 Task: Look for space in Huetamo de Núñez, Mexico from 4th August, 2023 to 8th August, 2023 for 1 adult in price range Rs.10000 to Rs.15000. Place can be private room with 1  bedroom having 1 bed and 1 bathroom. Property type can be flatguest house, hotel. Amenities needed are: wifi. Booking option can be shelf check-in. Required host language is English.
Action: Mouse moved to (517, 135)
Screenshot: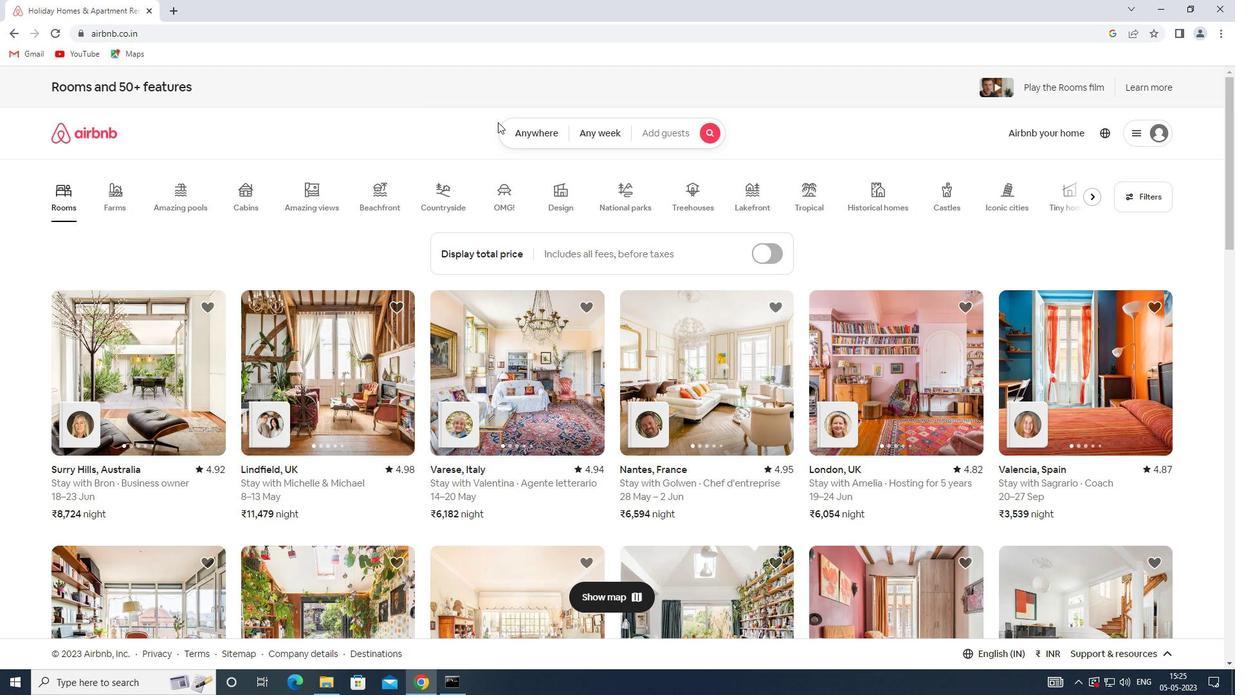 
Action: Mouse pressed left at (517, 135)
Screenshot: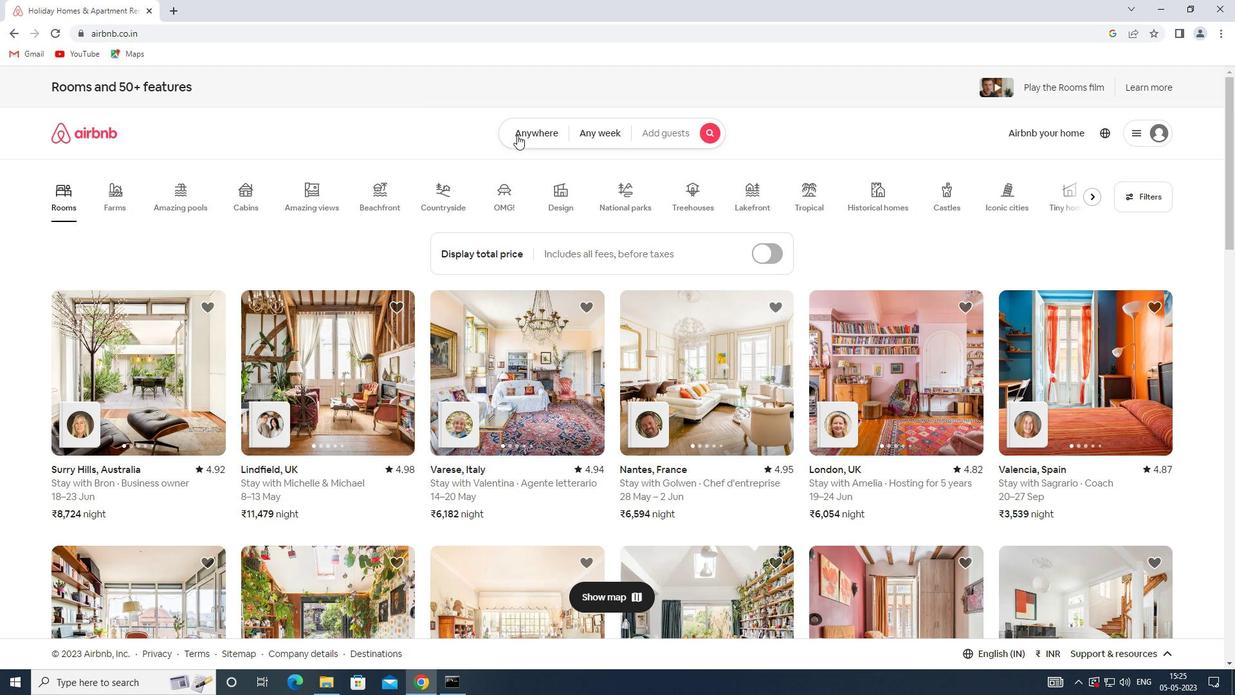 
Action: Mouse moved to (471, 187)
Screenshot: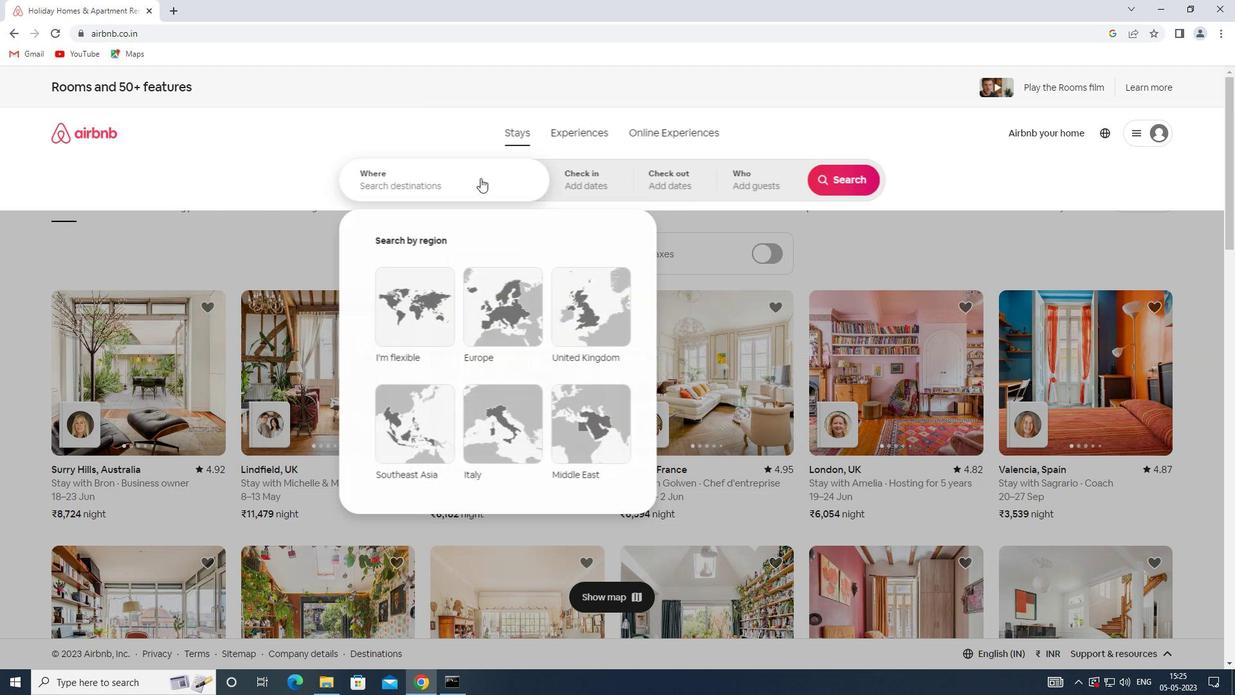 
Action: Mouse pressed left at (471, 187)
Screenshot: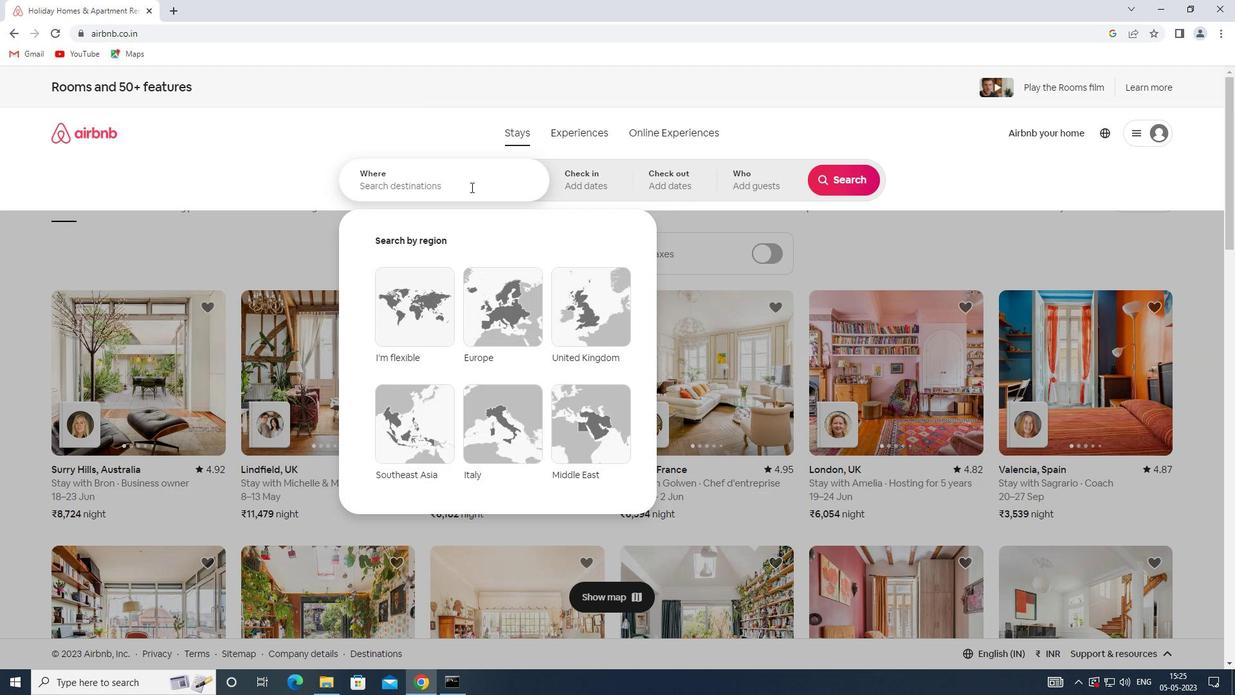 
Action: Key pressed <Key.shift>SPACE<Key.space>IN<Key.space><Key.shift>HUETAMO<Key.space>DE<Key.space><Key.shift>NUNEZ,<Key.shift>MEXICO
Screenshot: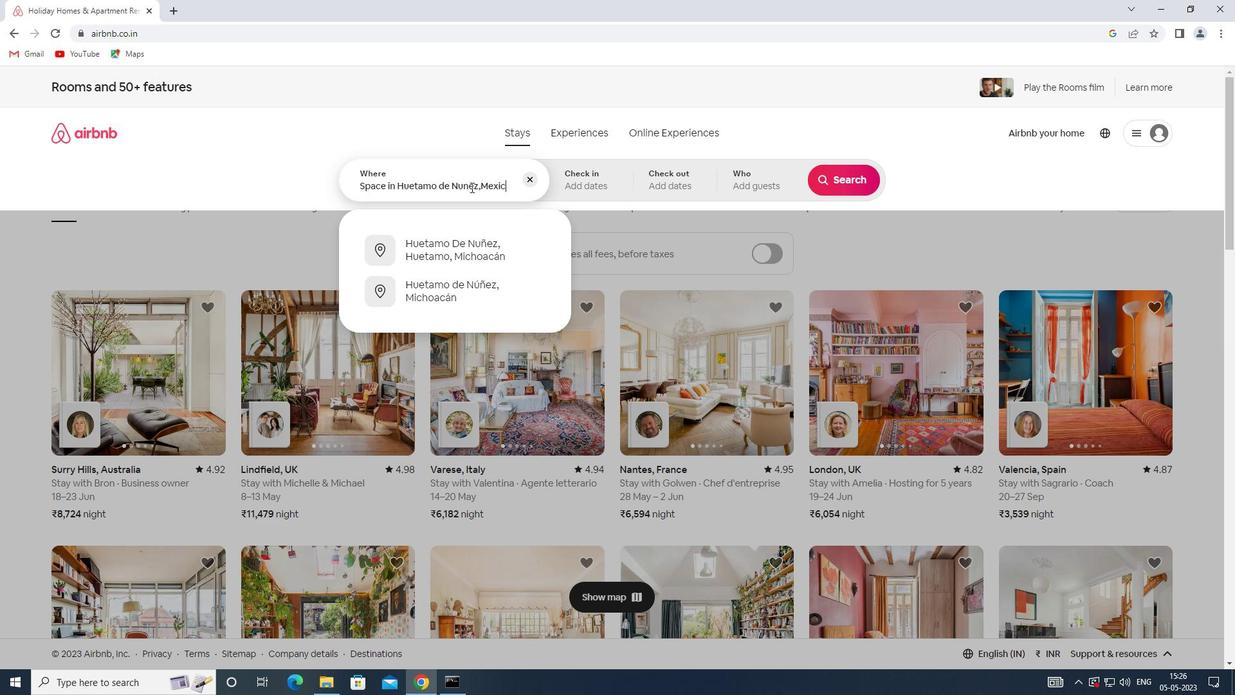 
Action: Mouse moved to (596, 183)
Screenshot: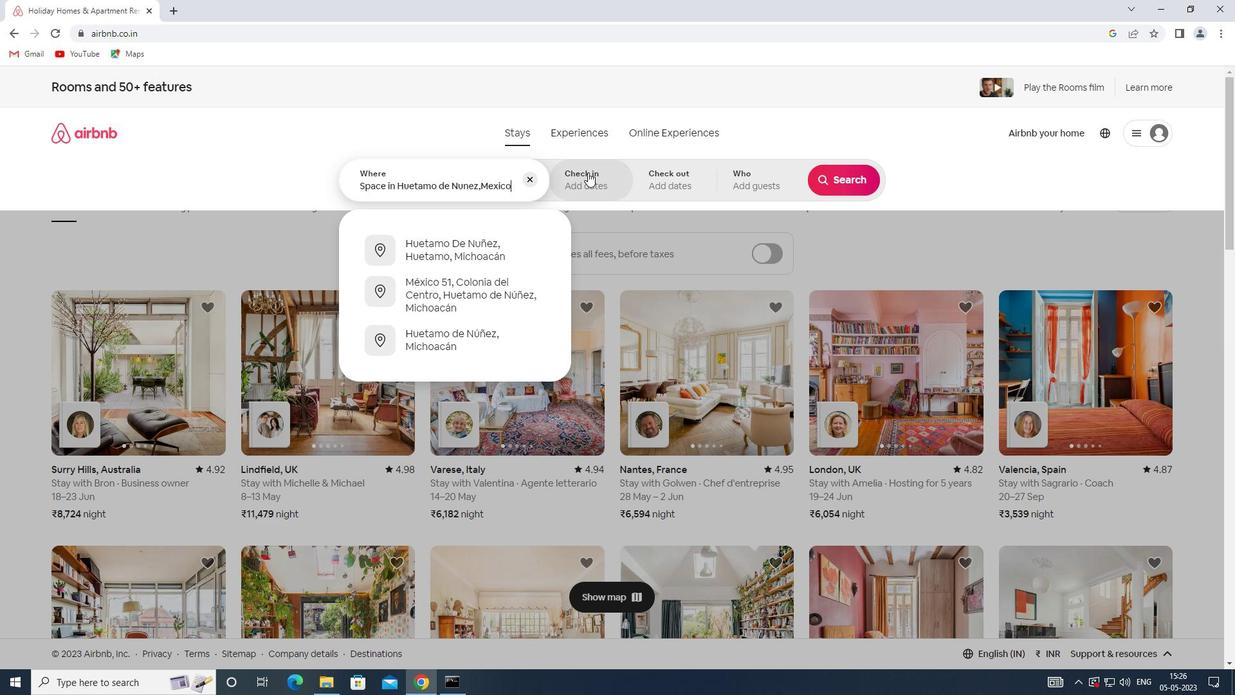 
Action: Mouse pressed left at (596, 183)
Screenshot: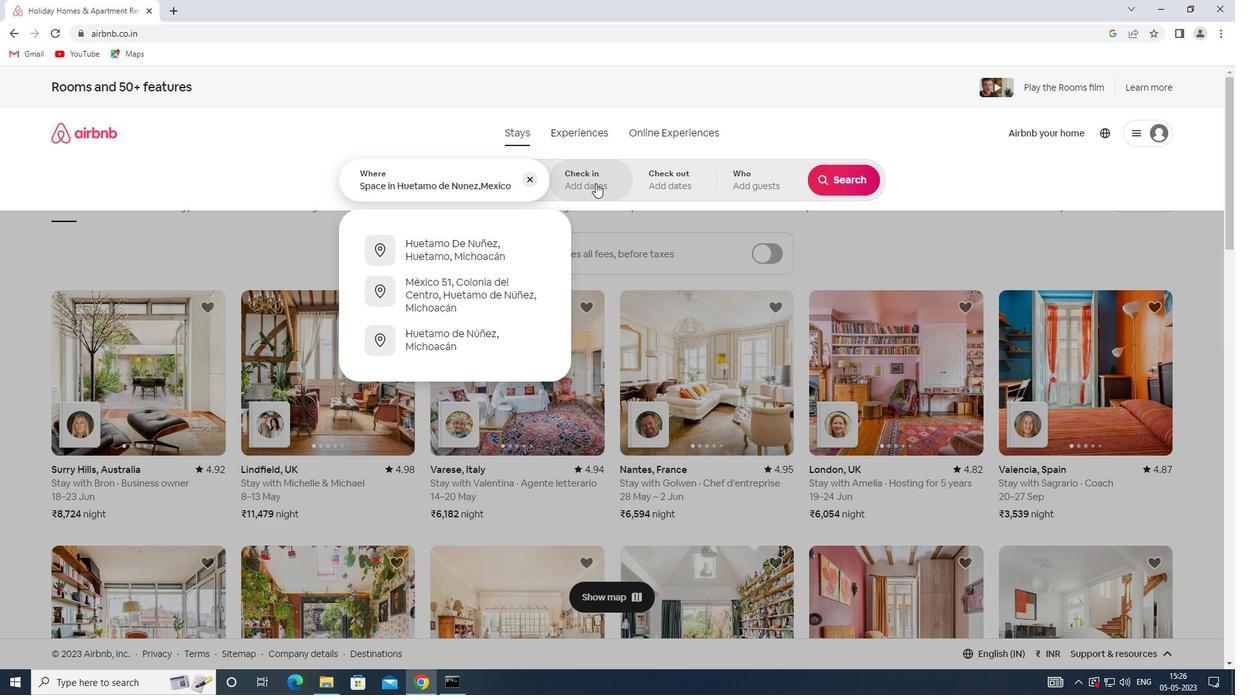 
Action: Mouse moved to (838, 280)
Screenshot: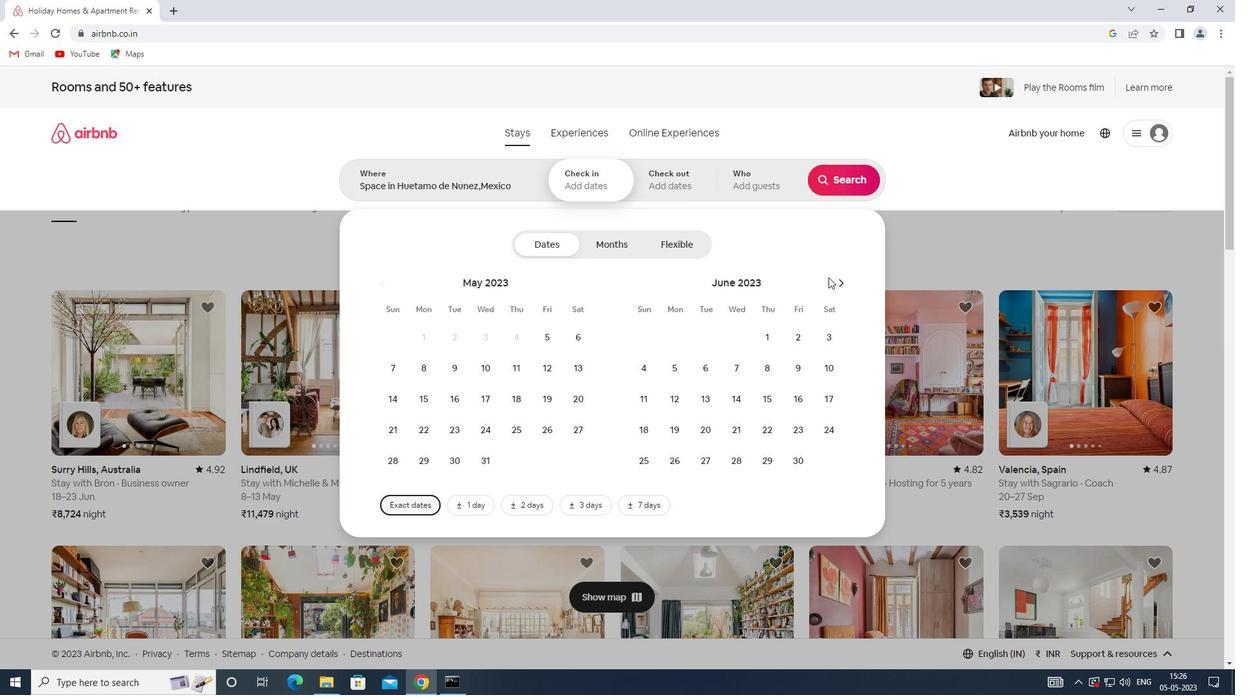 
Action: Mouse pressed left at (838, 280)
Screenshot: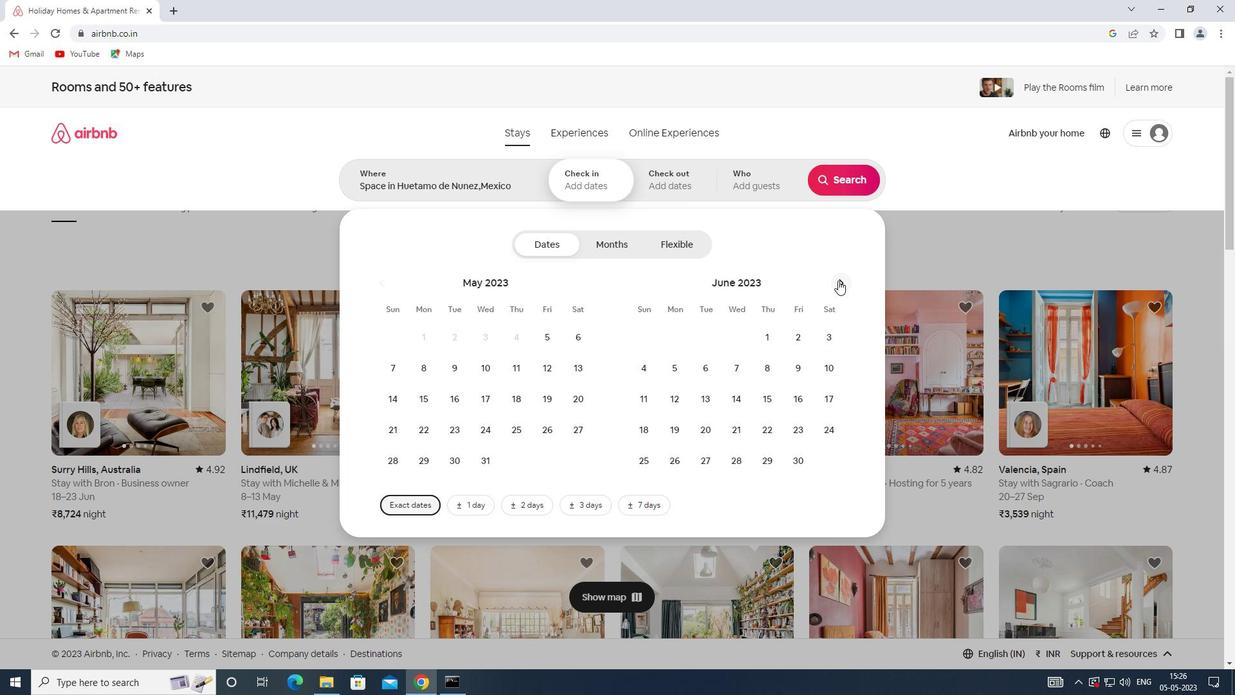 
Action: Mouse moved to (839, 280)
Screenshot: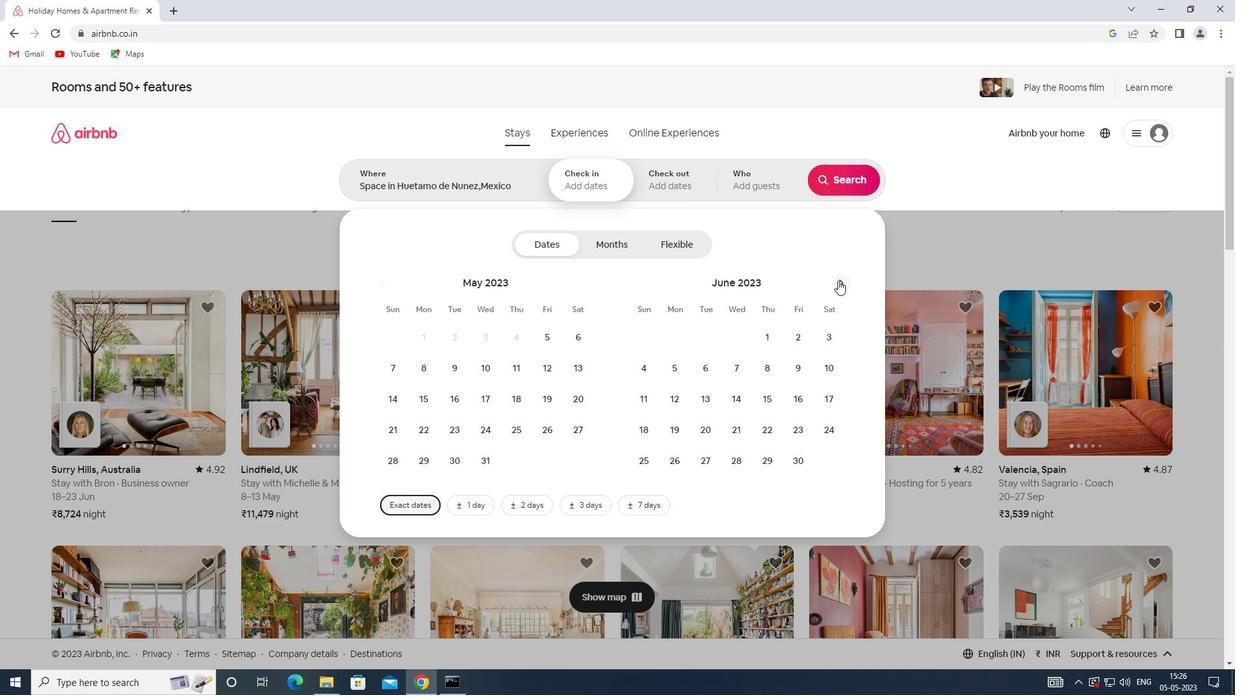 
Action: Mouse pressed left at (839, 280)
Screenshot: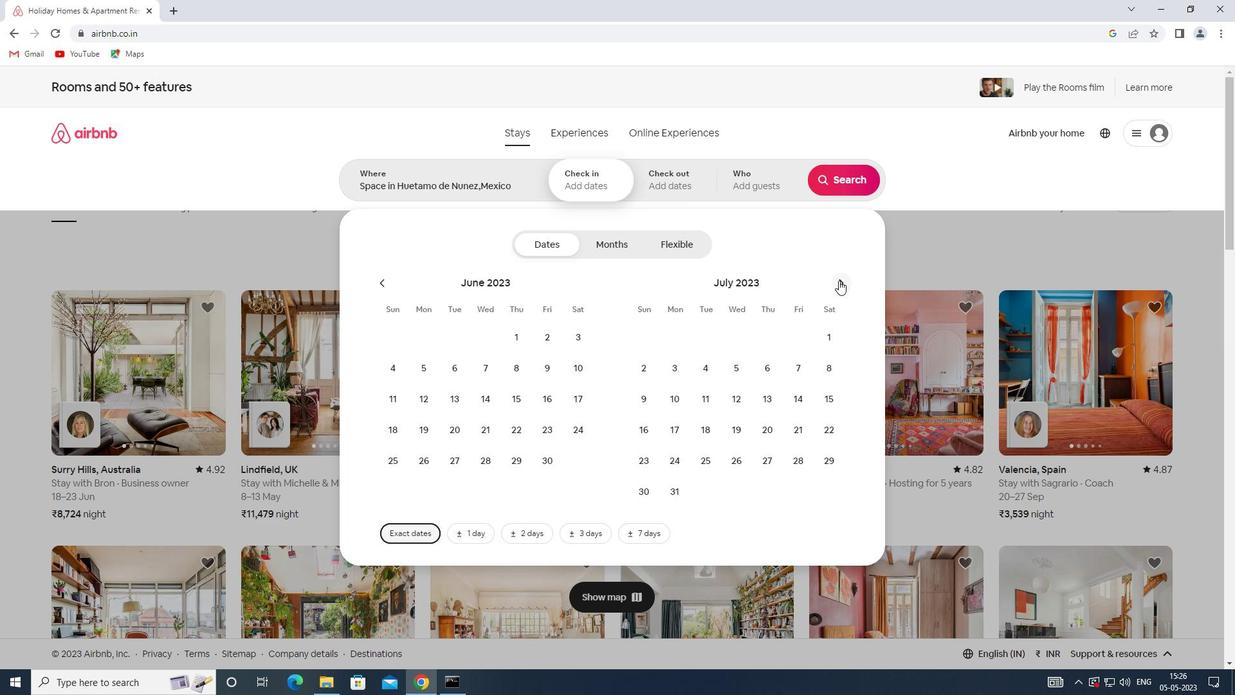 
Action: Mouse moved to (802, 333)
Screenshot: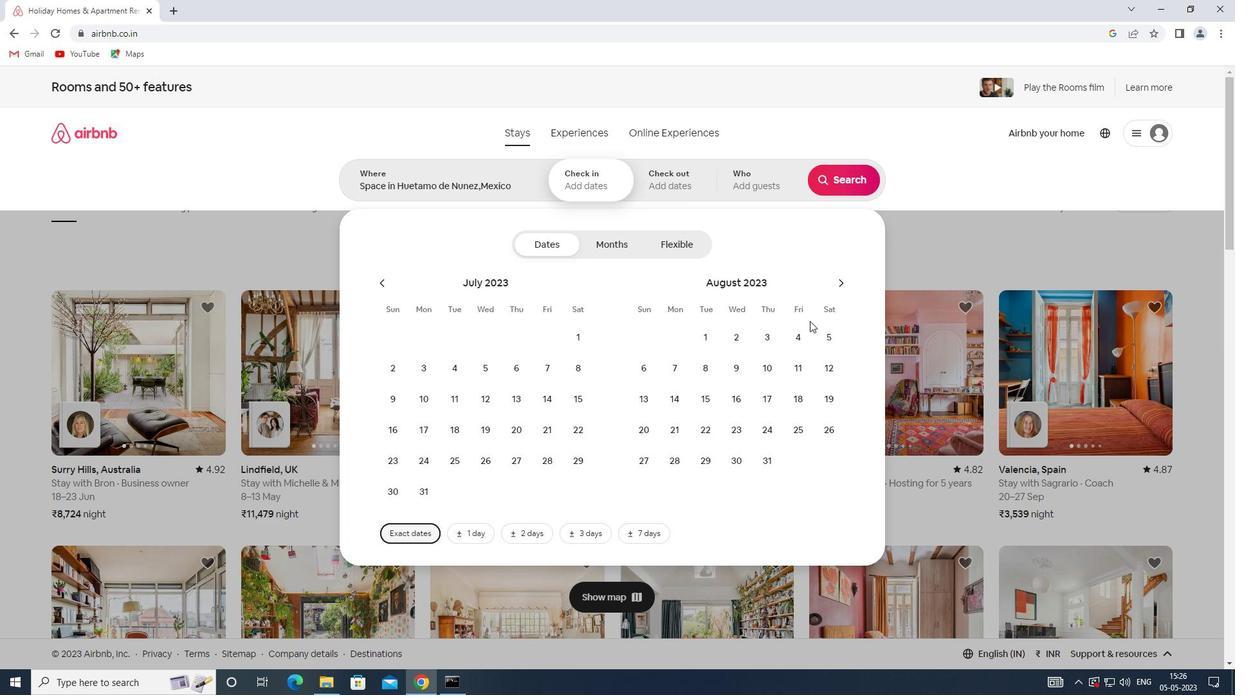 
Action: Mouse pressed left at (802, 333)
Screenshot: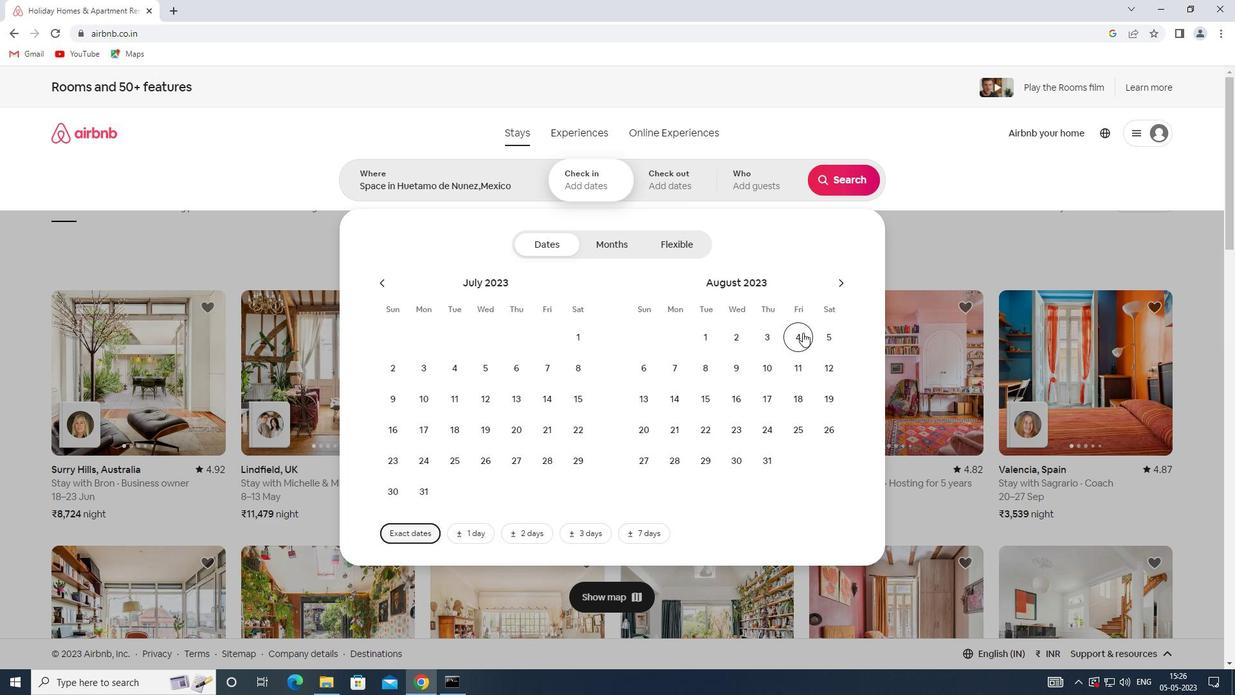
Action: Mouse moved to (706, 364)
Screenshot: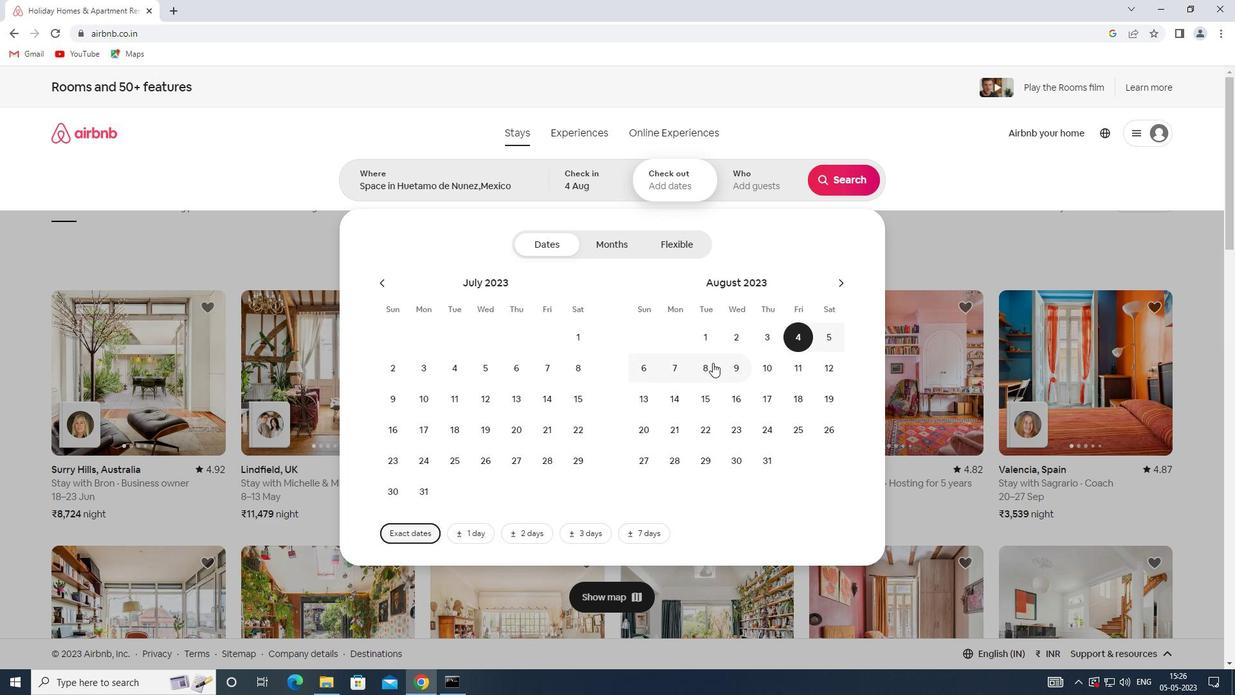 
Action: Mouse pressed left at (706, 364)
Screenshot: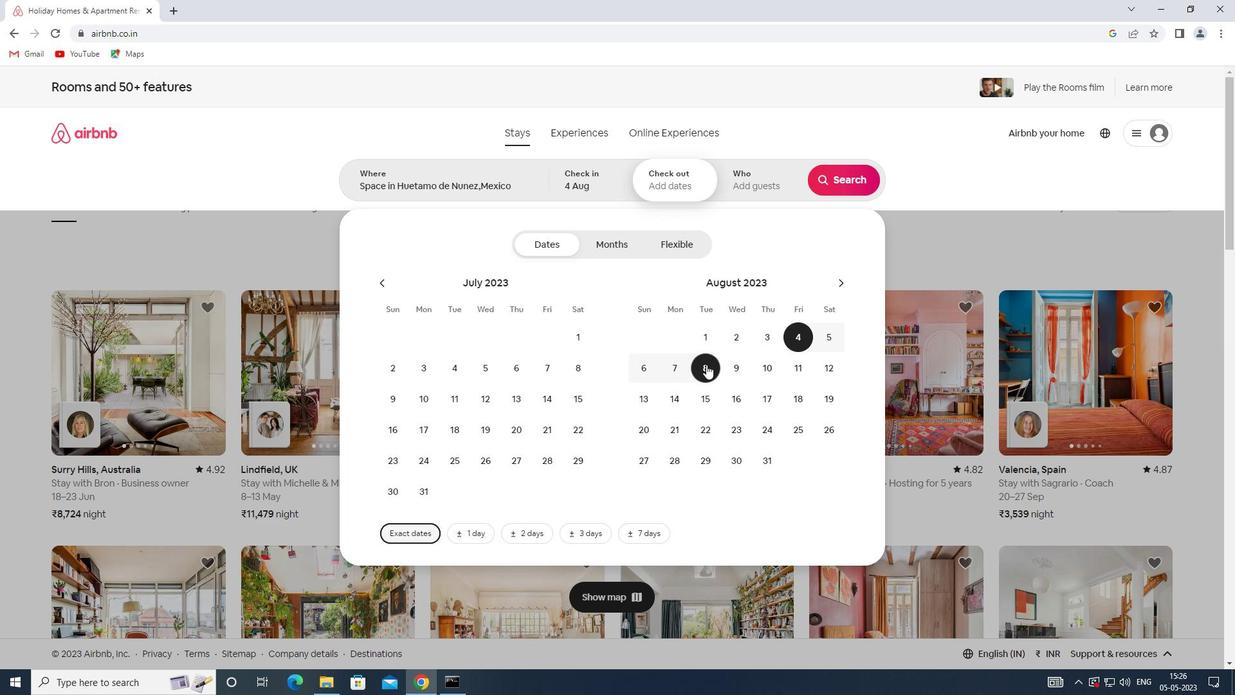 
Action: Mouse moved to (753, 179)
Screenshot: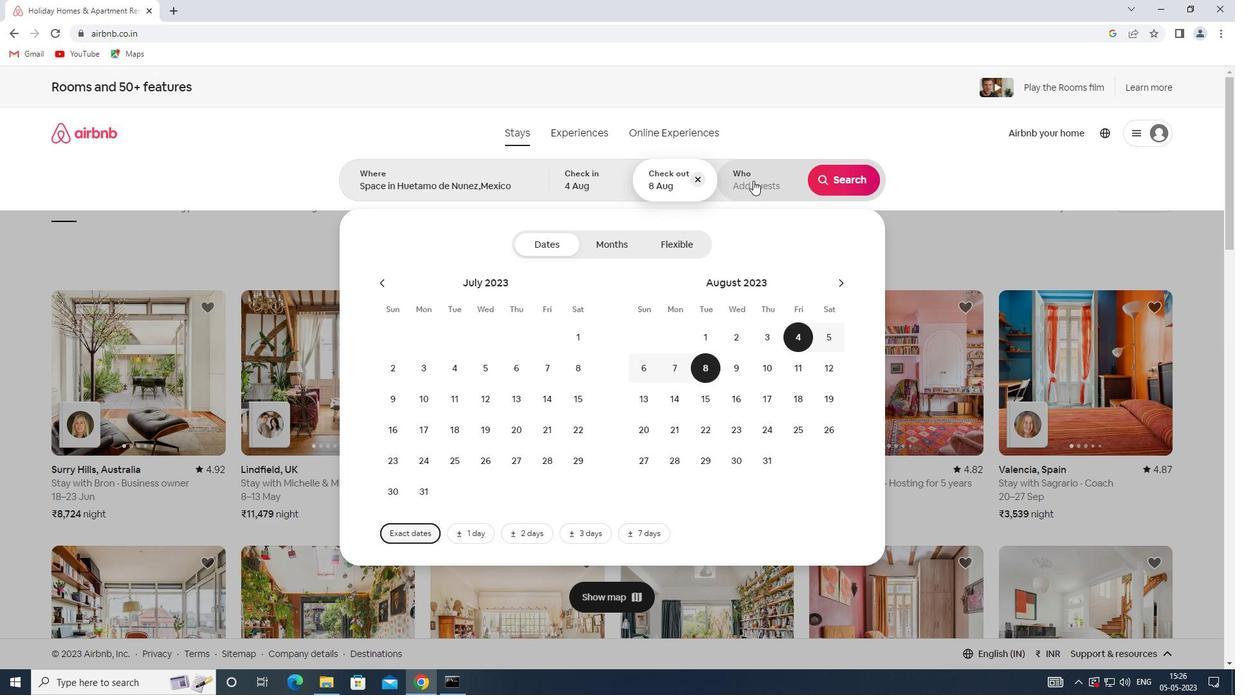 
Action: Mouse pressed left at (753, 179)
Screenshot: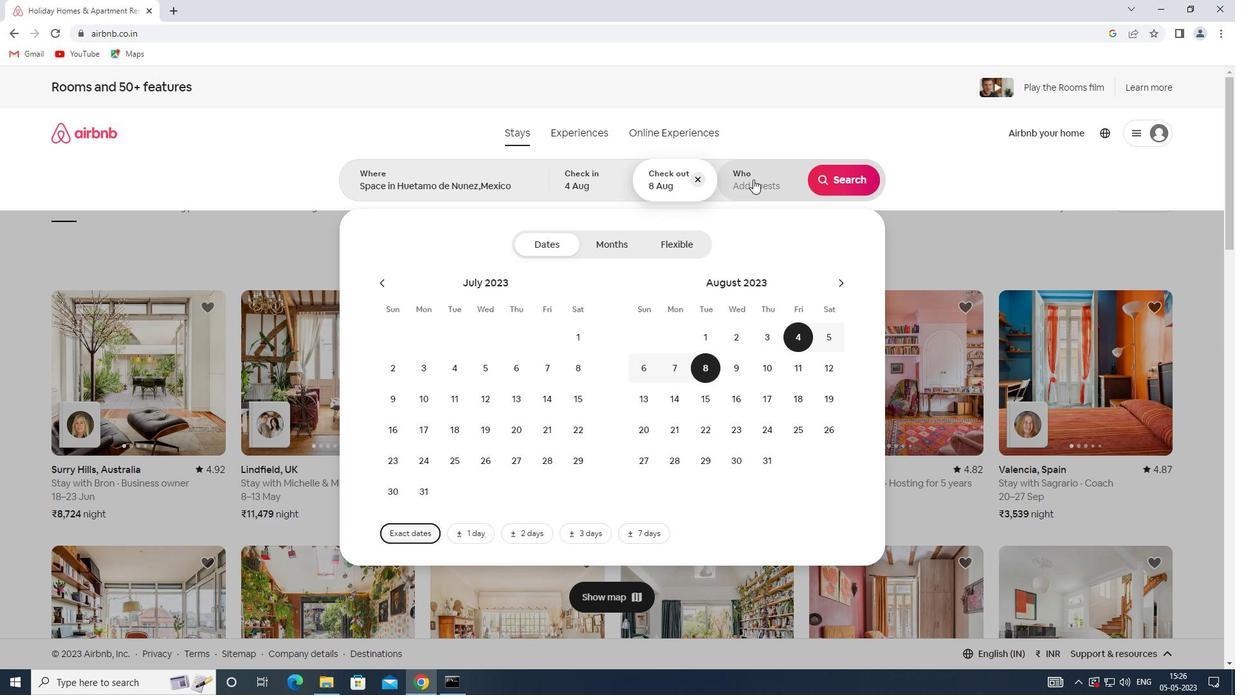 
Action: Mouse moved to (852, 246)
Screenshot: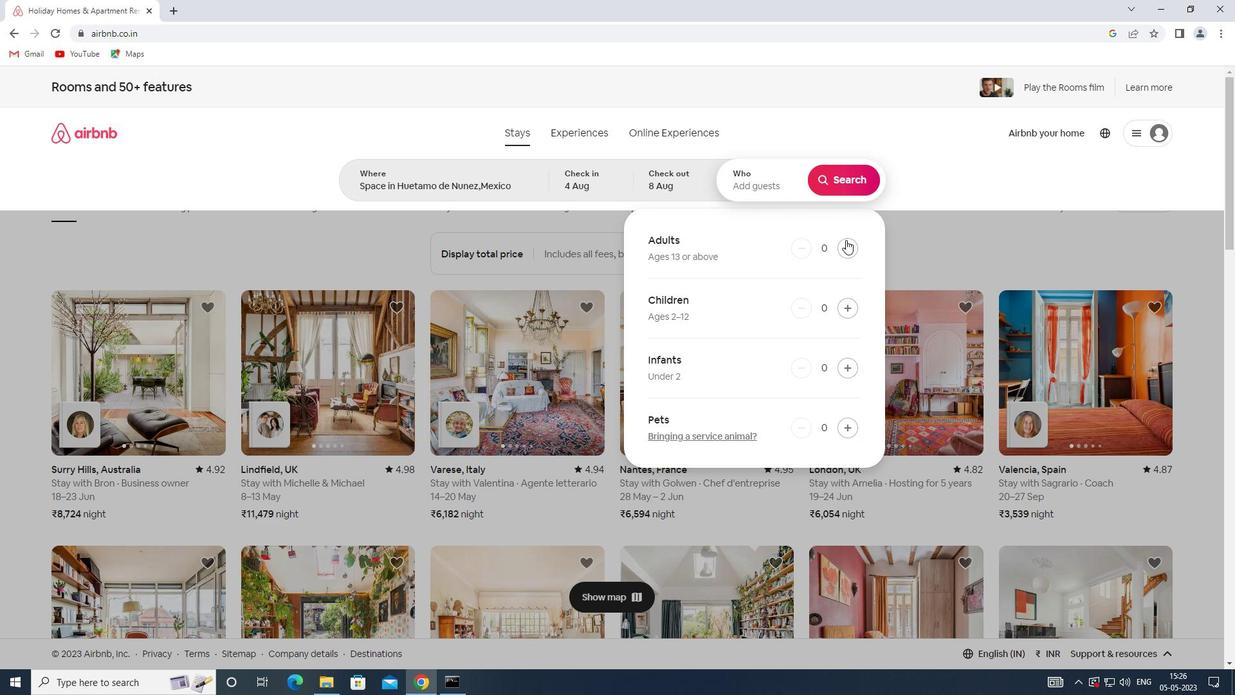 
Action: Mouse pressed left at (852, 246)
Screenshot: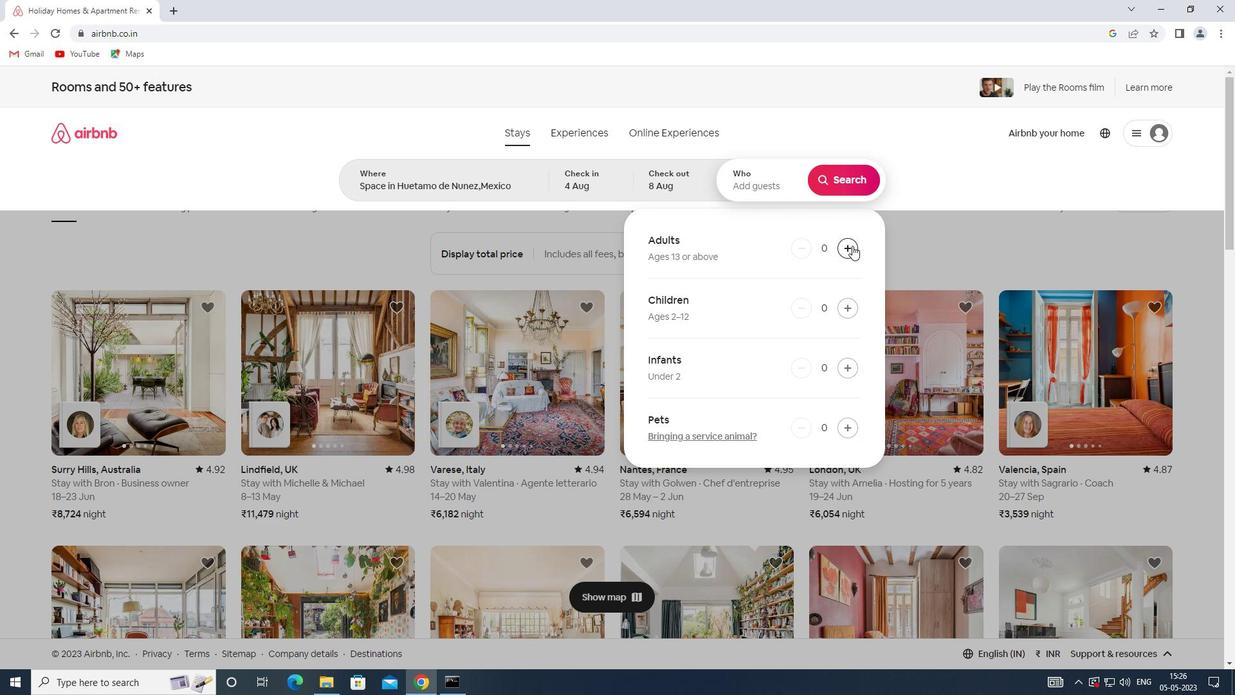 
Action: Mouse moved to (852, 181)
Screenshot: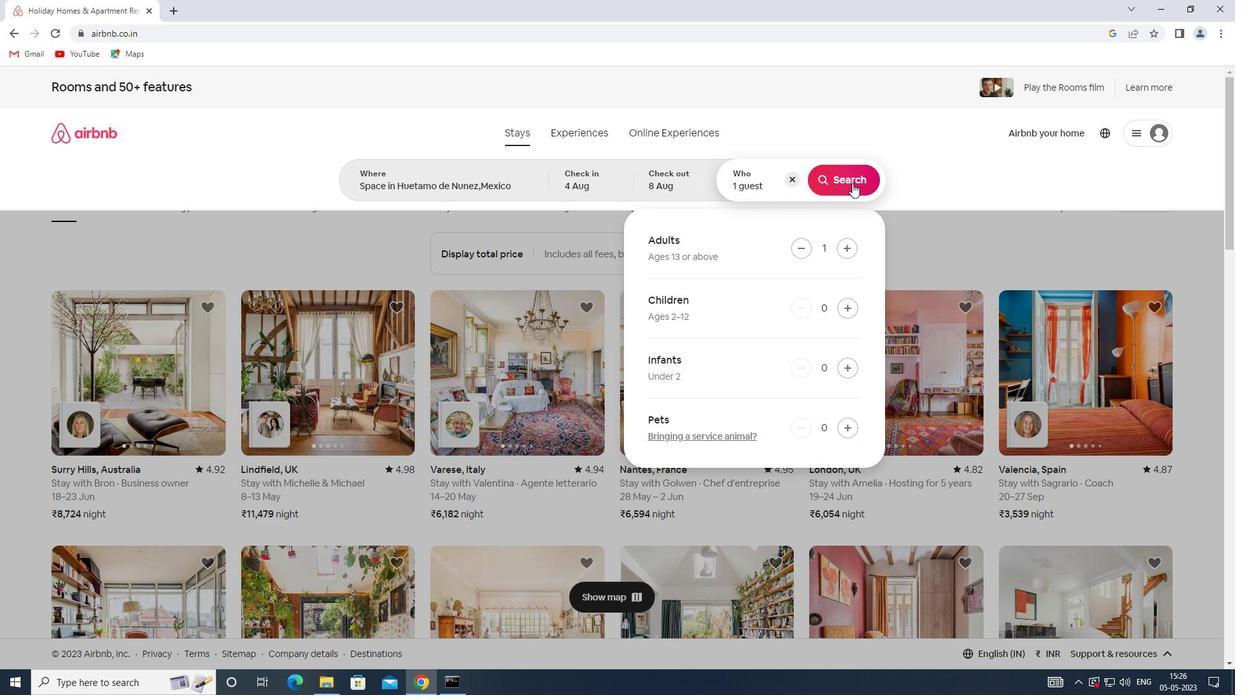 
Action: Mouse pressed left at (852, 181)
Screenshot: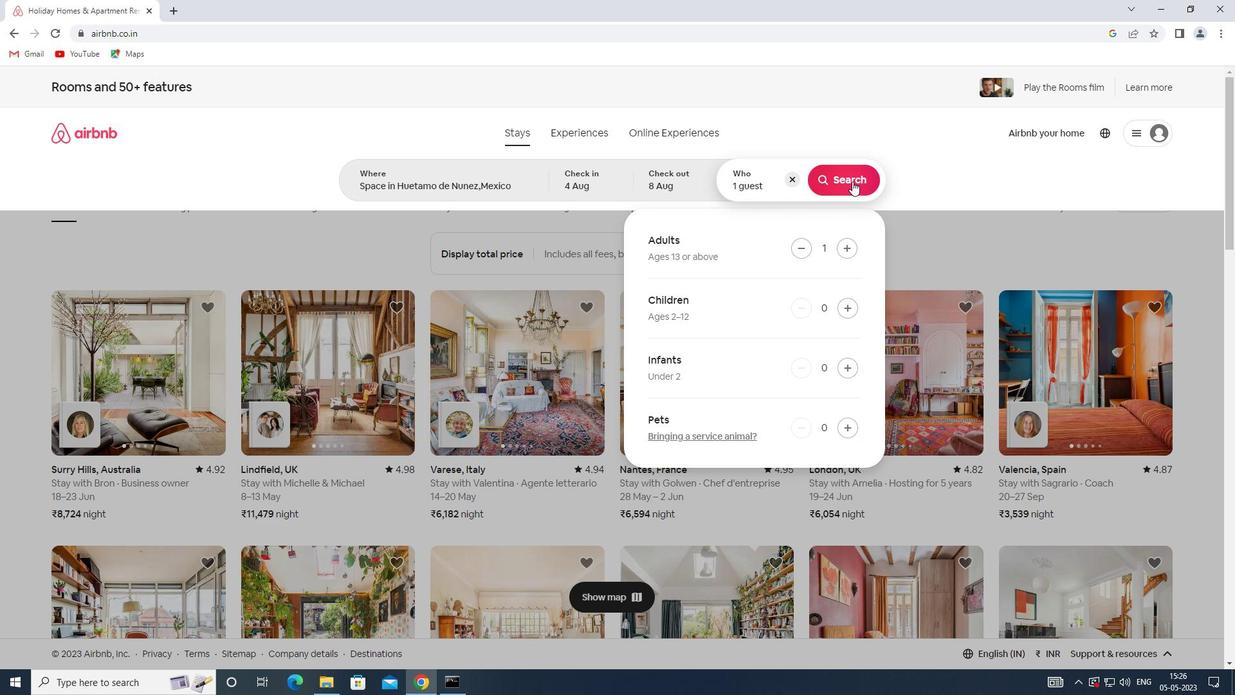 
Action: Mouse moved to (1168, 146)
Screenshot: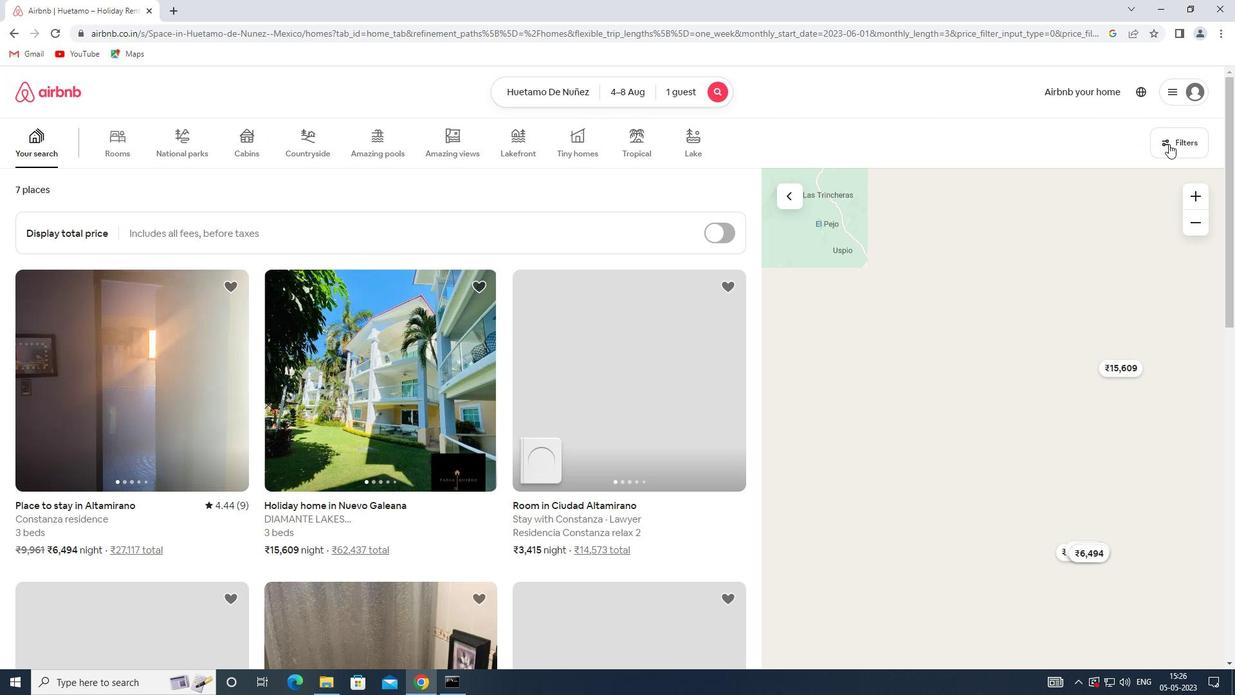 
Action: Mouse pressed left at (1168, 146)
Screenshot: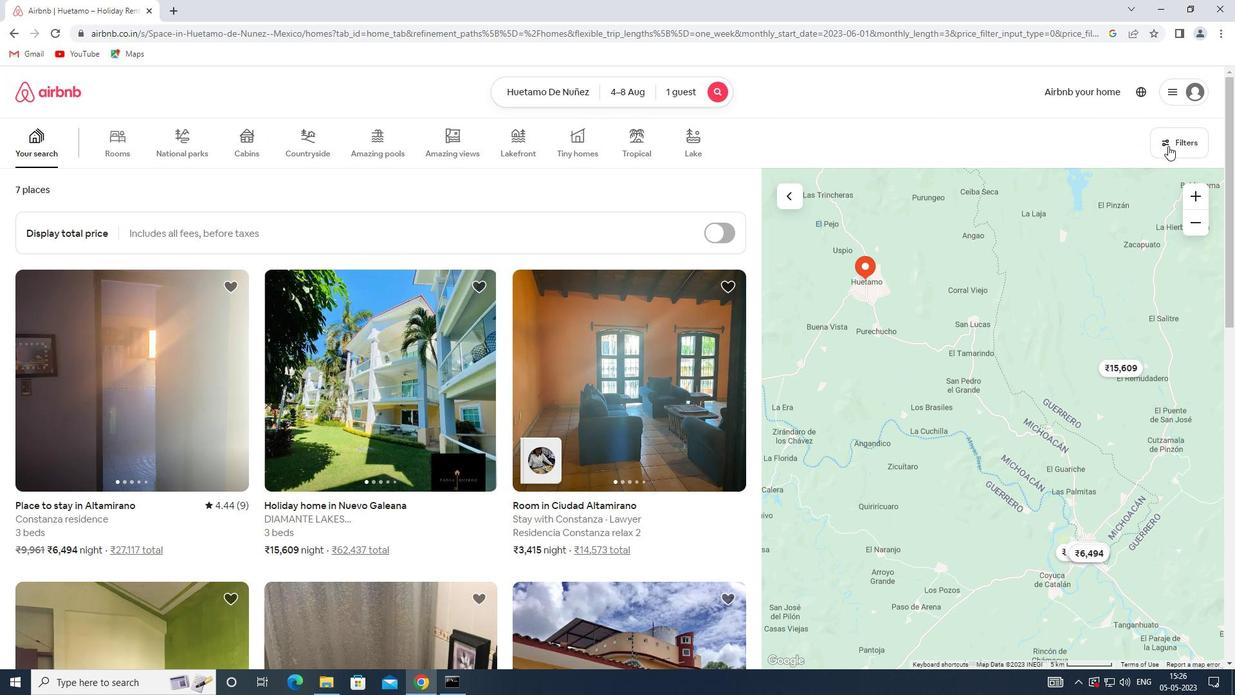 
Action: Mouse moved to (471, 455)
Screenshot: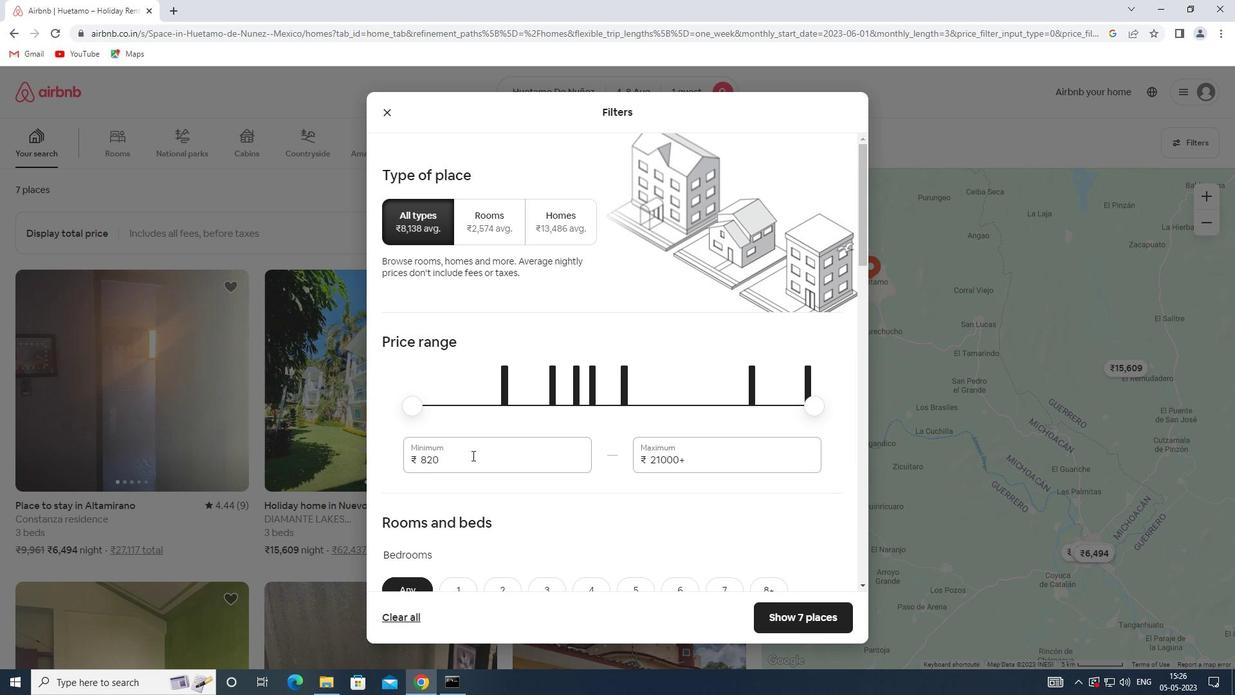 
Action: Mouse pressed left at (471, 455)
Screenshot: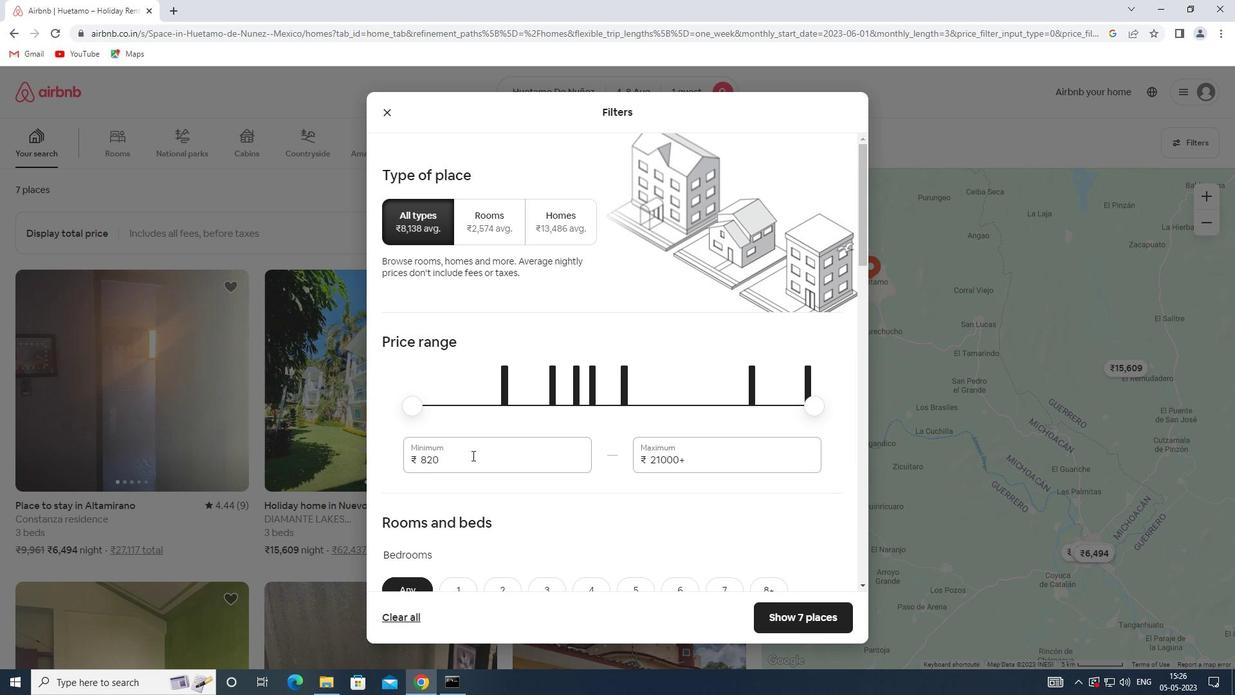 
Action: Mouse moved to (410, 462)
Screenshot: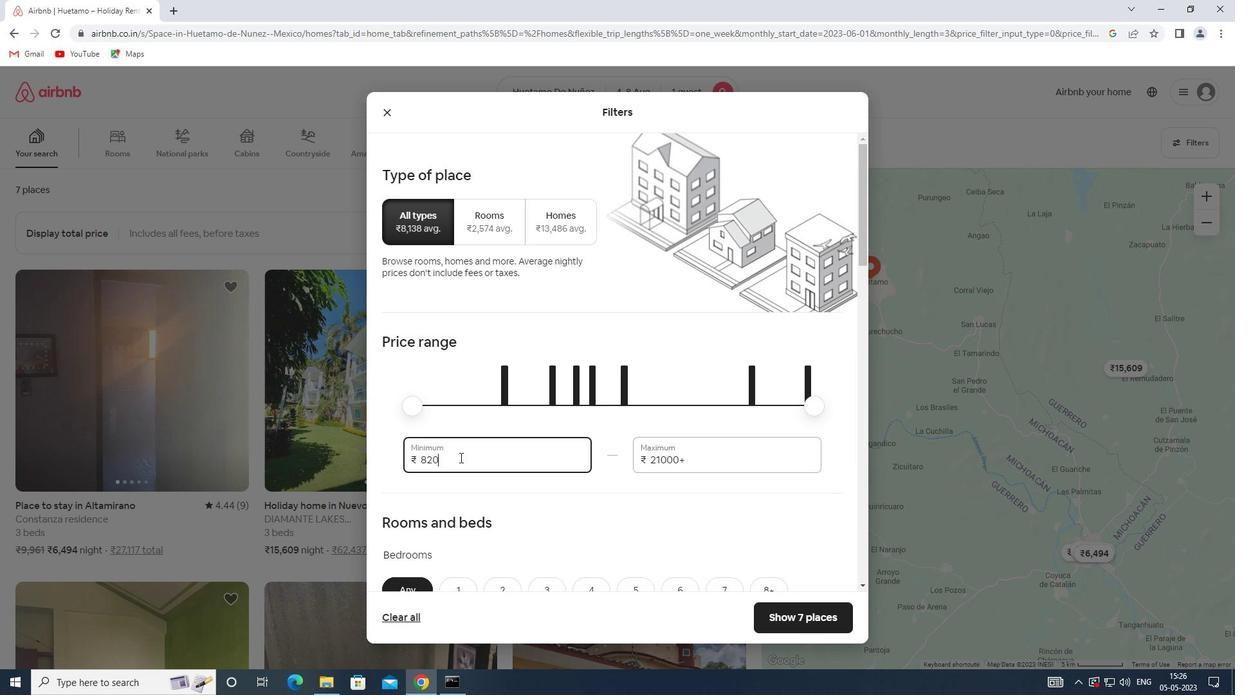 
Action: Key pressed 10000
Screenshot: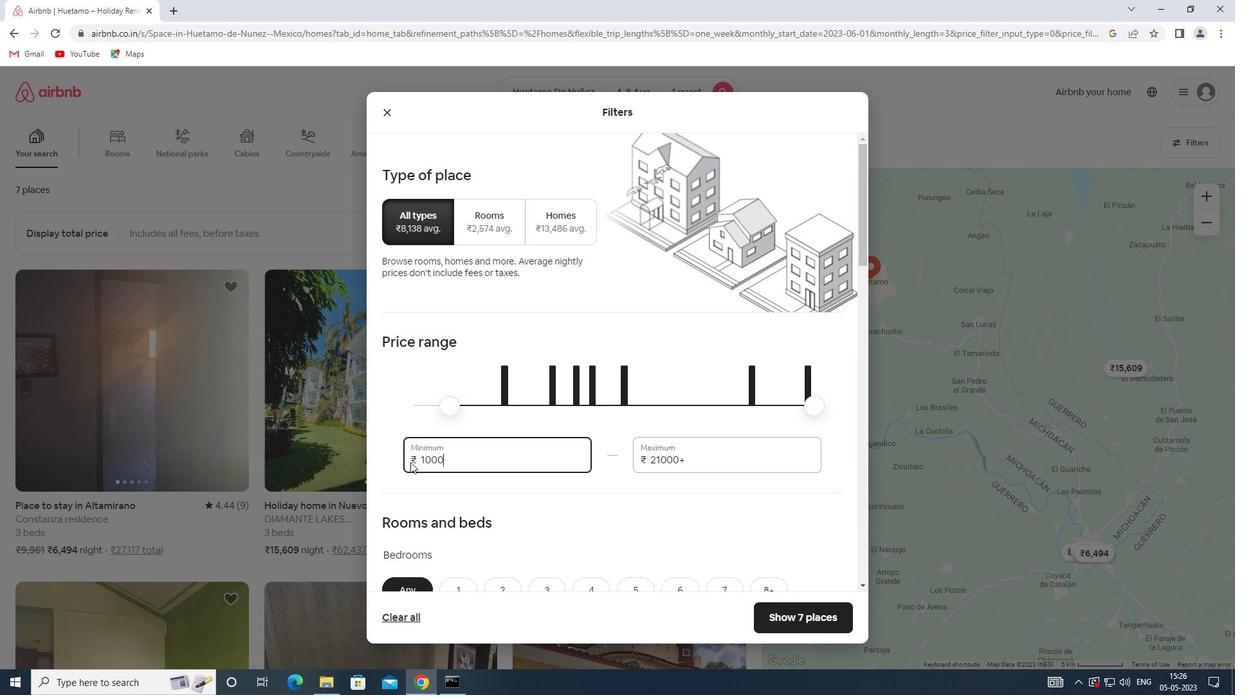 
Action: Mouse moved to (697, 457)
Screenshot: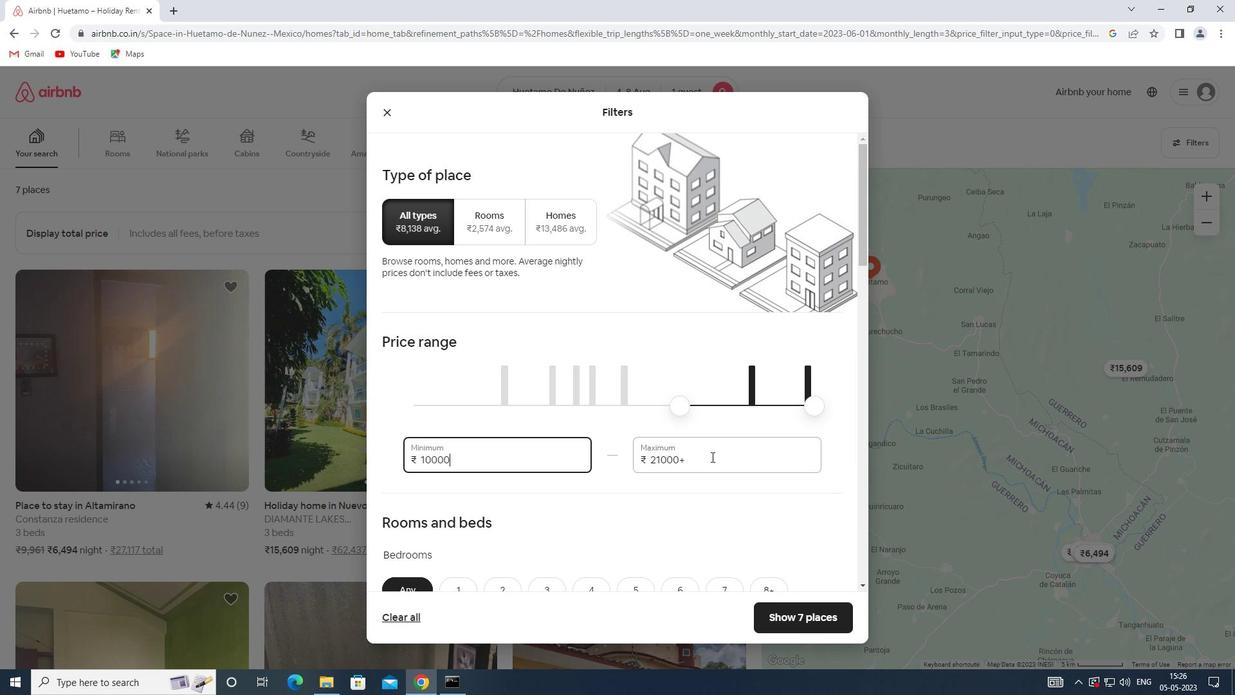 
Action: Mouse pressed left at (697, 457)
Screenshot: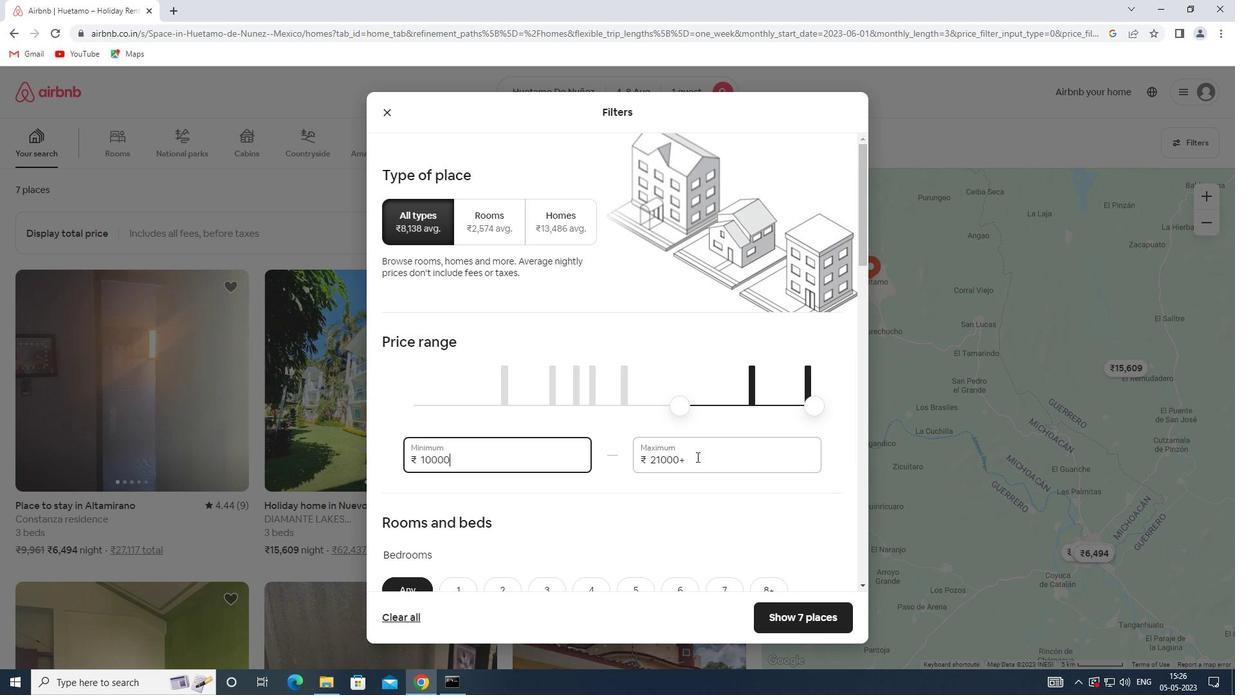 
Action: Mouse moved to (597, 468)
Screenshot: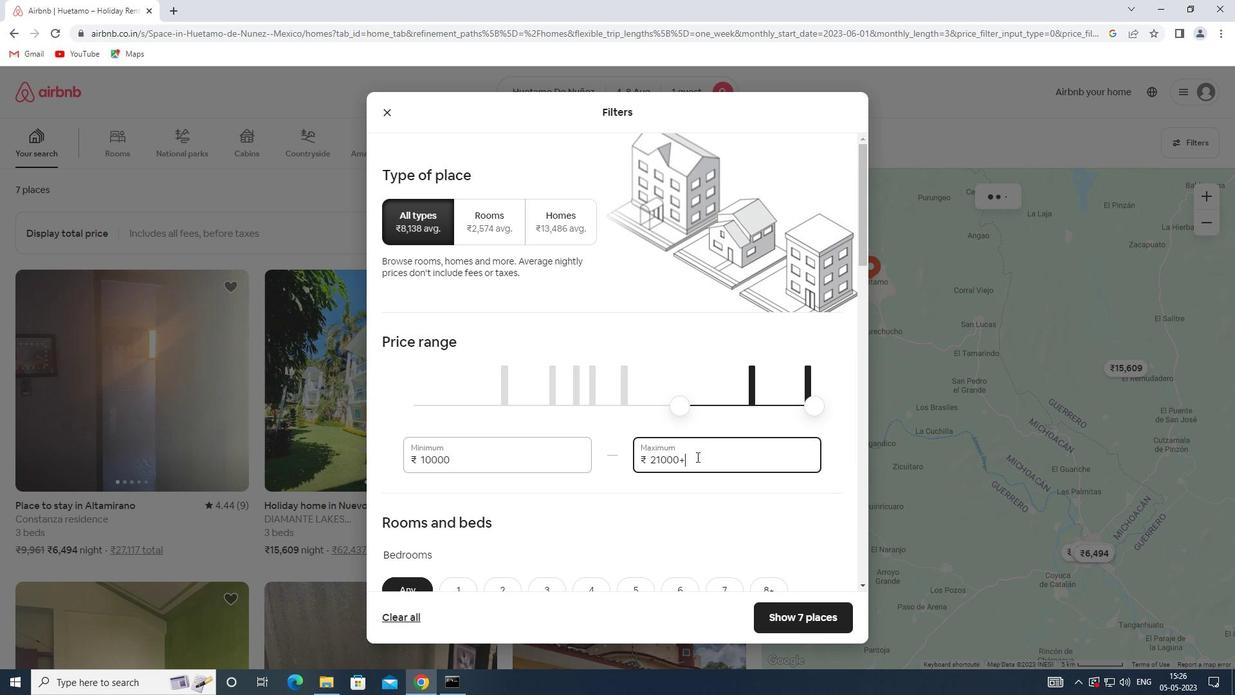 
Action: Key pressed 15000
Screenshot: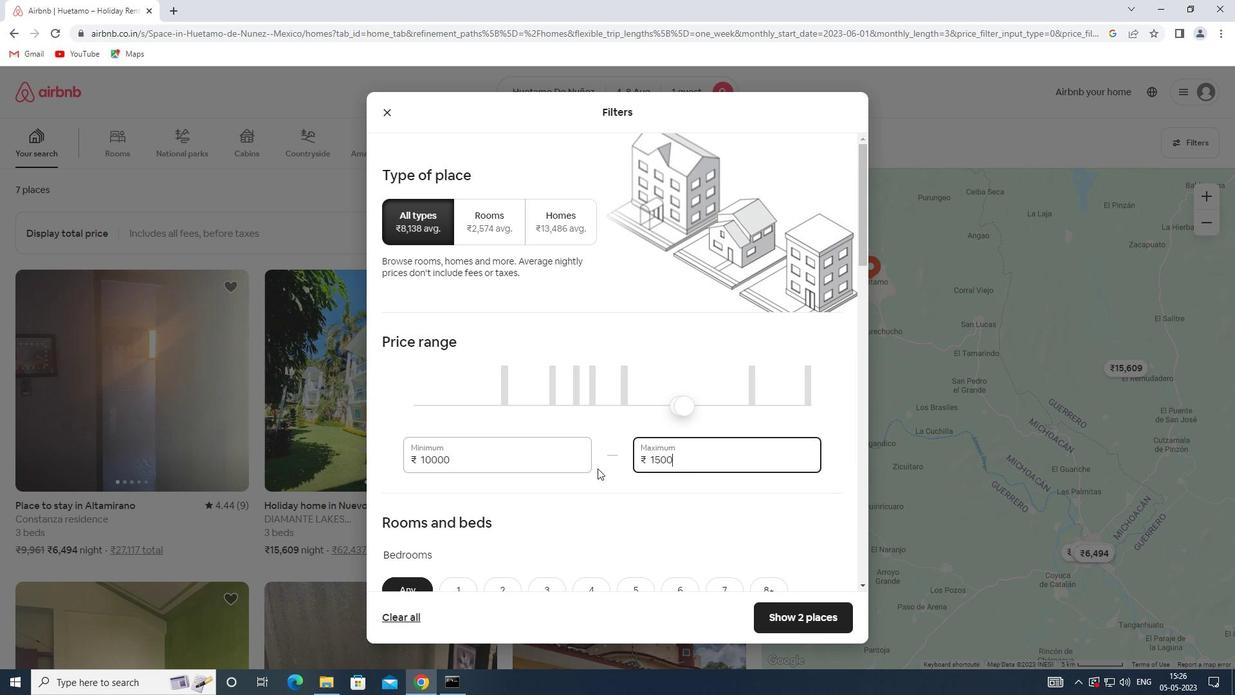 
Action: Mouse moved to (404, 427)
Screenshot: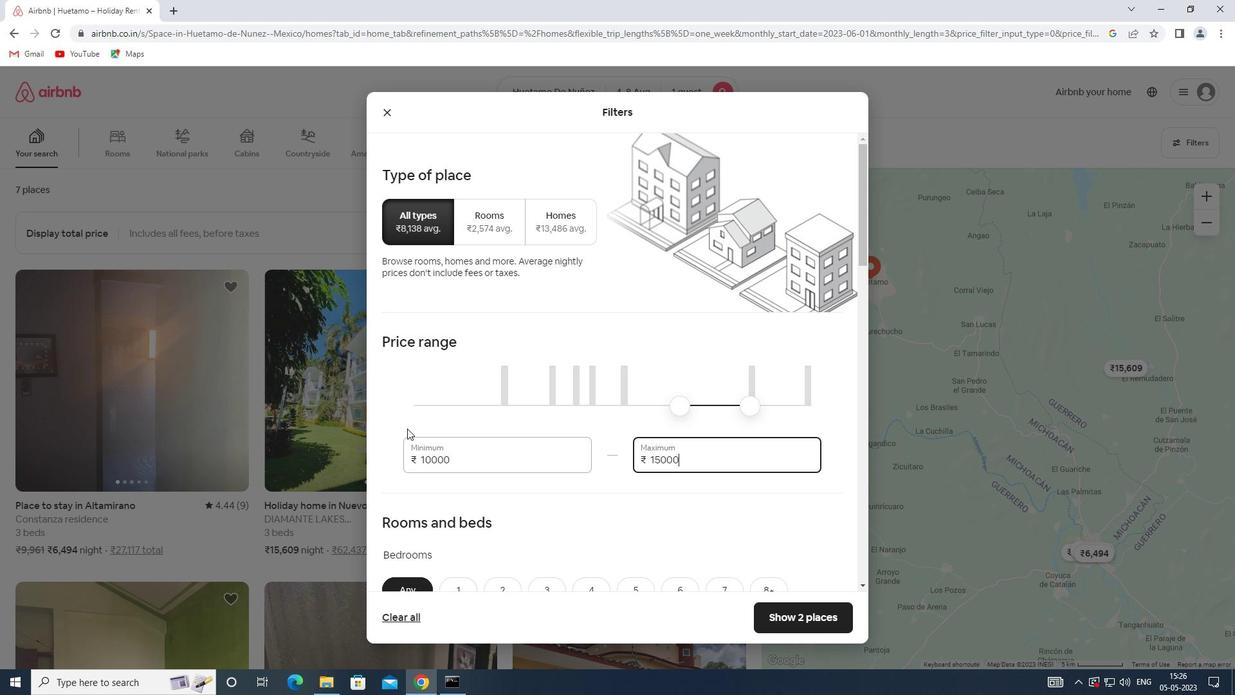 
Action: Mouse scrolled (404, 426) with delta (0, 0)
Screenshot: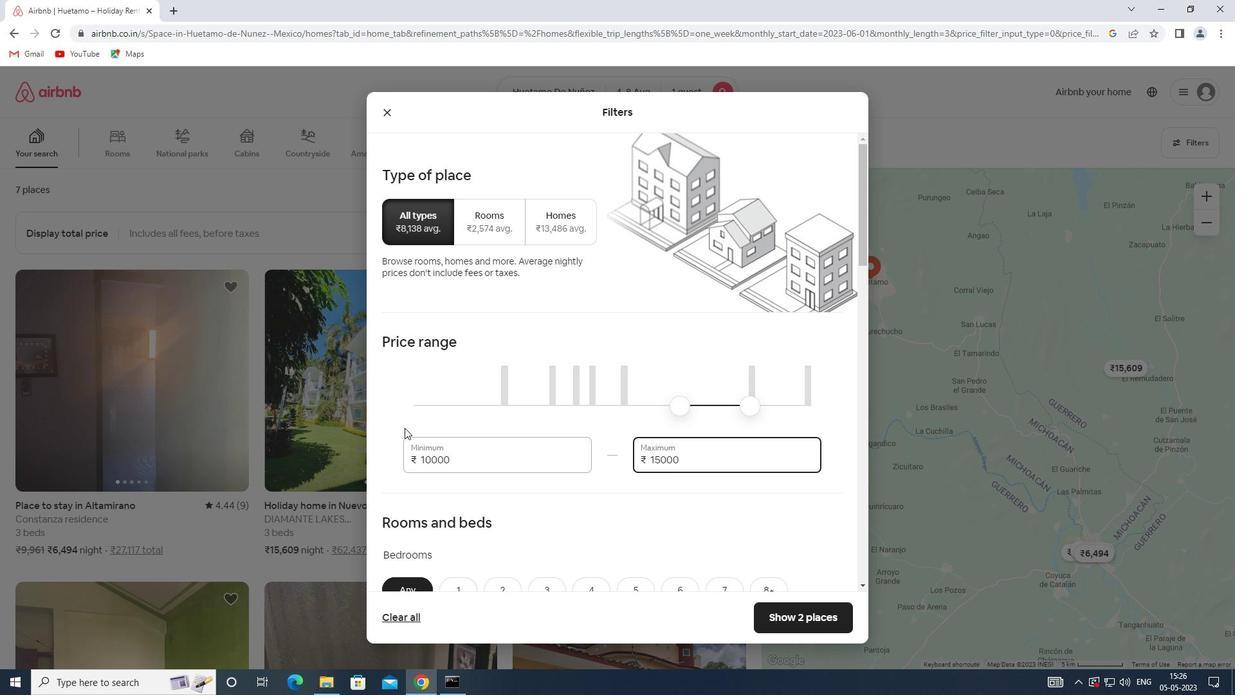 
Action: Mouse scrolled (404, 426) with delta (0, 0)
Screenshot: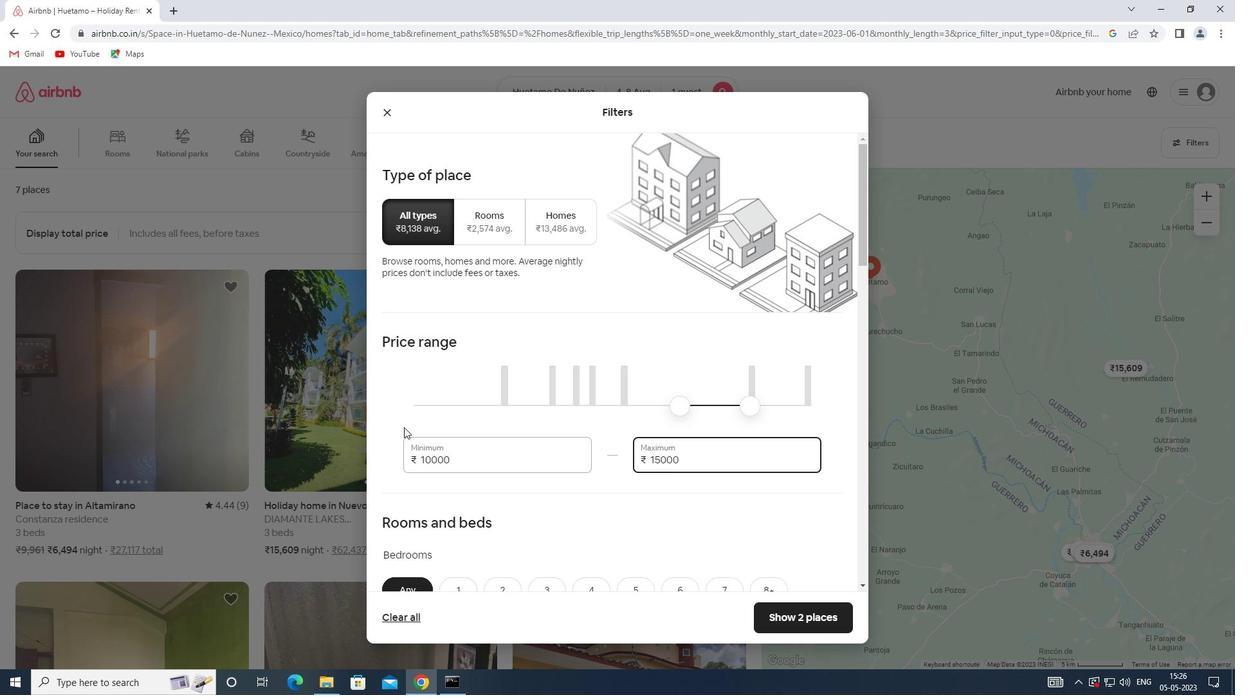 
Action: Mouse moved to (462, 407)
Screenshot: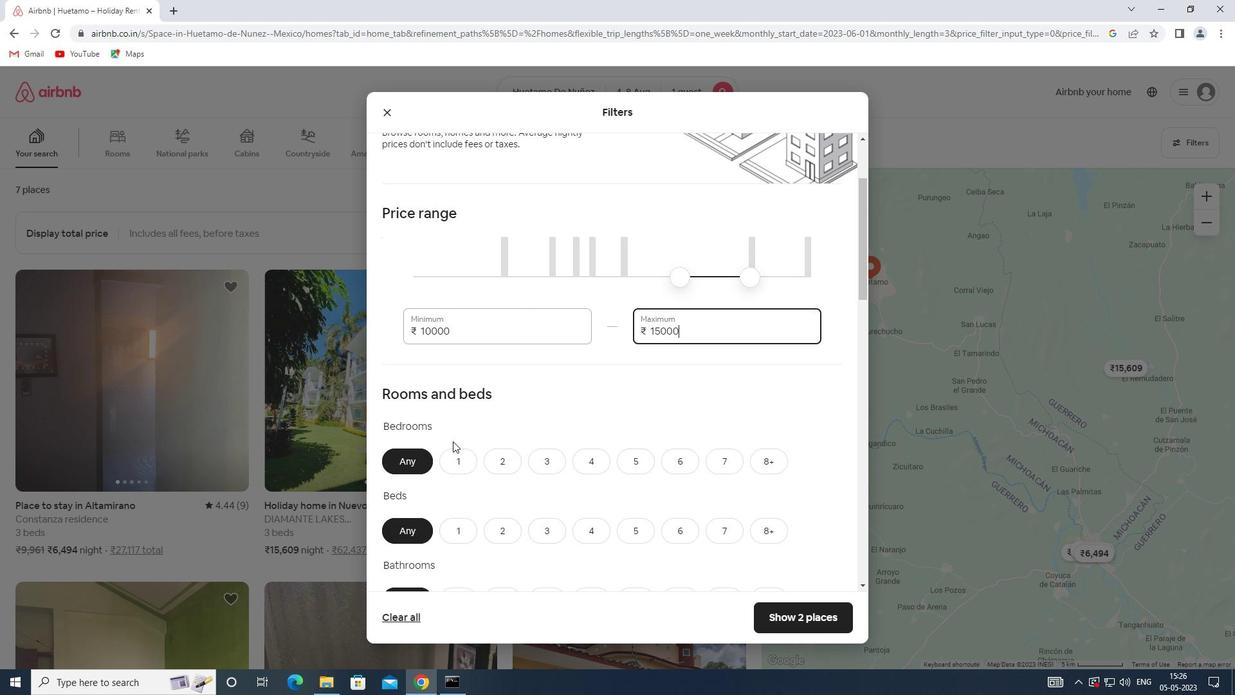 
Action: Mouse scrolled (462, 406) with delta (0, 0)
Screenshot: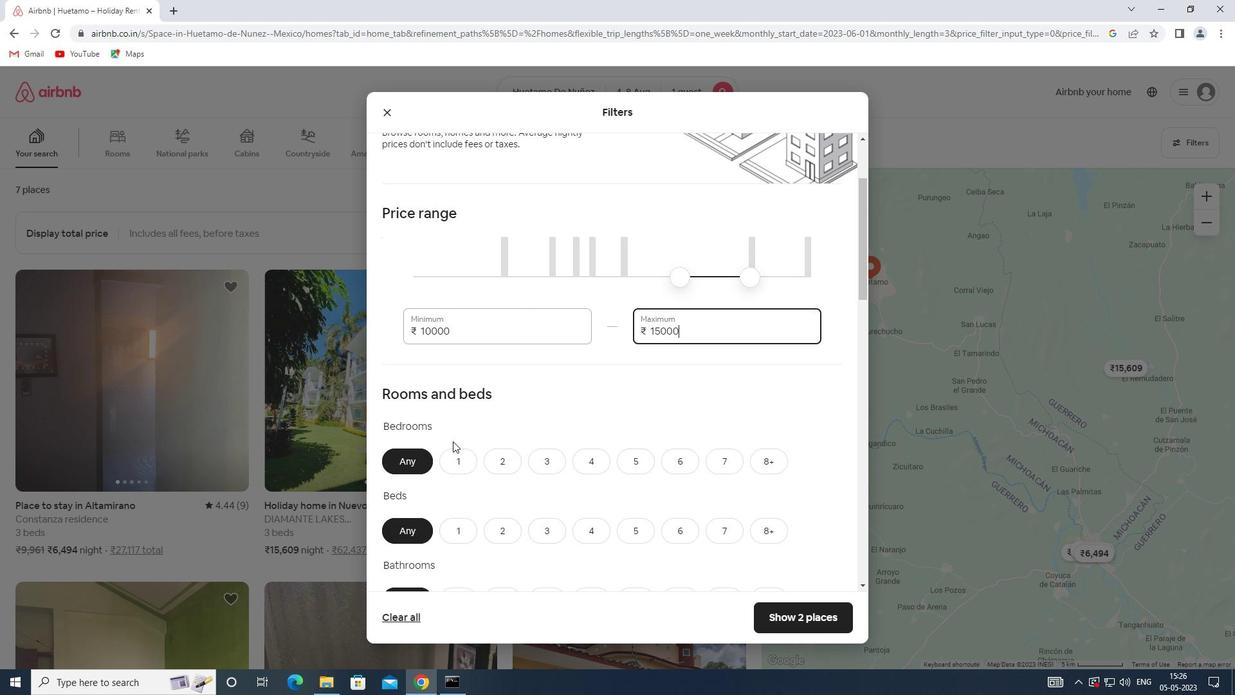 
Action: Mouse moved to (462, 406)
Screenshot: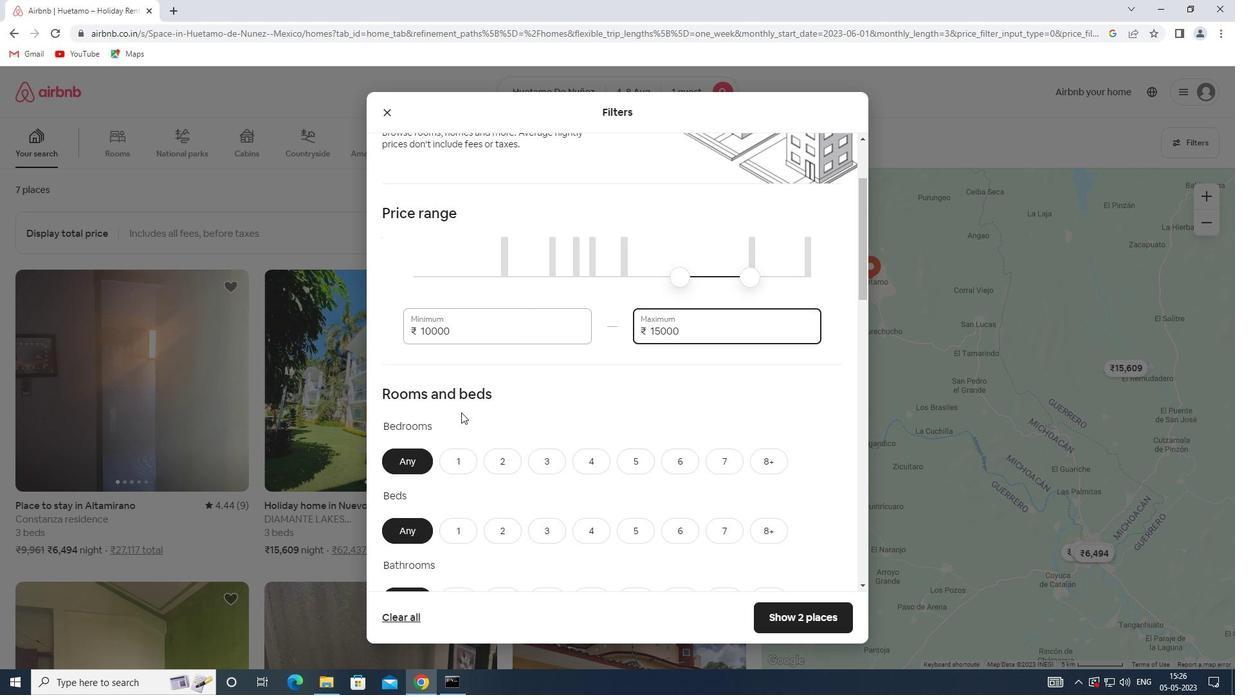 
Action: Mouse scrolled (462, 405) with delta (0, 0)
Screenshot: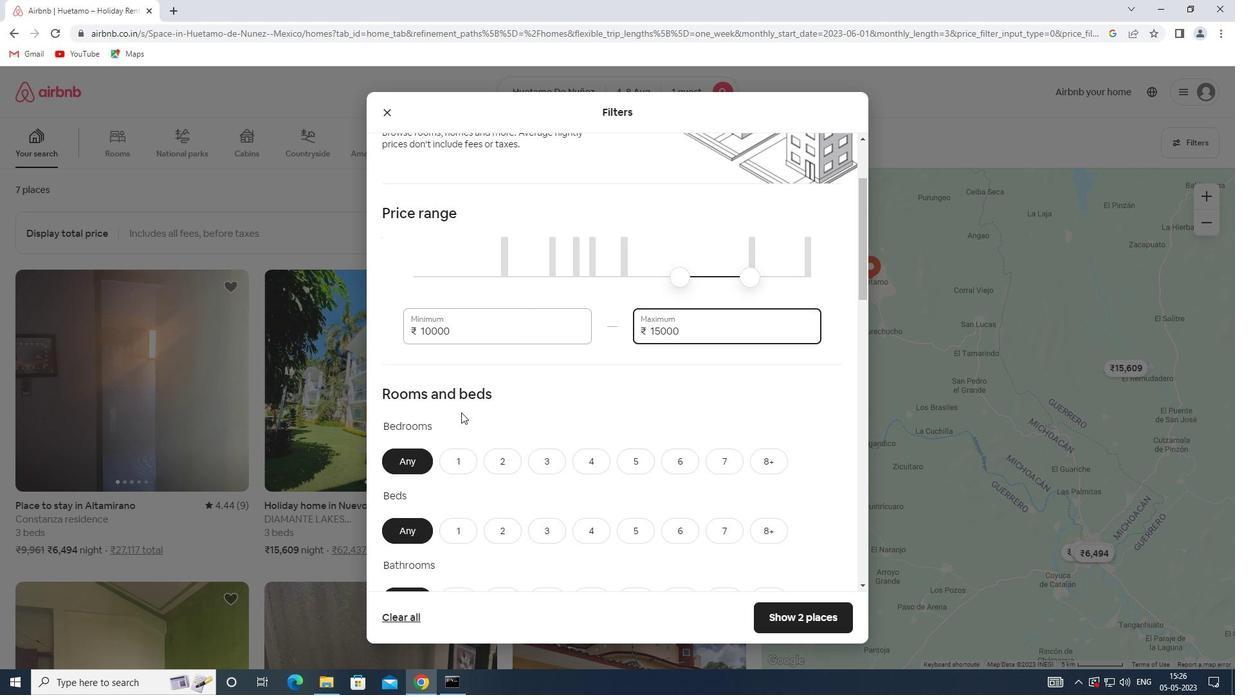 
Action: Mouse moved to (464, 402)
Screenshot: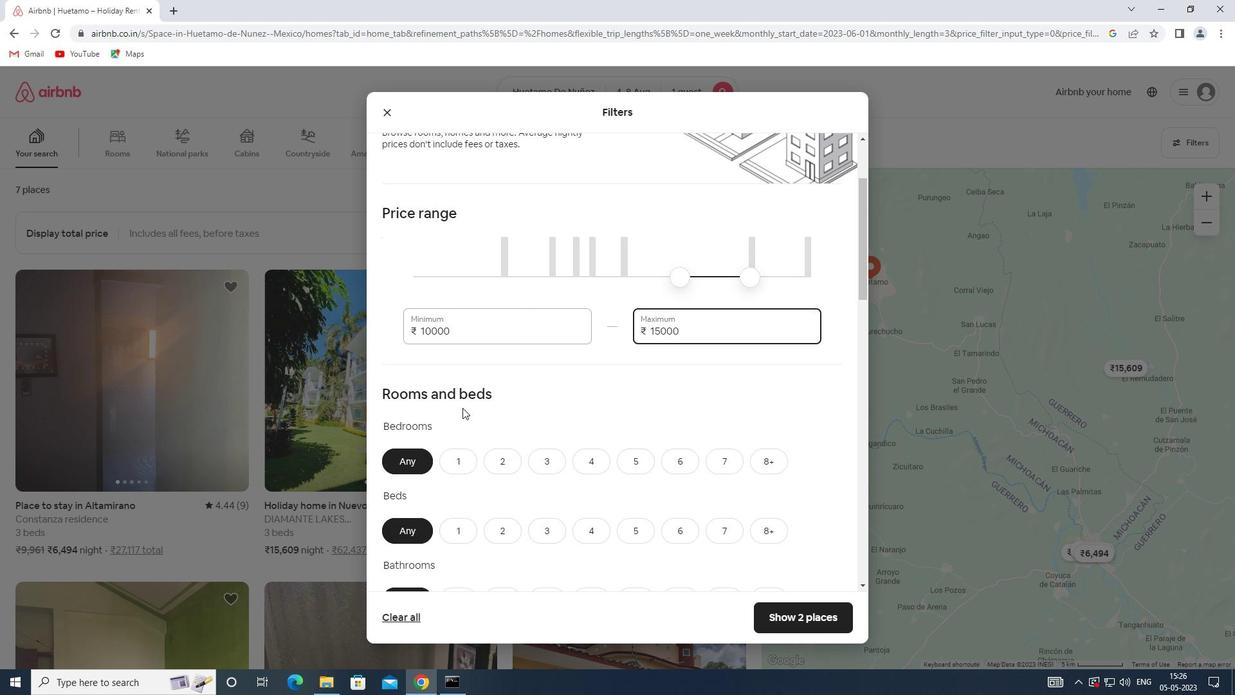 
Action: Mouse scrolled (464, 402) with delta (0, 0)
Screenshot: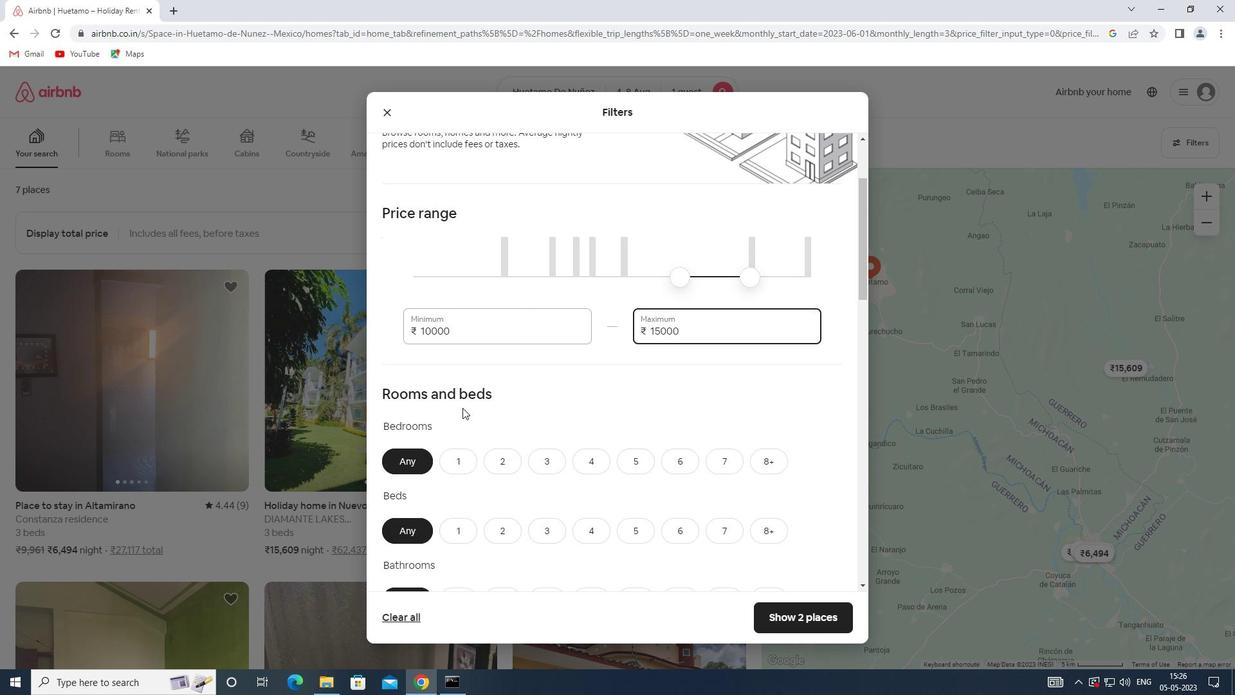 
Action: Mouse moved to (449, 272)
Screenshot: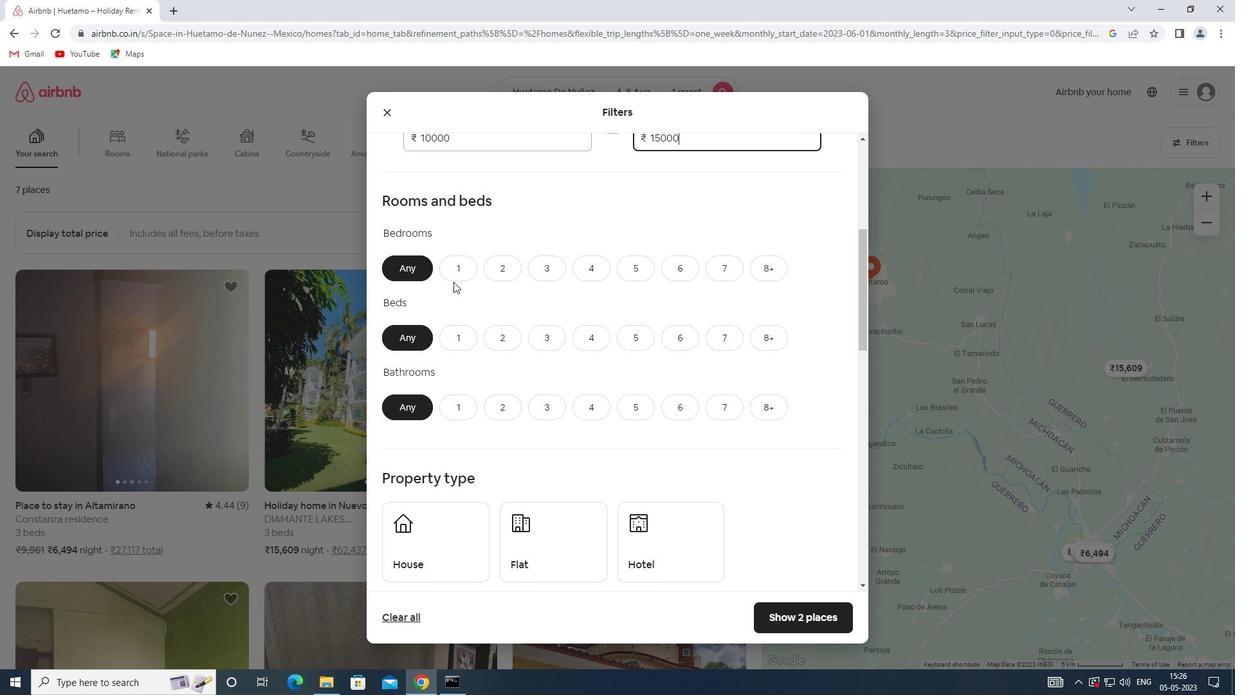 
Action: Mouse pressed left at (449, 272)
Screenshot: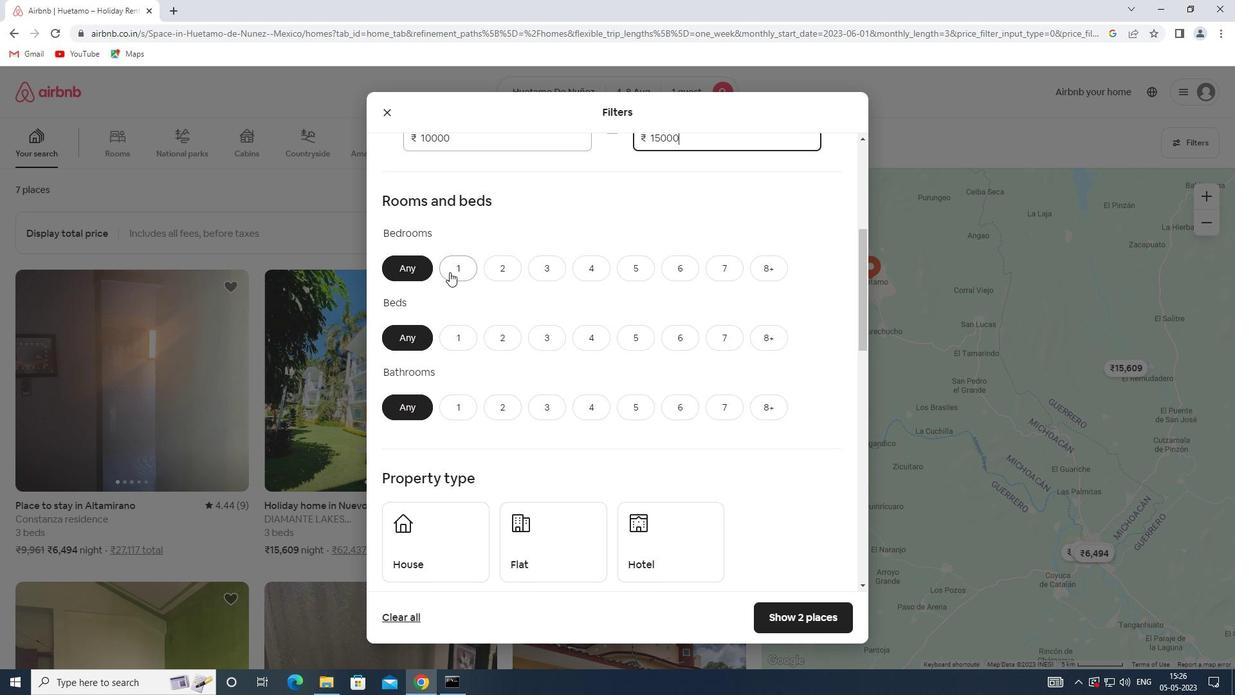 
Action: Mouse moved to (459, 334)
Screenshot: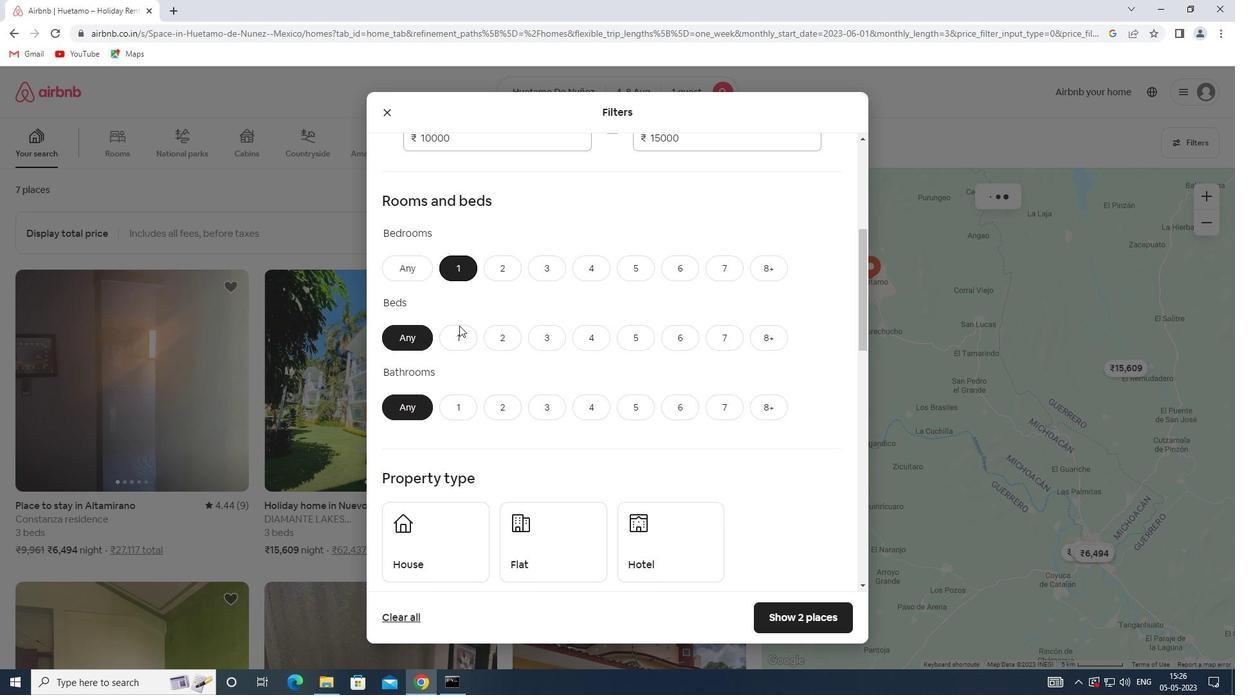 
Action: Mouse pressed left at (459, 334)
Screenshot: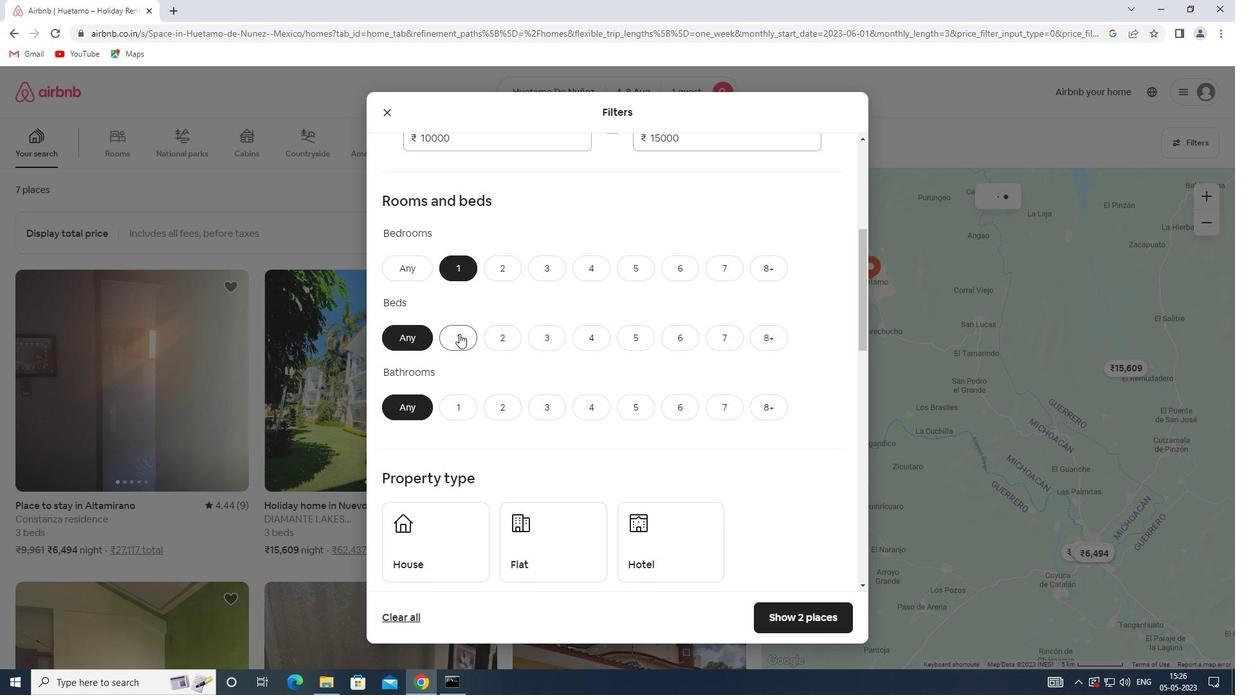 
Action: Mouse moved to (458, 413)
Screenshot: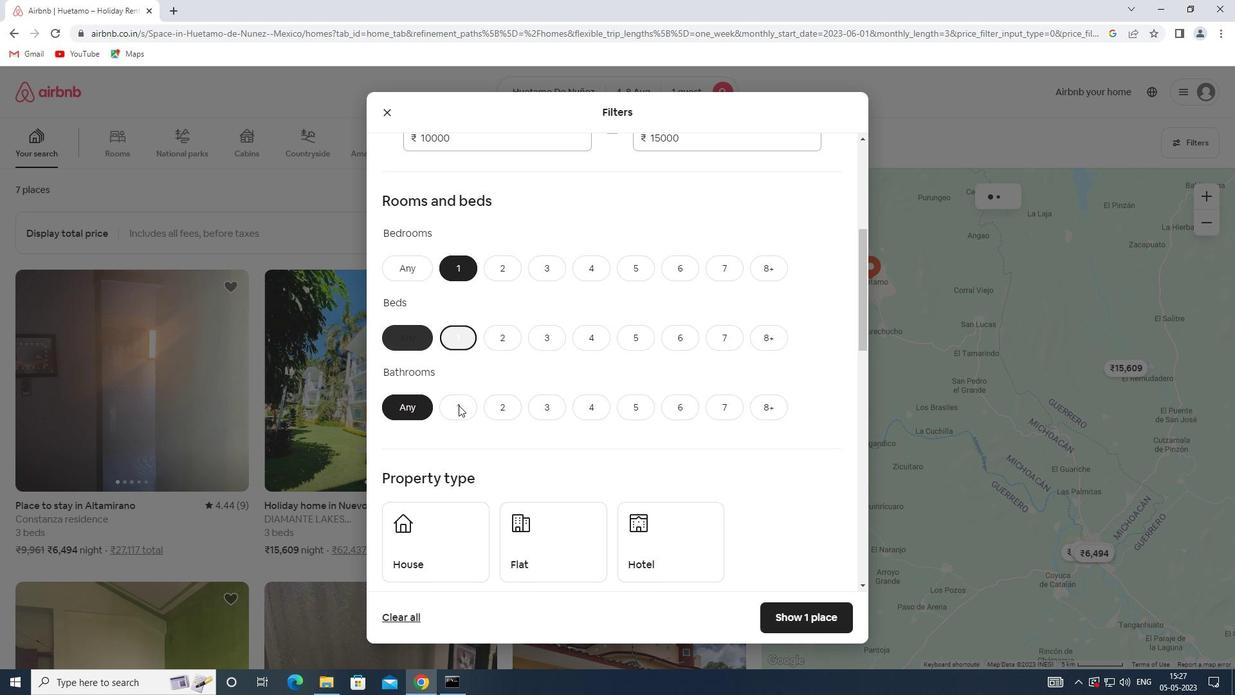 
Action: Mouse pressed left at (458, 413)
Screenshot: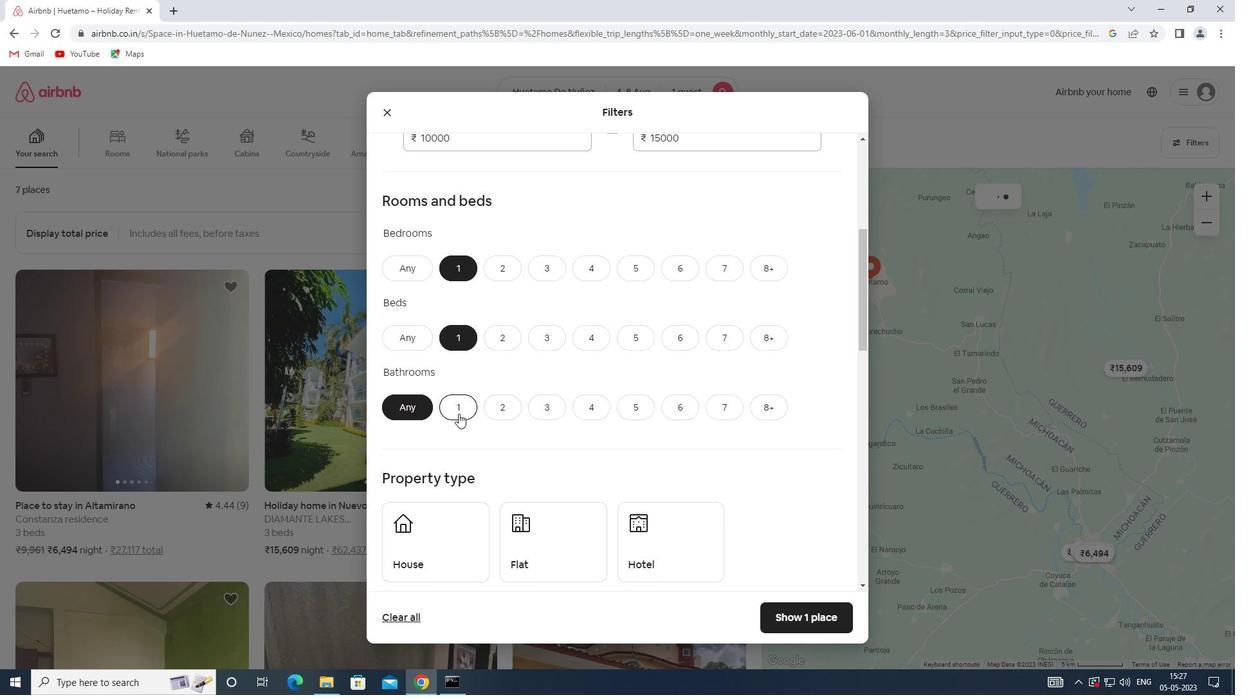 
Action: Mouse moved to (455, 370)
Screenshot: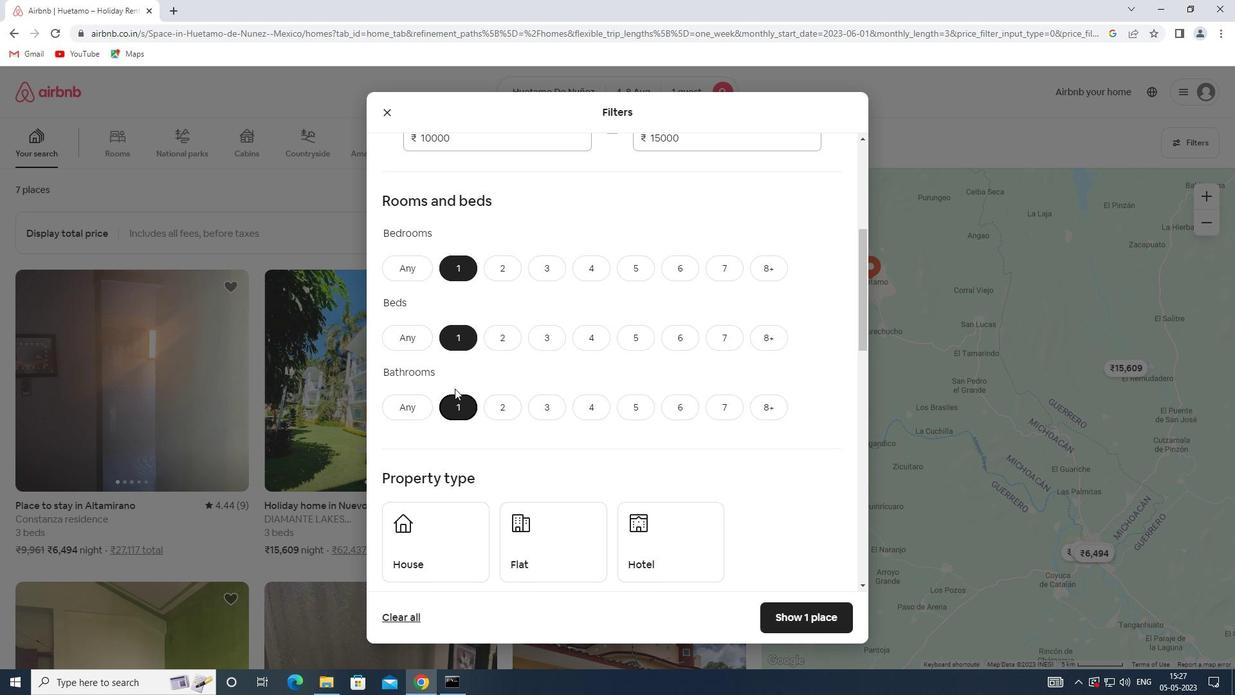 
Action: Mouse scrolled (455, 370) with delta (0, 0)
Screenshot: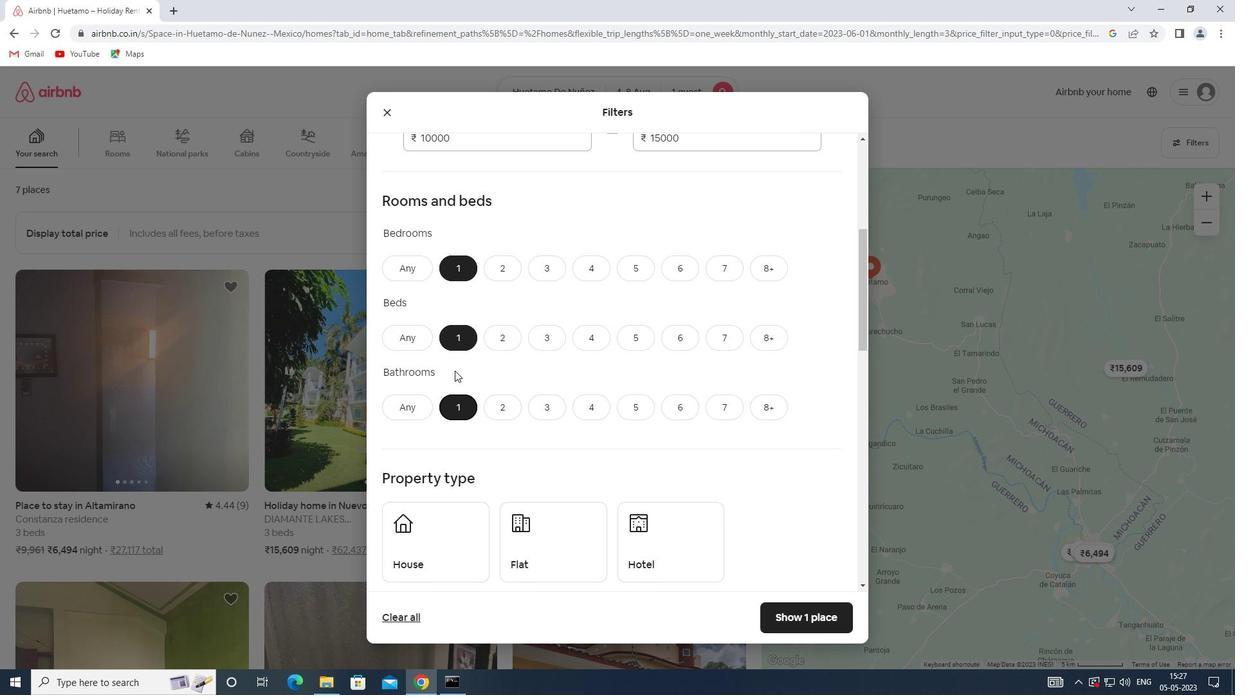 
Action: Mouse scrolled (455, 370) with delta (0, 0)
Screenshot: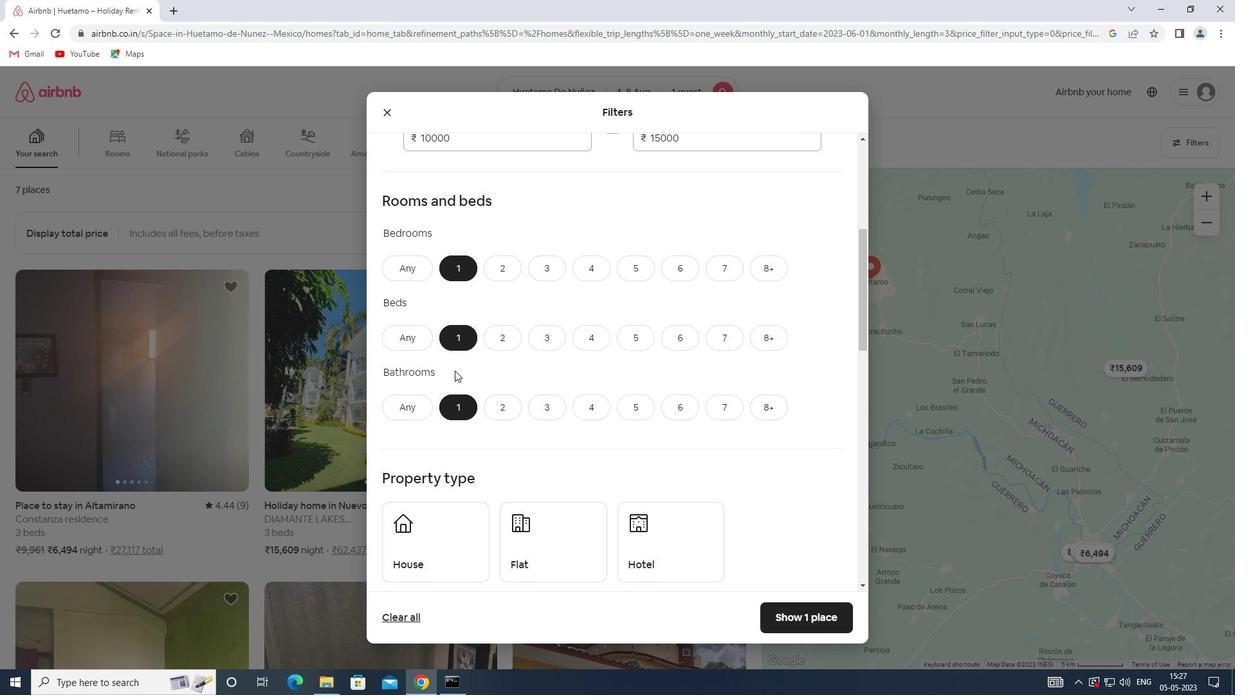 
Action: Mouse moved to (455, 404)
Screenshot: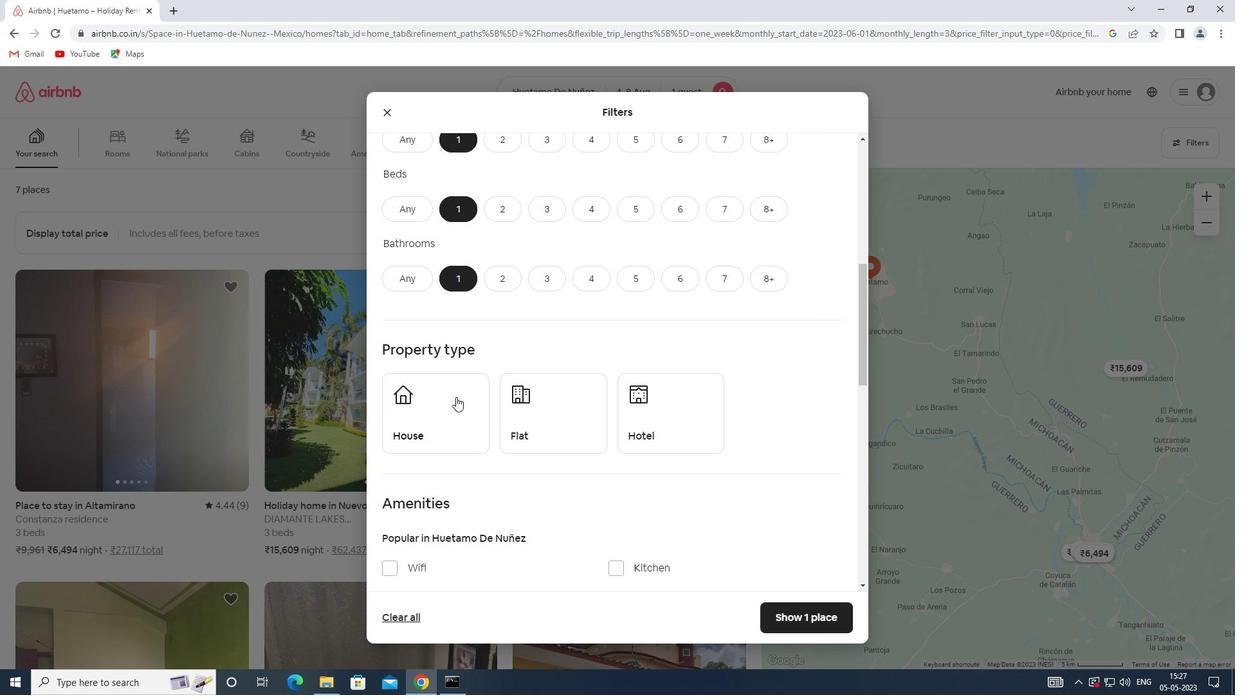 
Action: Mouse pressed left at (455, 404)
Screenshot: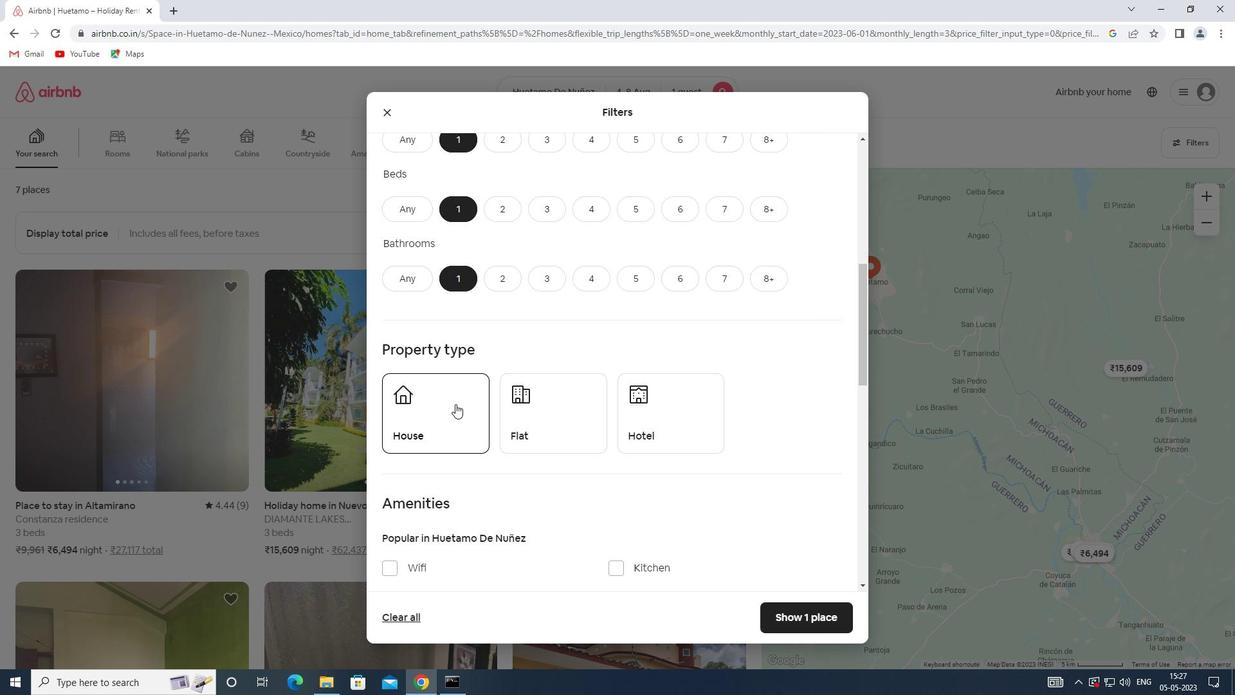 
Action: Mouse pressed left at (455, 404)
Screenshot: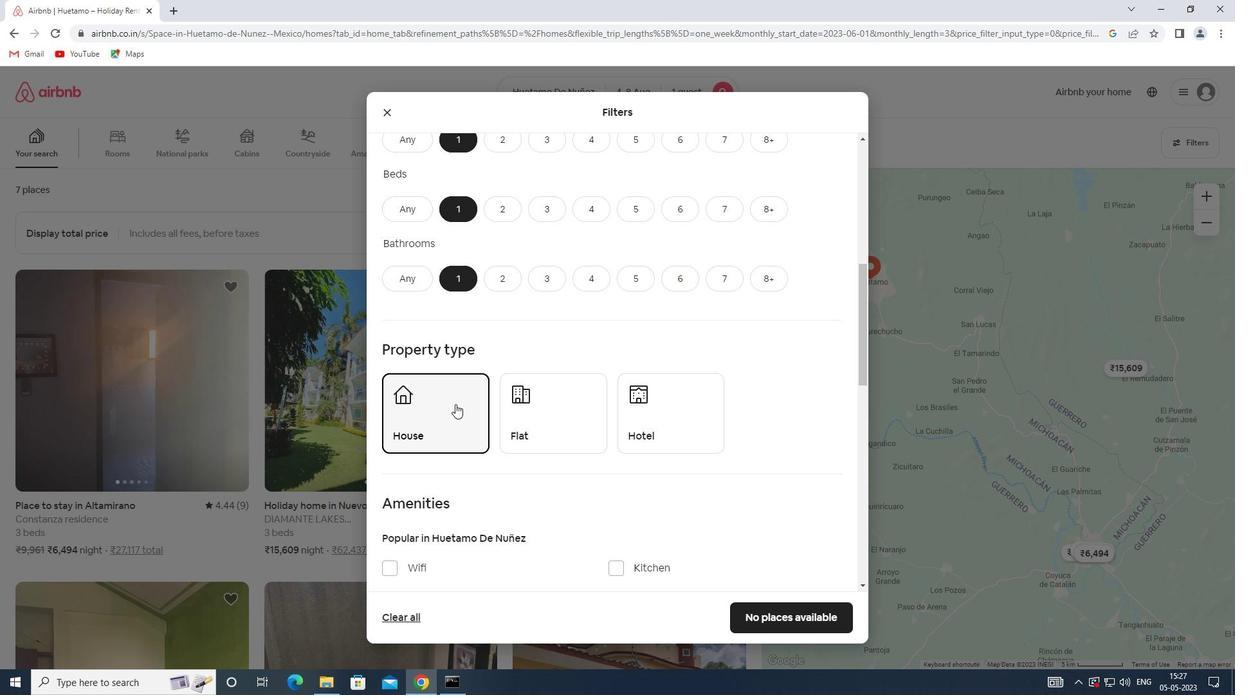 
Action: Mouse moved to (509, 415)
Screenshot: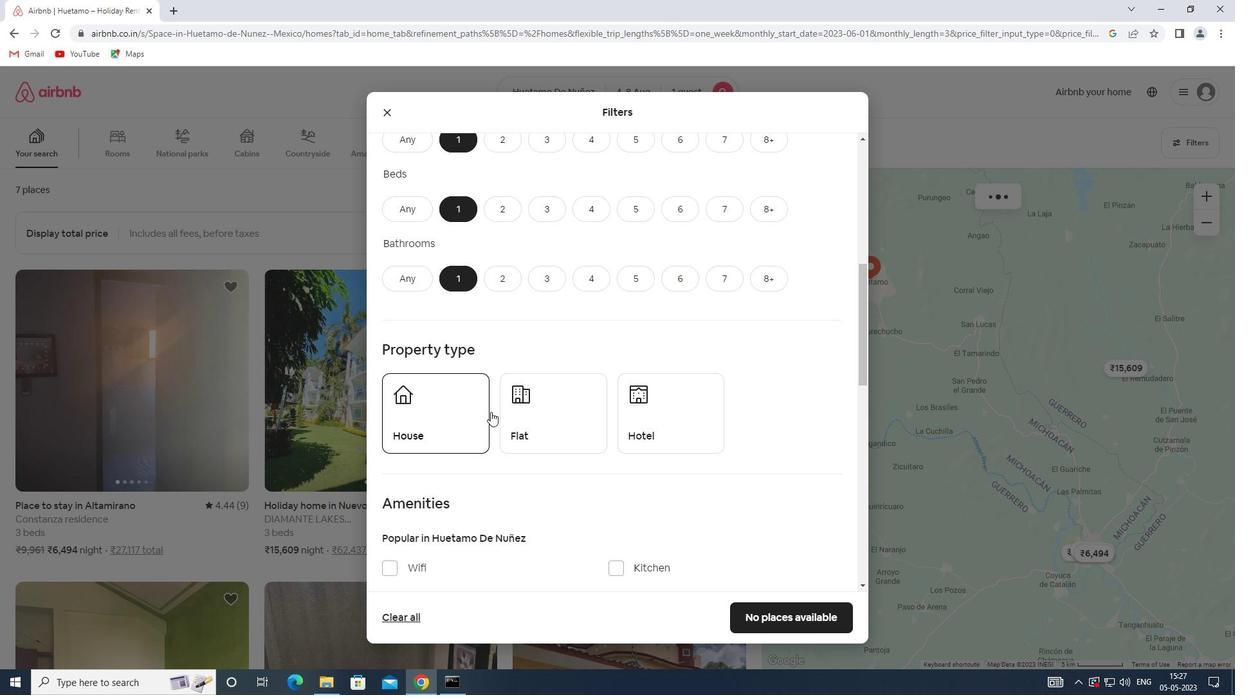
Action: Mouse pressed left at (509, 415)
Screenshot: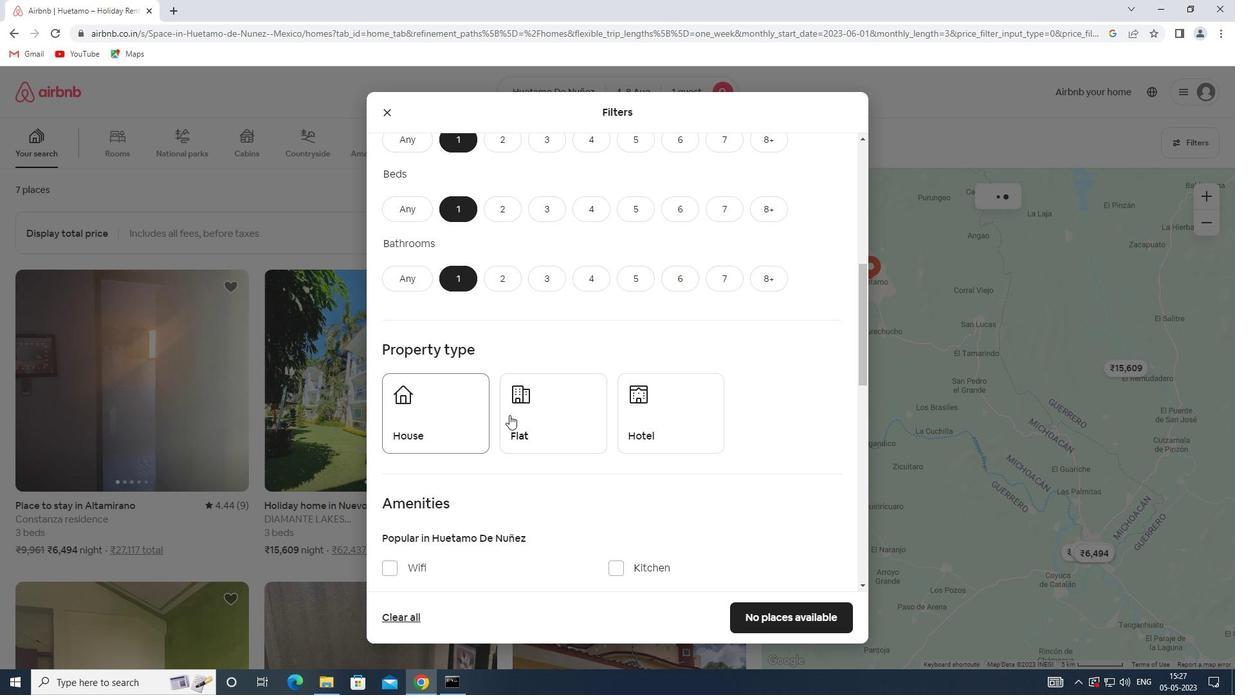 
Action: Mouse moved to (631, 427)
Screenshot: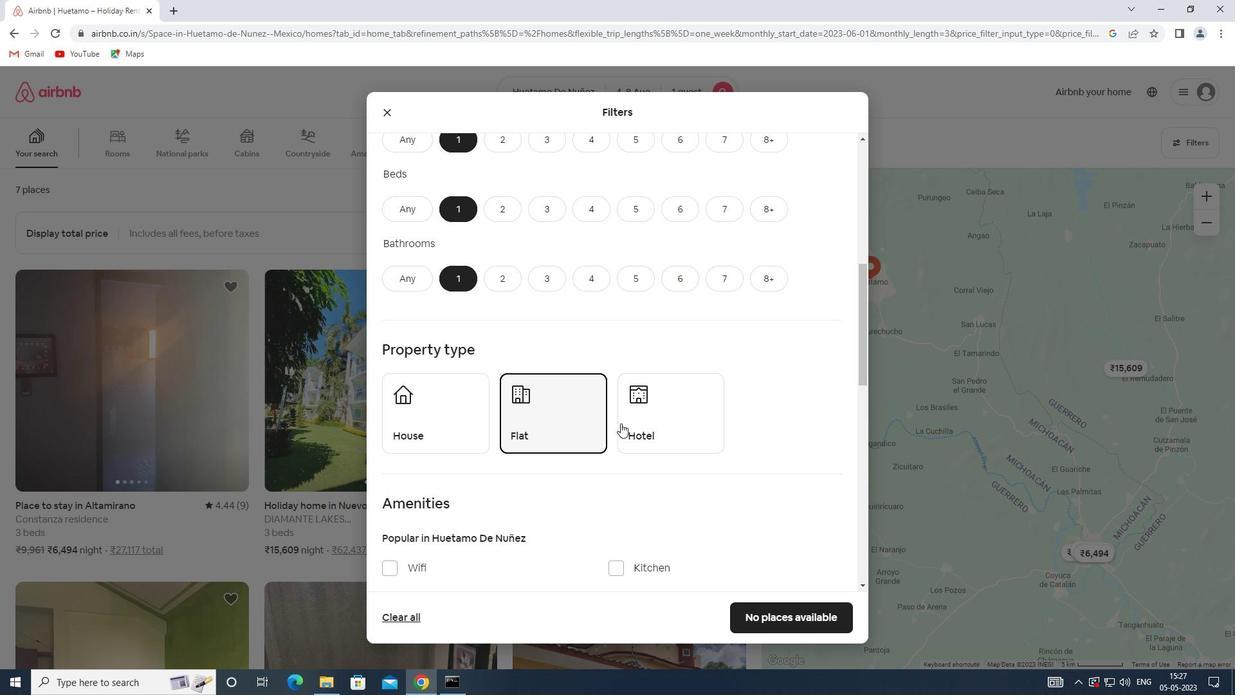 
Action: Mouse pressed left at (631, 427)
Screenshot: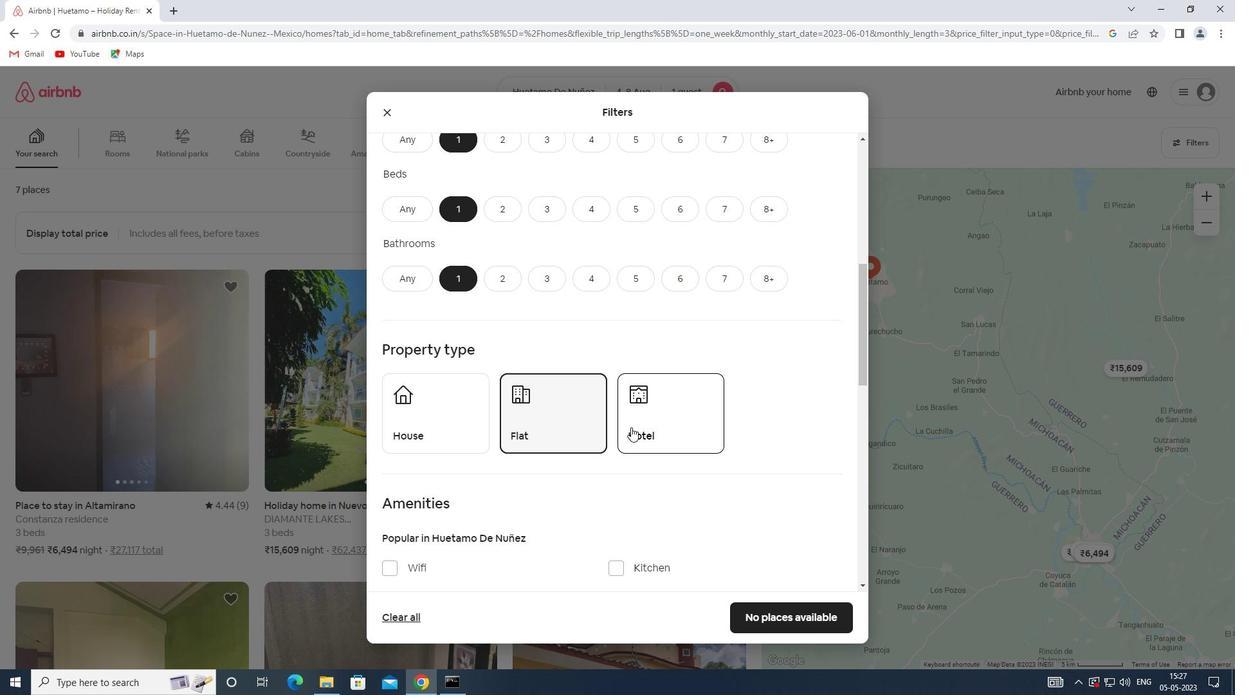 
Action: Mouse moved to (603, 368)
Screenshot: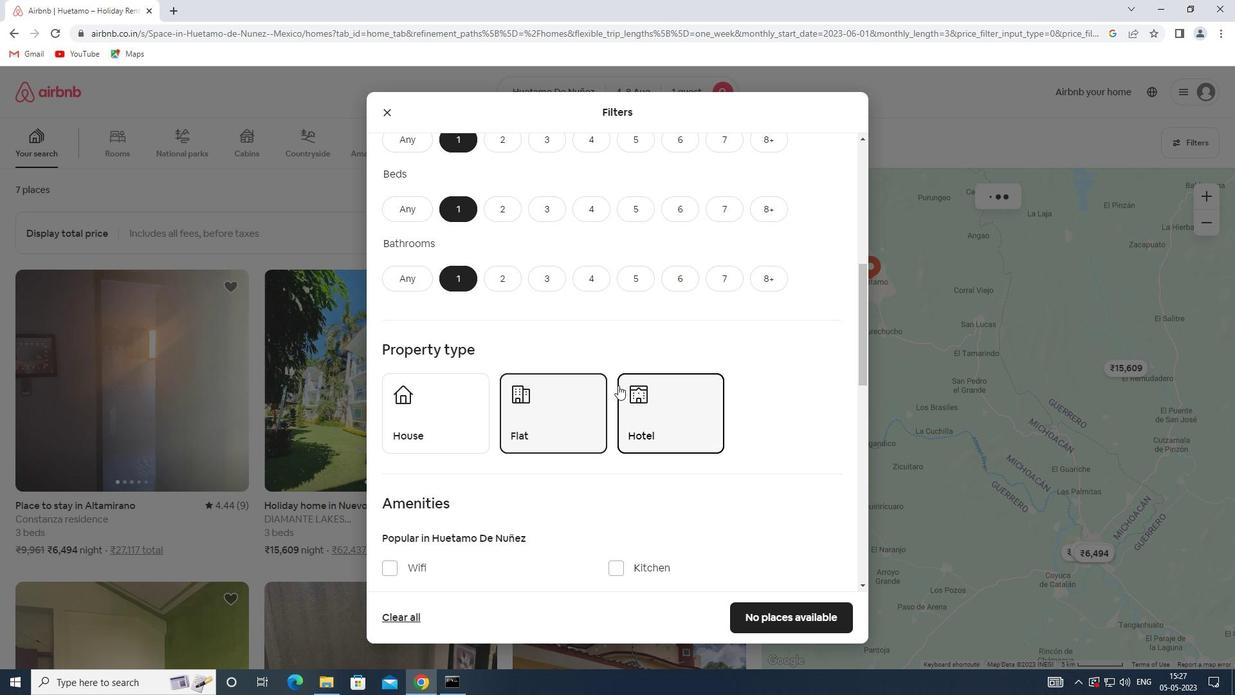 
Action: Mouse scrolled (603, 368) with delta (0, 0)
Screenshot: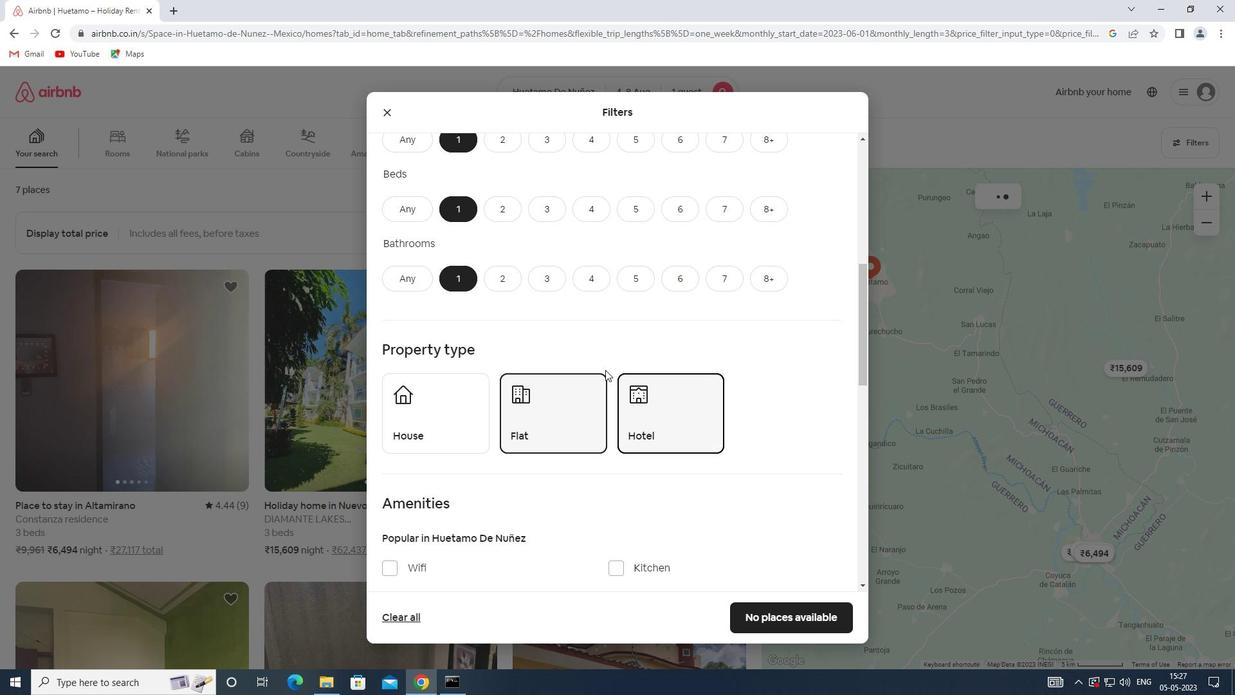 
Action: Mouse scrolled (603, 368) with delta (0, 0)
Screenshot: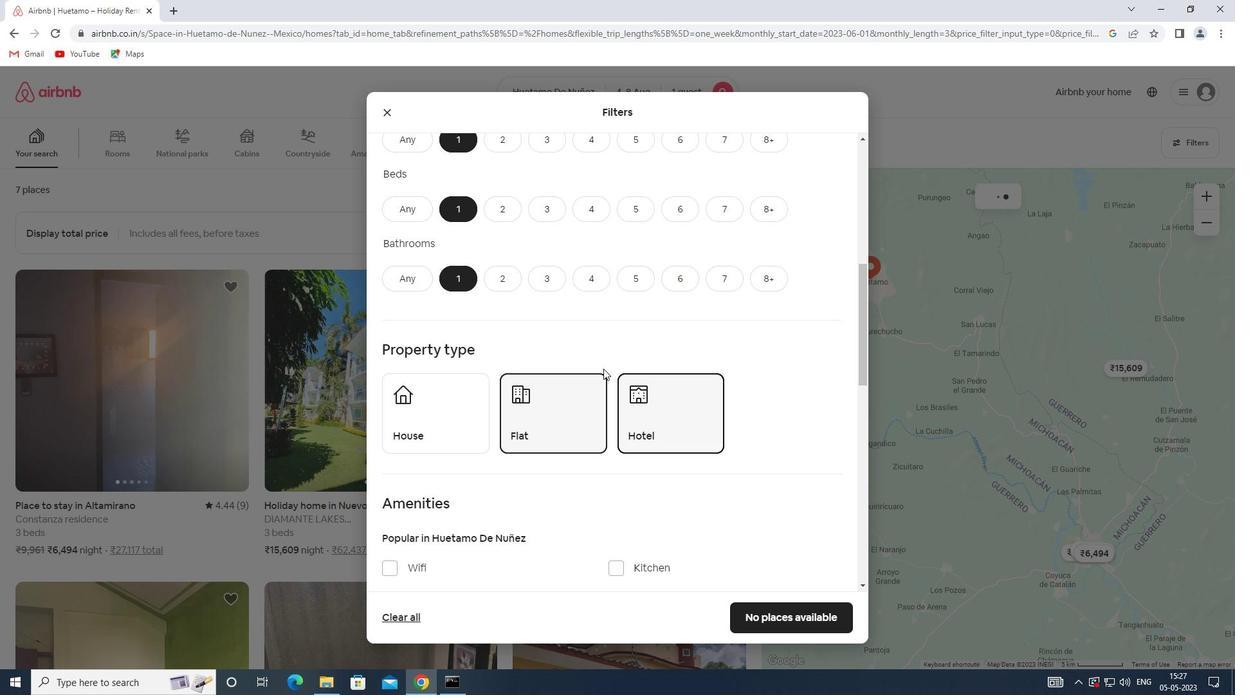 
Action: Mouse scrolled (603, 368) with delta (0, 0)
Screenshot: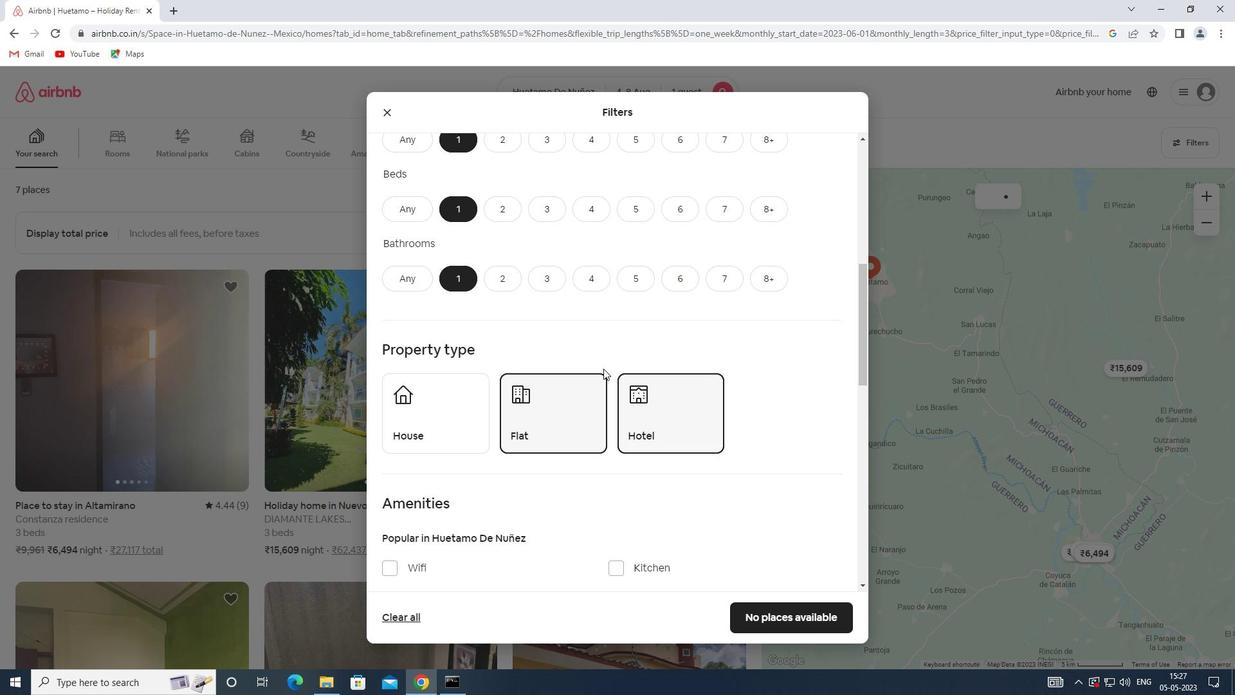 
Action: Mouse moved to (388, 375)
Screenshot: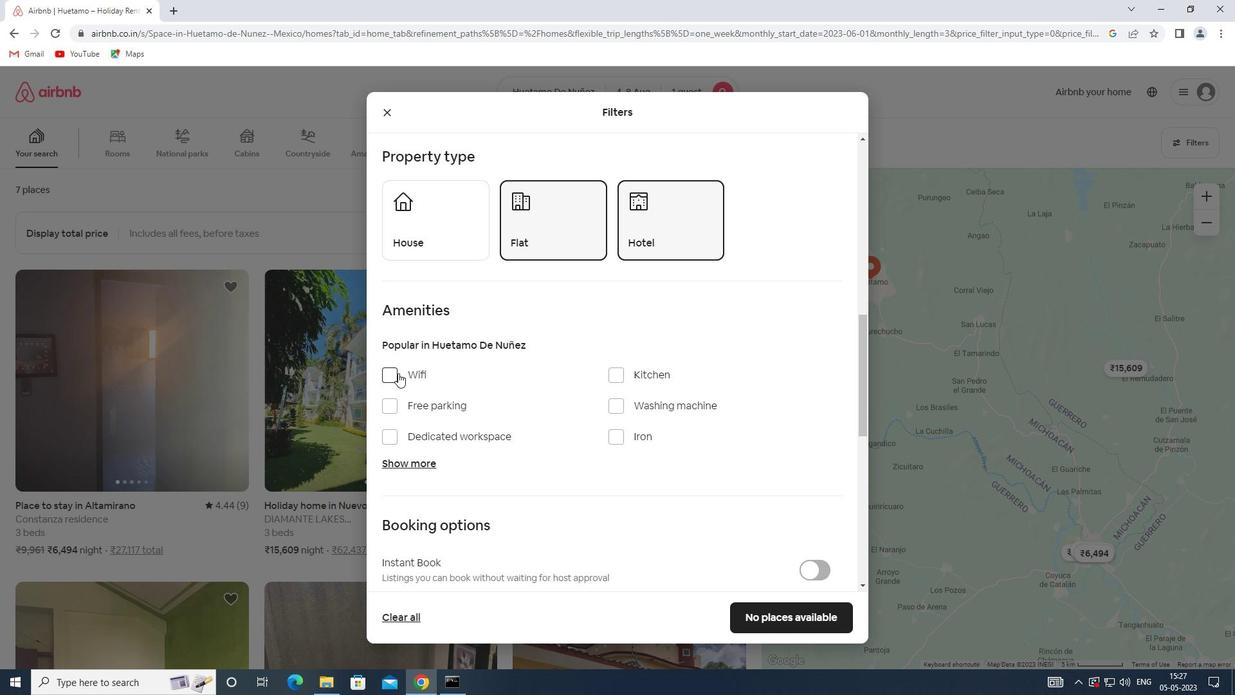 
Action: Mouse pressed left at (388, 375)
Screenshot: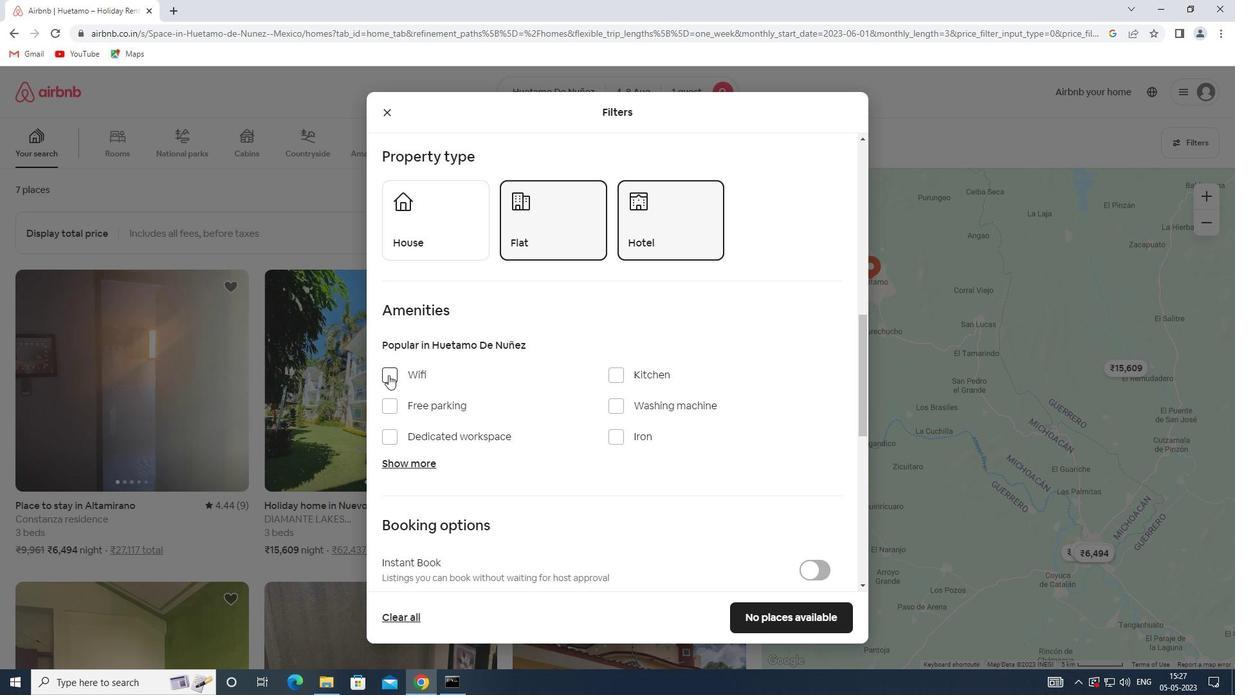 
Action: Mouse moved to (489, 361)
Screenshot: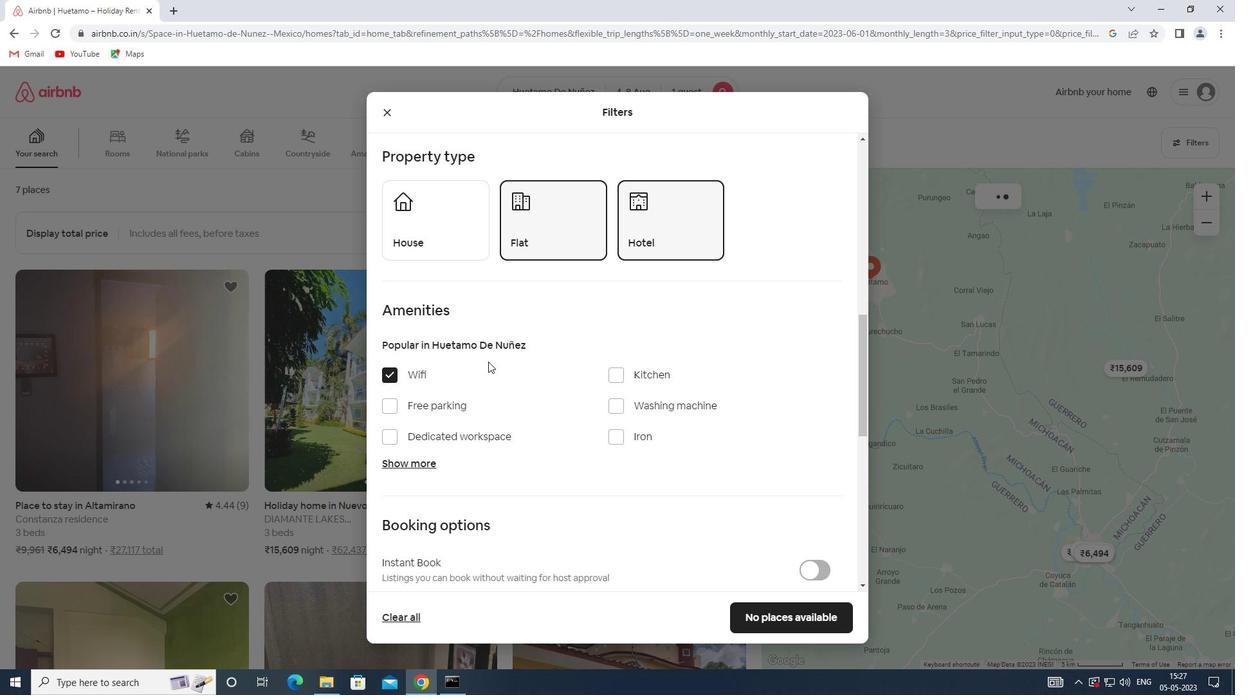 
Action: Mouse scrolled (489, 360) with delta (0, 0)
Screenshot: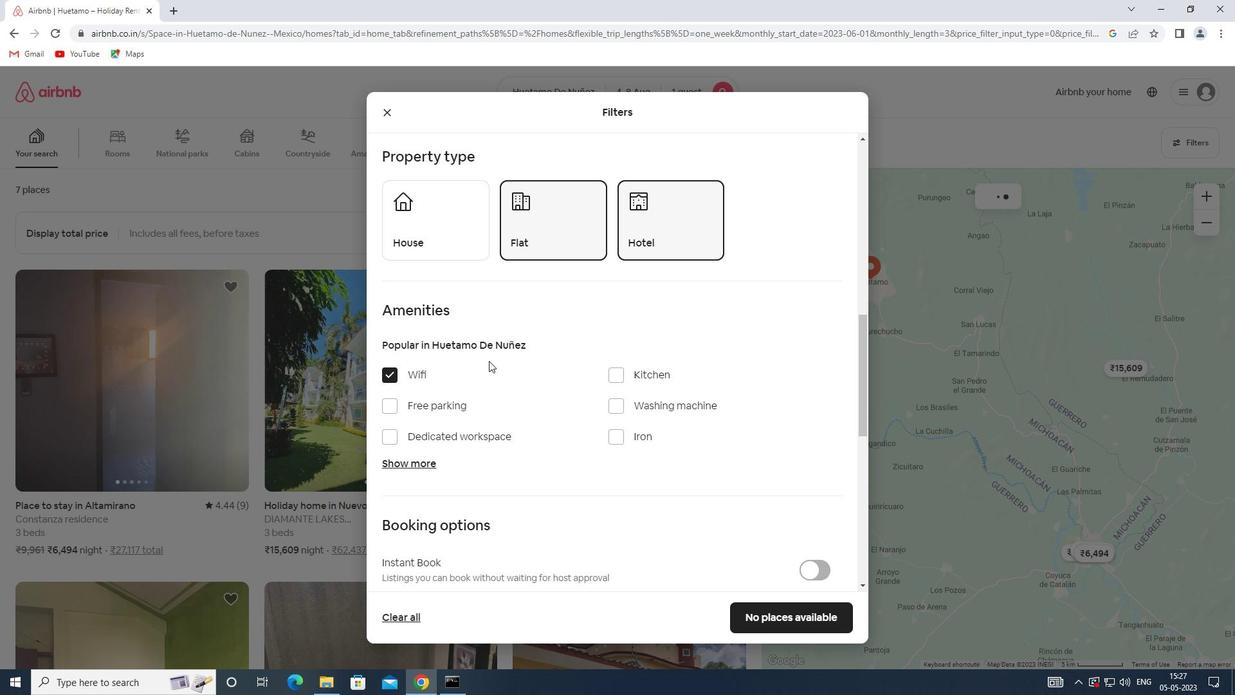 
Action: Mouse scrolled (489, 360) with delta (0, 0)
Screenshot: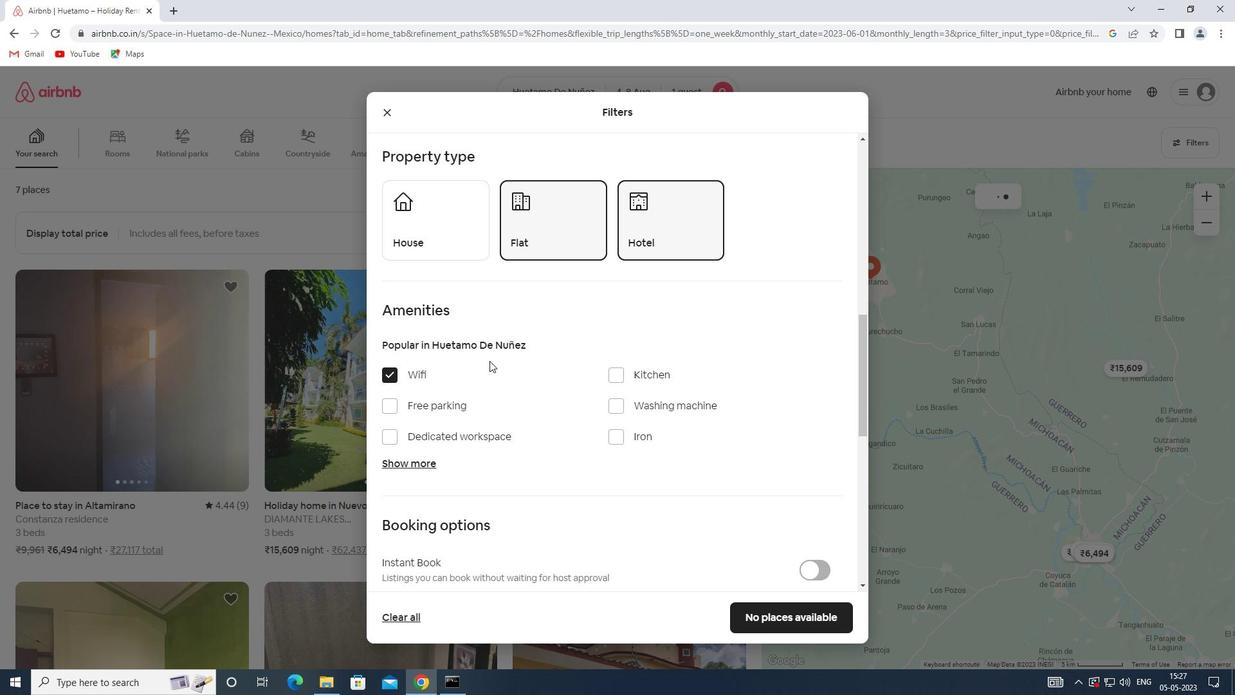 
Action: Mouse moved to (489, 360)
Screenshot: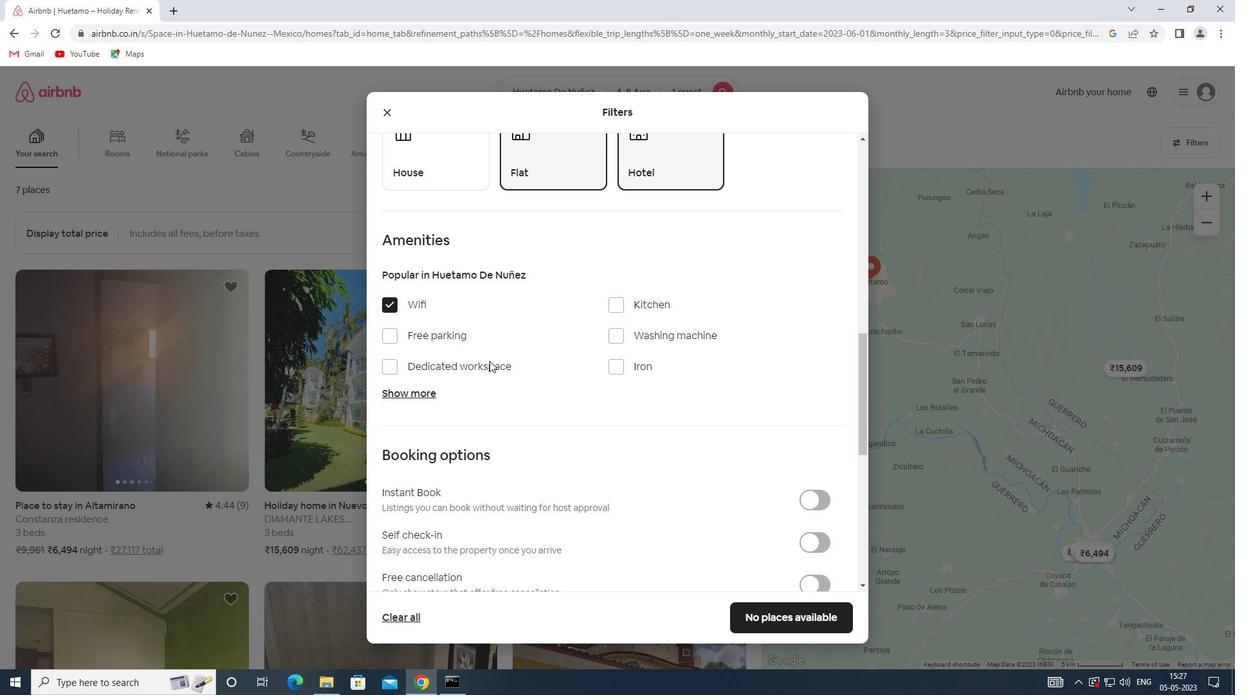 
Action: Mouse scrolled (489, 359) with delta (0, 0)
Screenshot: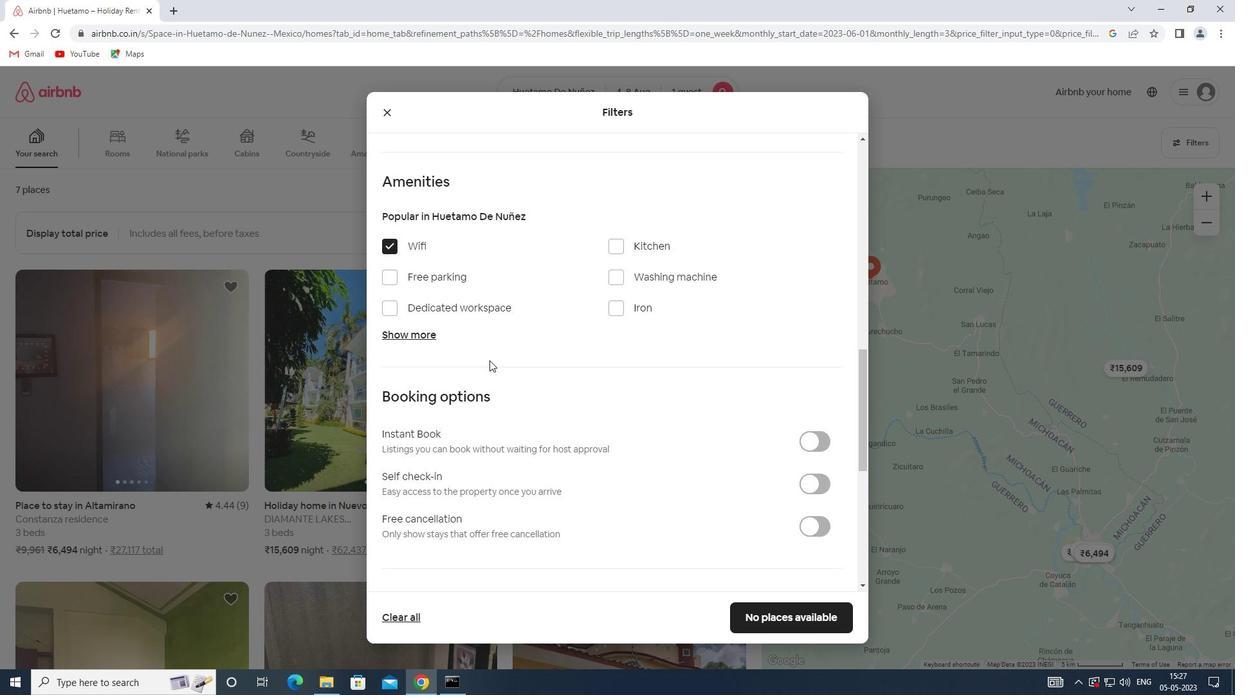 
Action: Mouse scrolled (489, 359) with delta (0, 0)
Screenshot: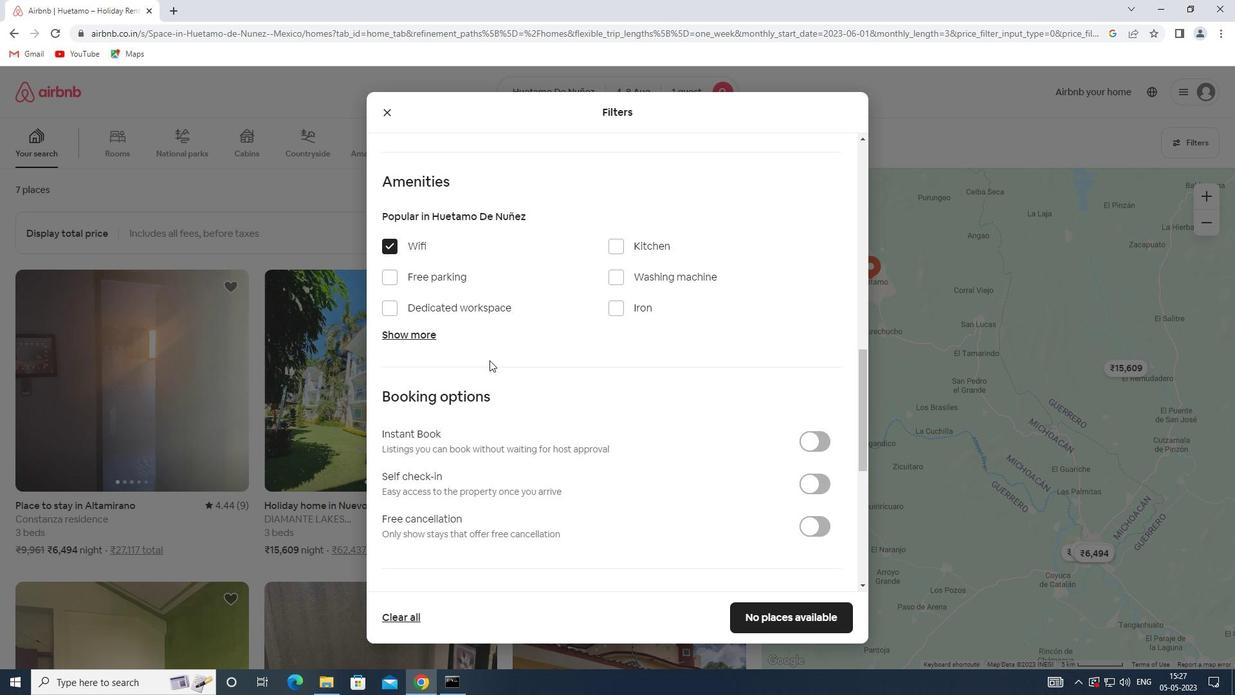 
Action: Mouse moved to (811, 355)
Screenshot: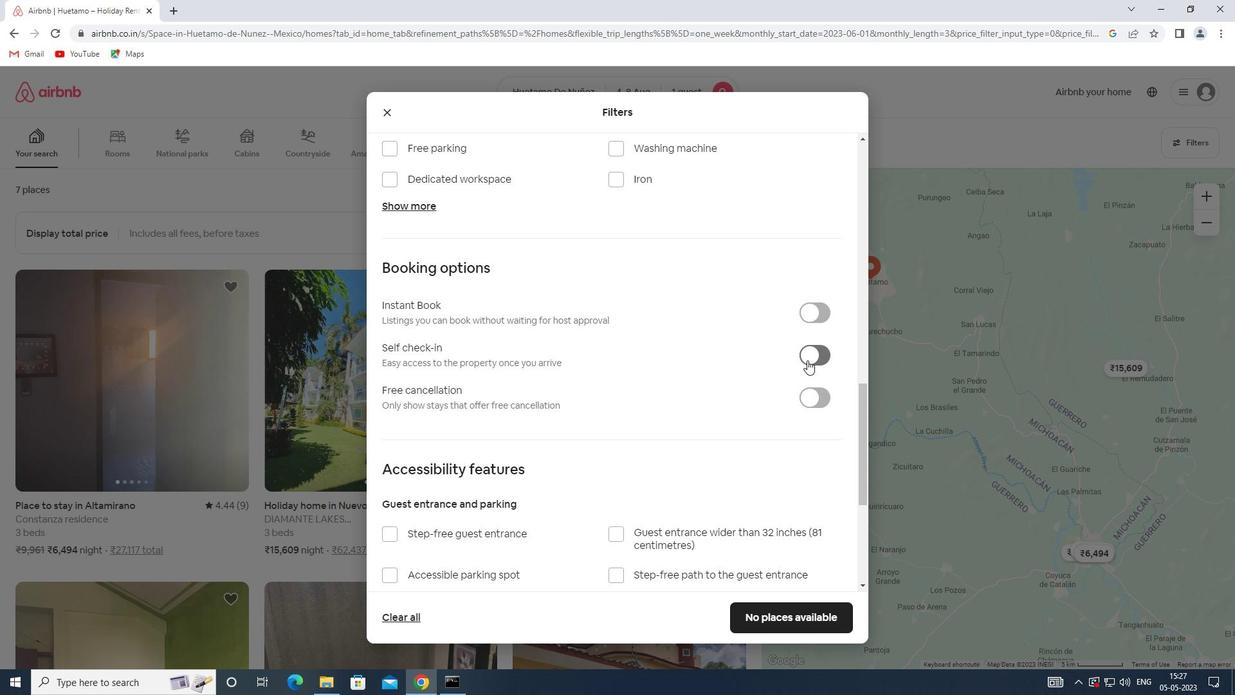 
Action: Mouse pressed left at (811, 355)
Screenshot: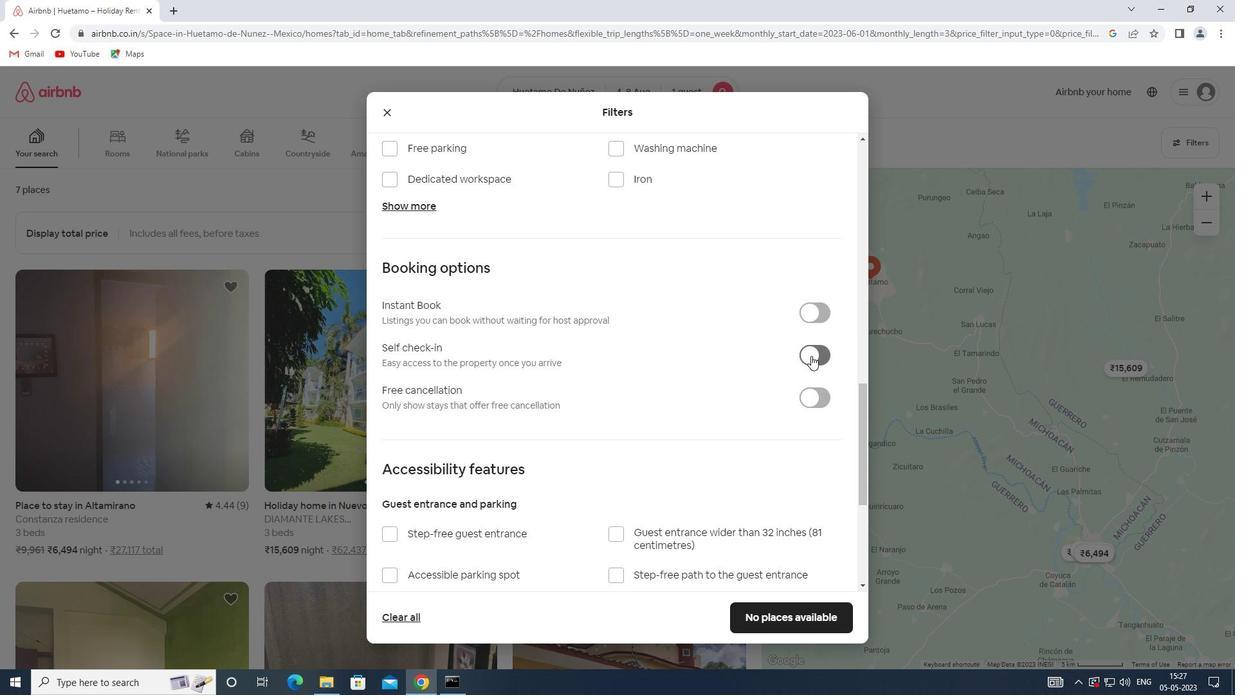
Action: Mouse moved to (693, 351)
Screenshot: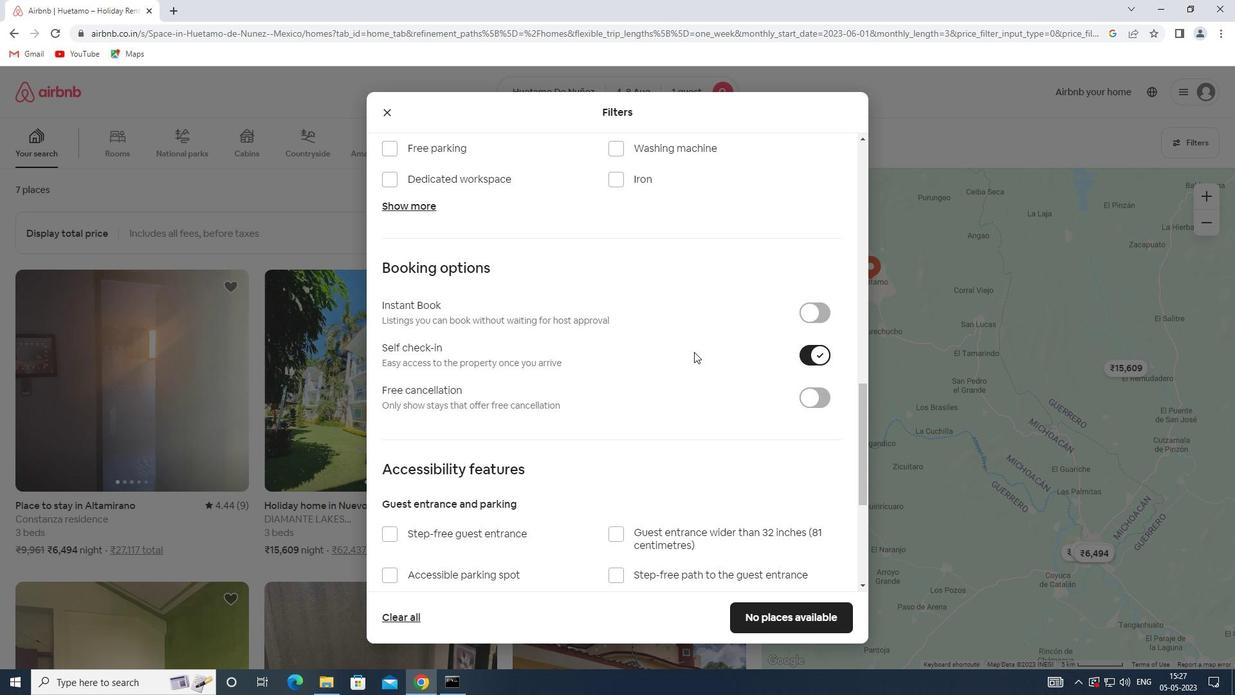 
Action: Mouse scrolled (693, 350) with delta (0, 0)
Screenshot: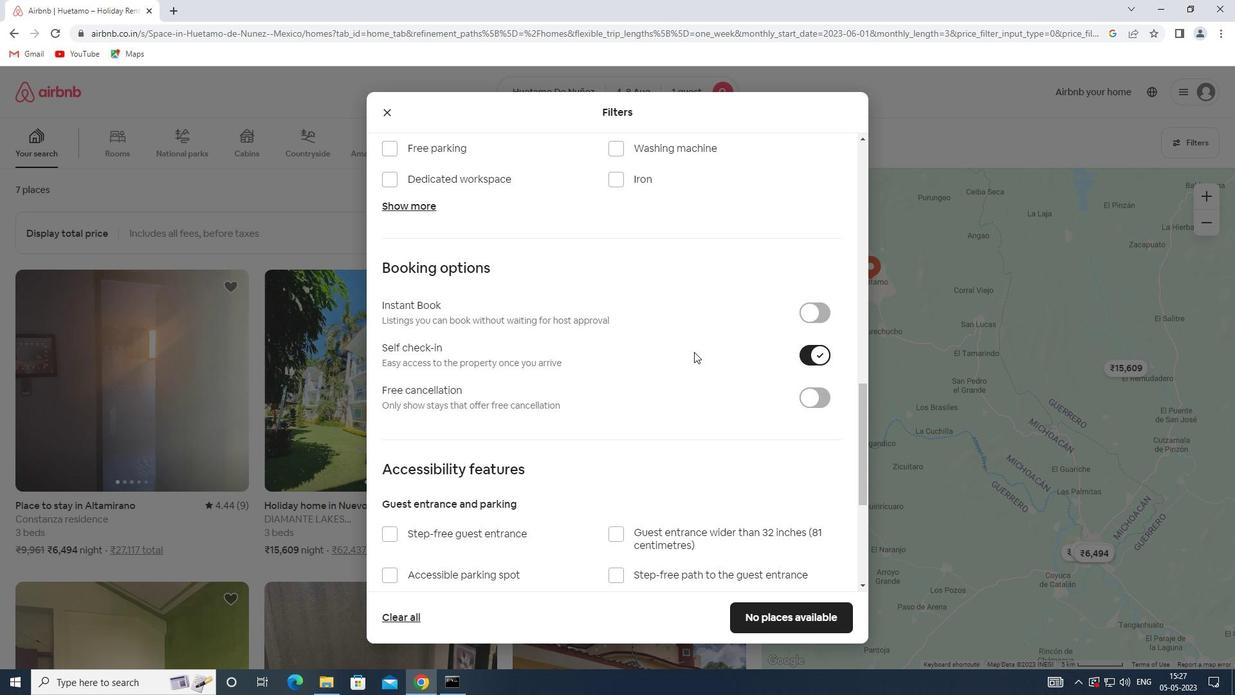 
Action: Mouse scrolled (693, 350) with delta (0, 0)
Screenshot: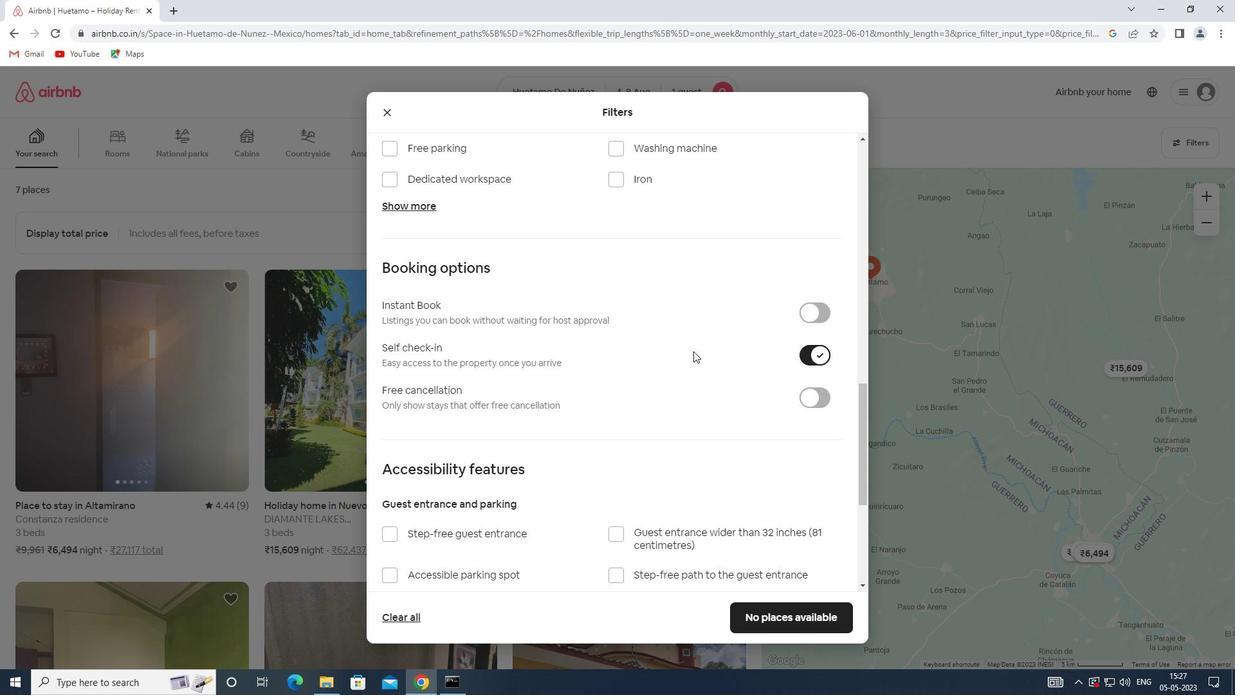 
Action: Mouse moved to (691, 350)
Screenshot: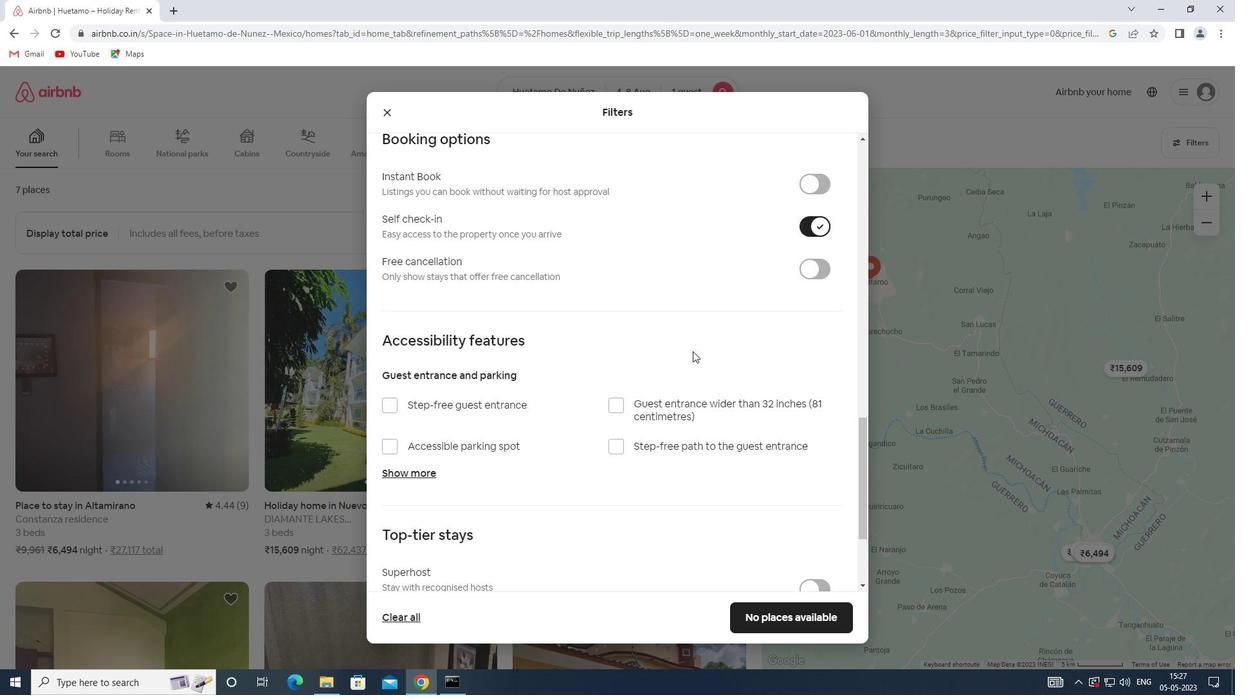 
Action: Mouse scrolled (691, 350) with delta (0, 0)
Screenshot: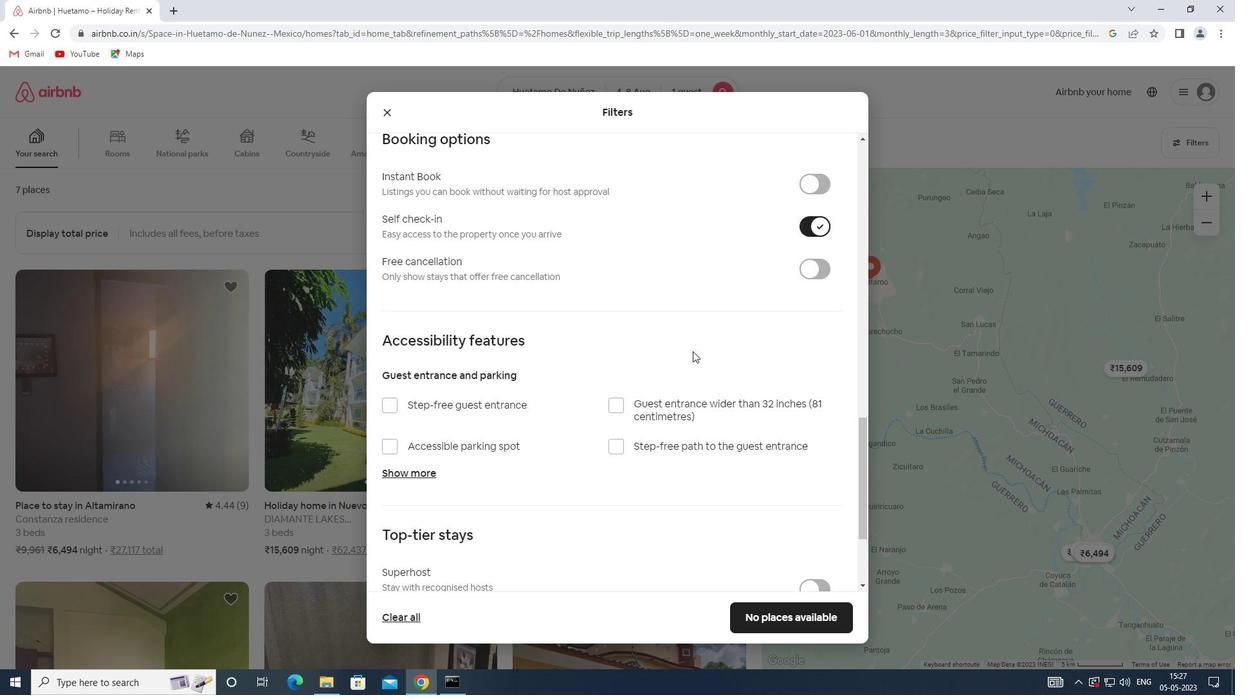 
Action: Mouse scrolled (691, 350) with delta (0, 0)
Screenshot: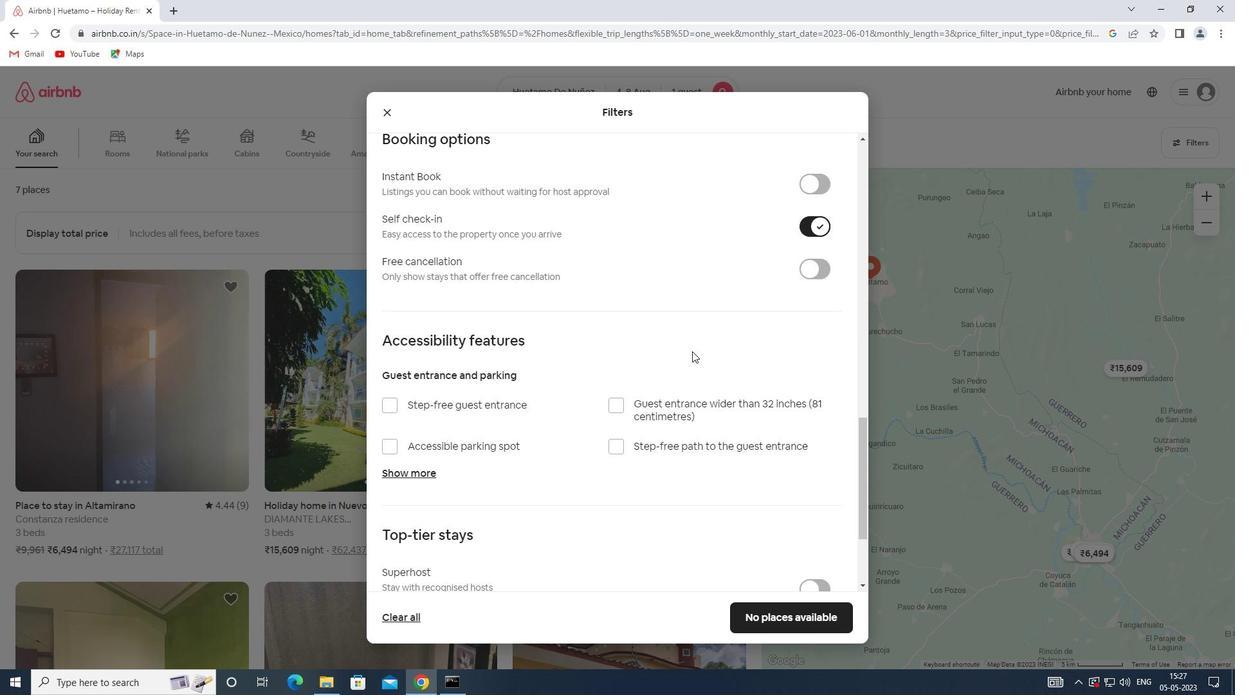 
Action: Mouse moved to (502, 471)
Screenshot: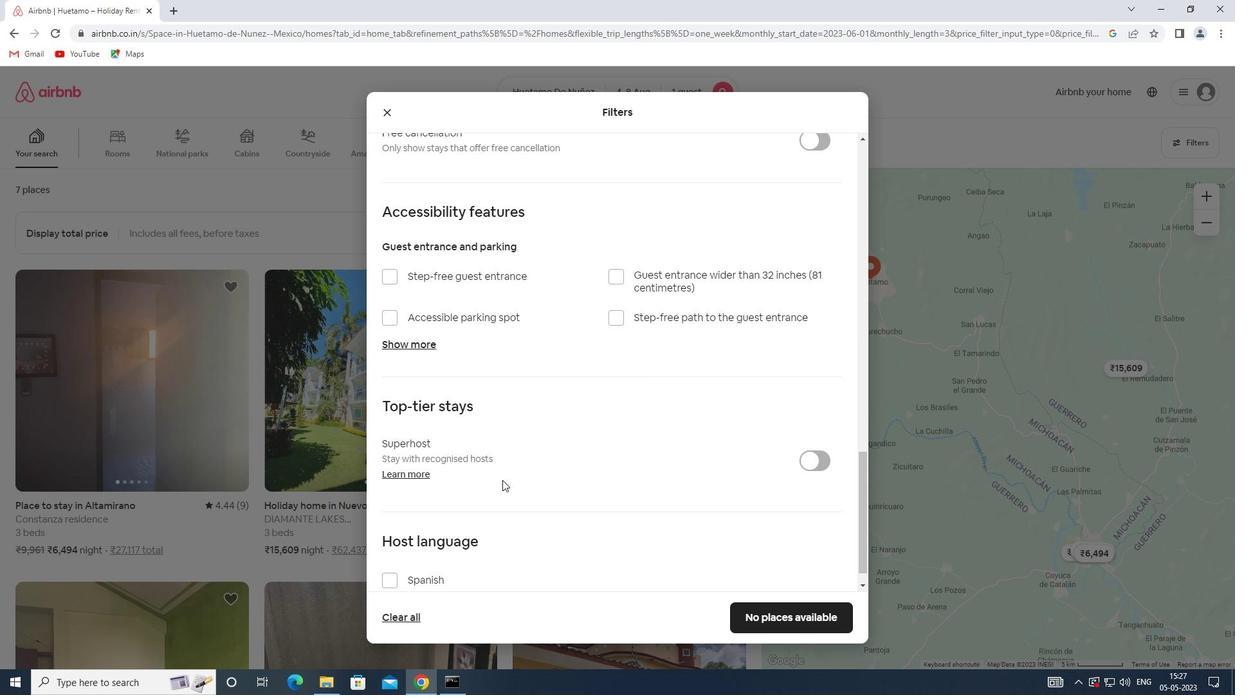 
Action: Mouse scrolled (502, 471) with delta (0, 0)
Screenshot: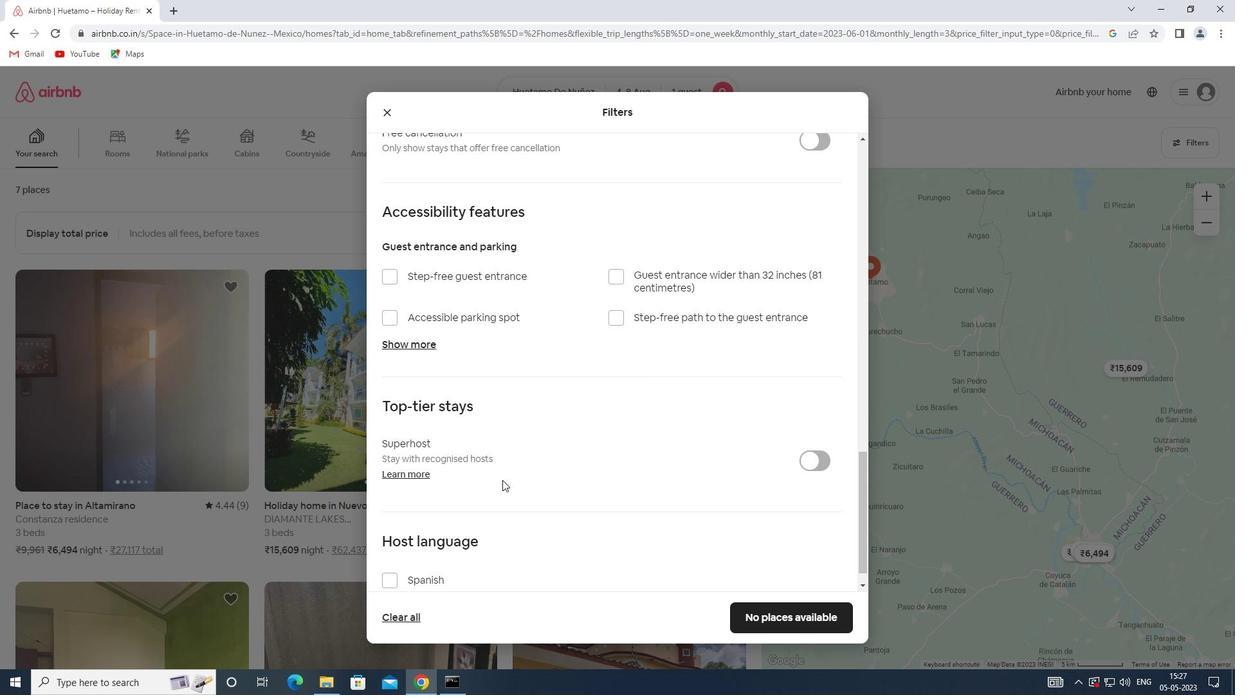 
Action: Mouse scrolled (502, 471) with delta (0, 0)
Screenshot: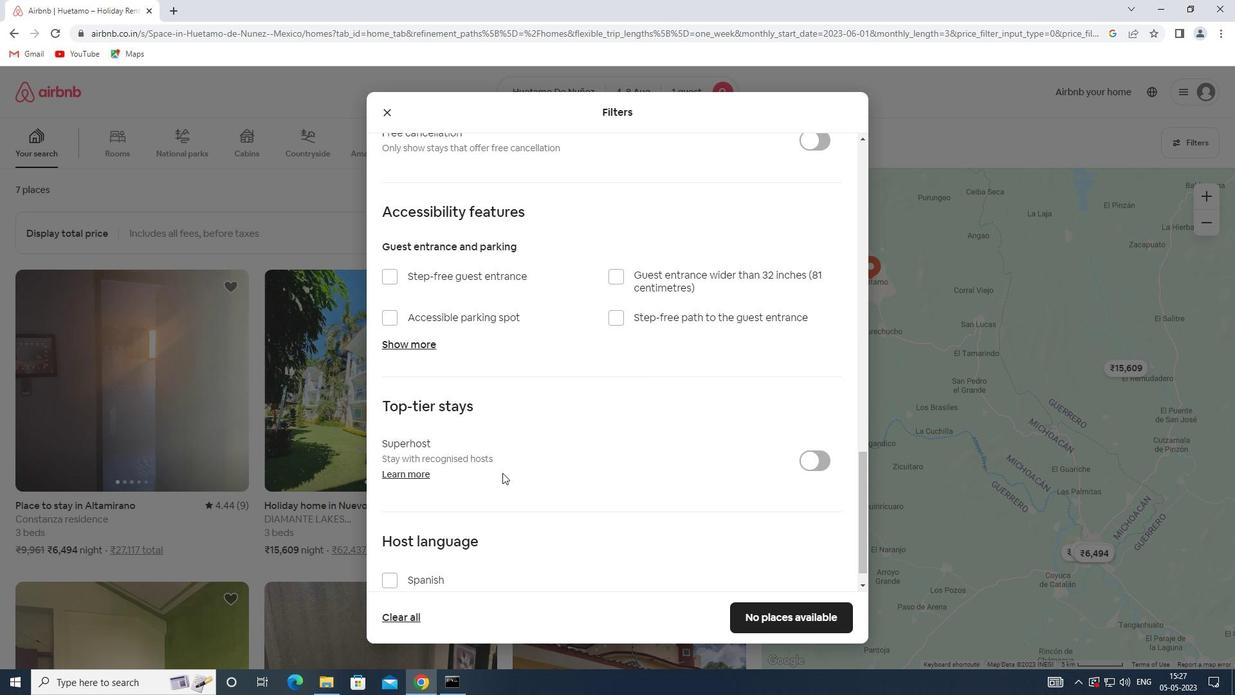 
Action: Mouse scrolled (502, 471) with delta (0, 0)
Screenshot: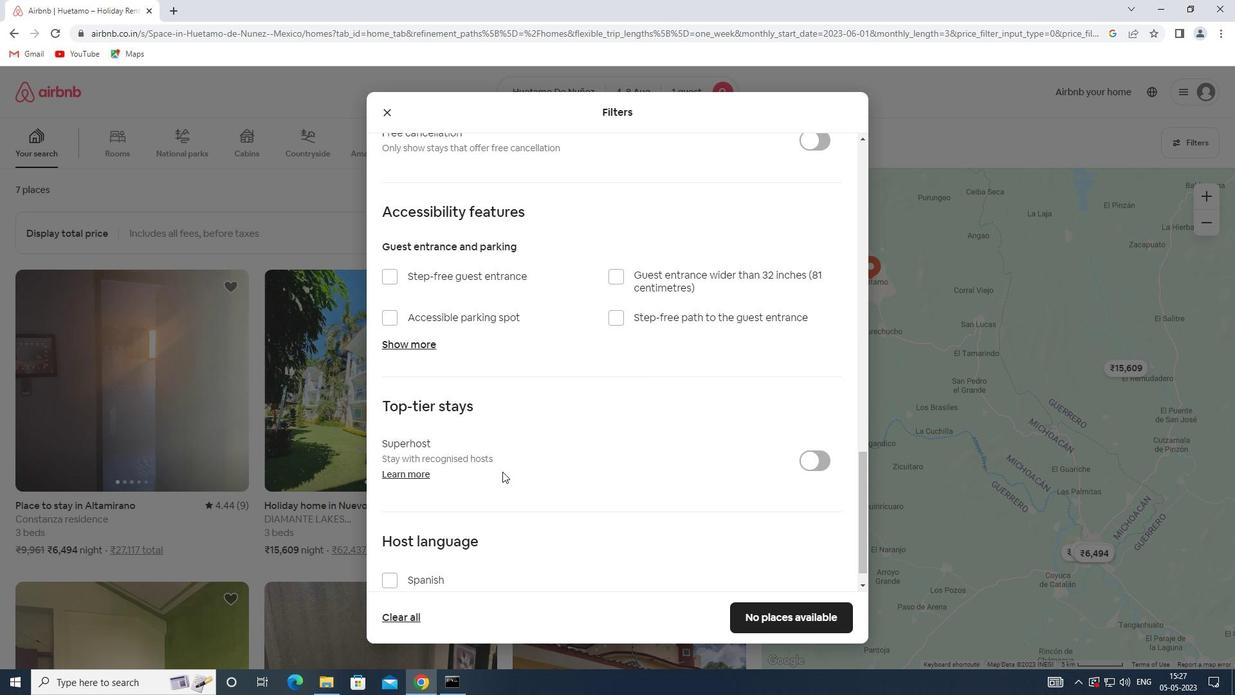 
Action: Mouse moved to (407, 522)
Screenshot: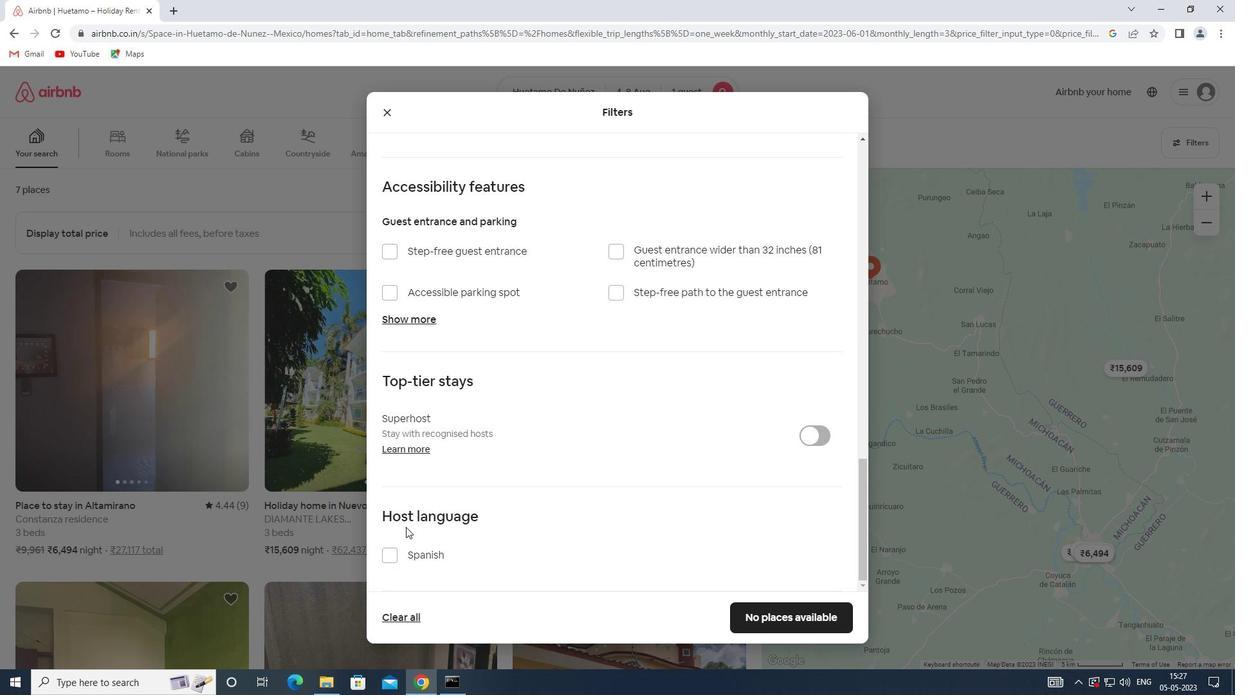 
Action: Mouse scrolled (407, 522) with delta (0, 0)
Screenshot: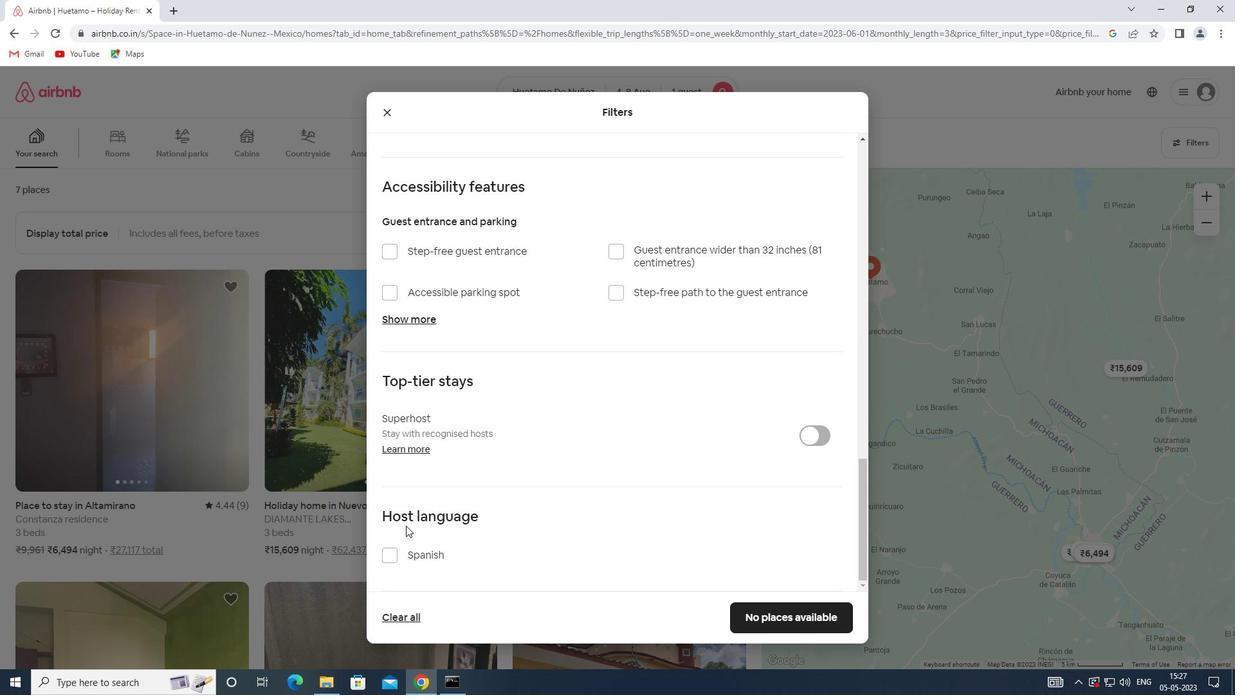 
Action: Mouse moved to (749, 620)
Screenshot: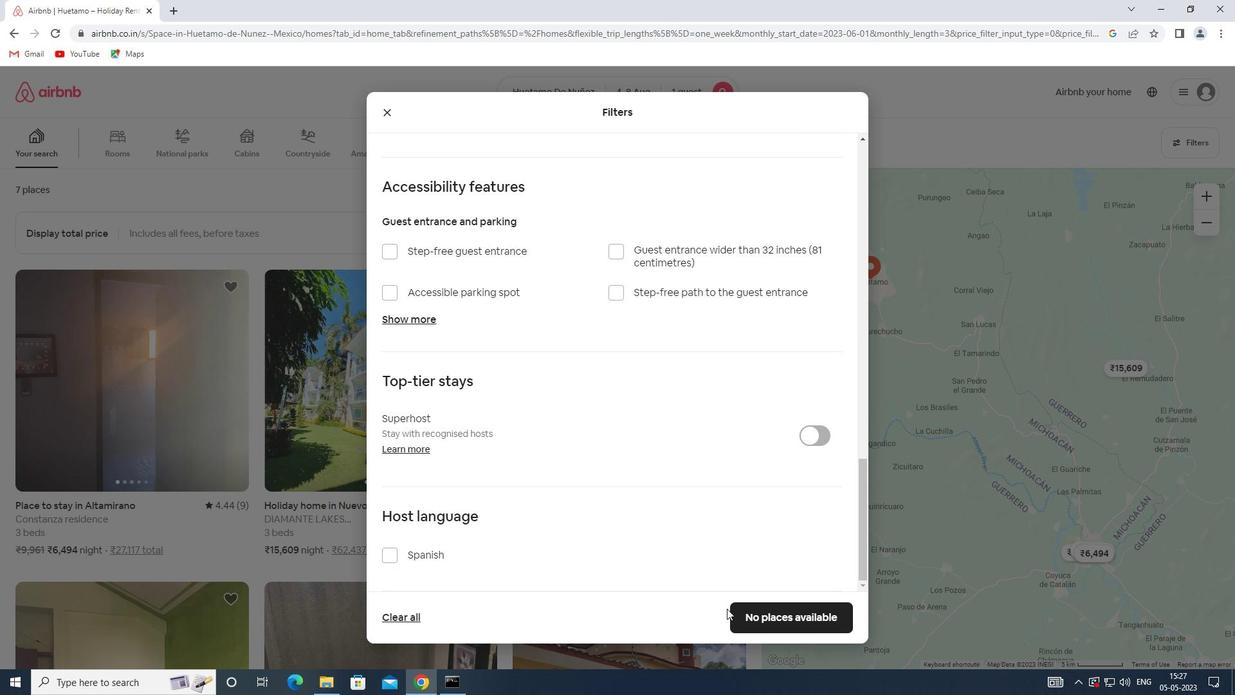 
Action: Mouse pressed left at (749, 620)
Screenshot: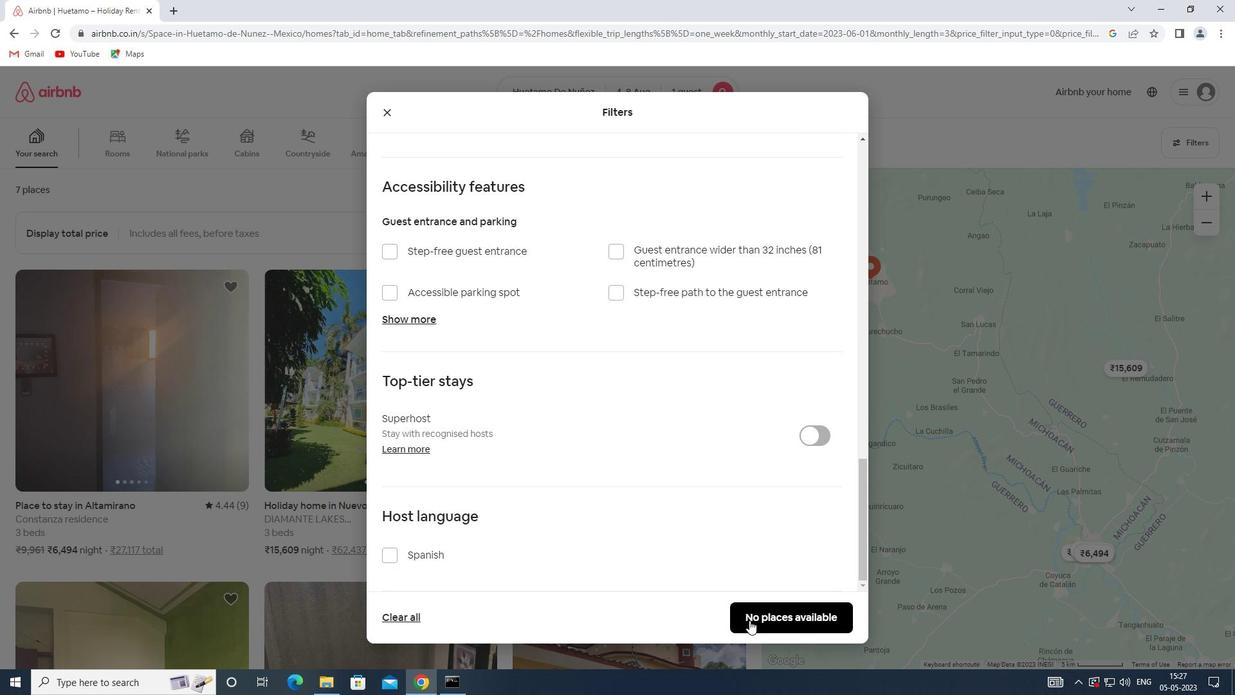
